 Task: Find a house in Wigston, United Kingdom for 8 guests from 12th to 16th August, with a price range of ₹10,000 to ₹16,000, including WiFi and TV, and self check-in option.
Action: Mouse moved to (473, 197)
Screenshot: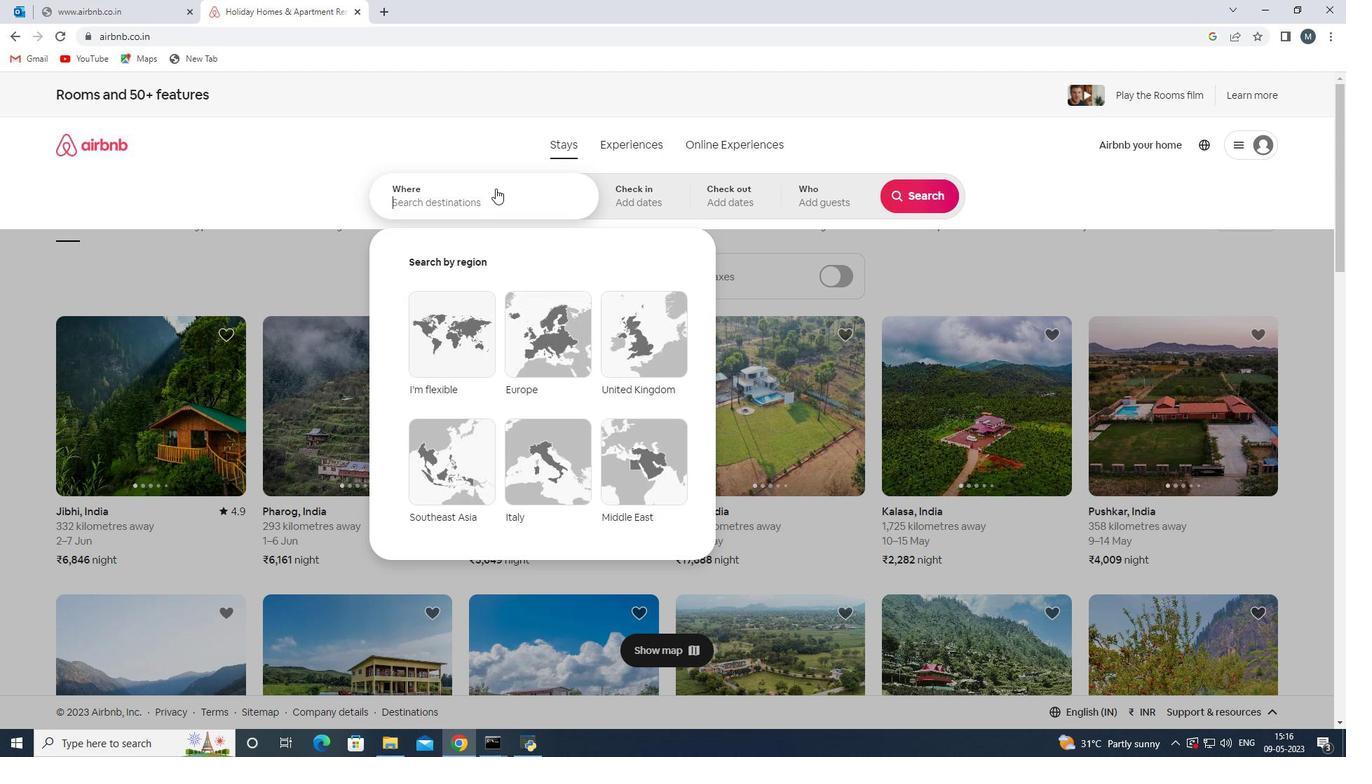 
Action: Mouse pressed left at (473, 197)
Screenshot: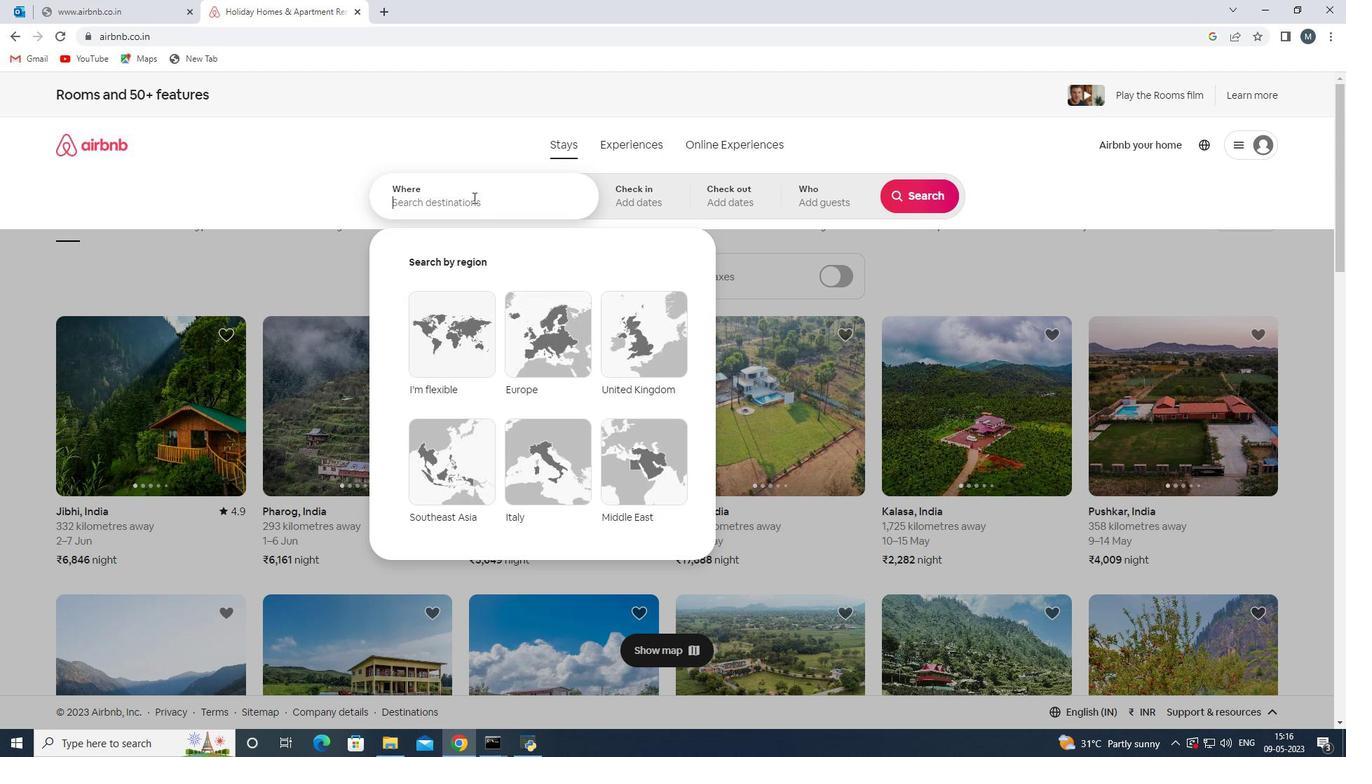 
Action: Mouse moved to (470, 197)
Screenshot: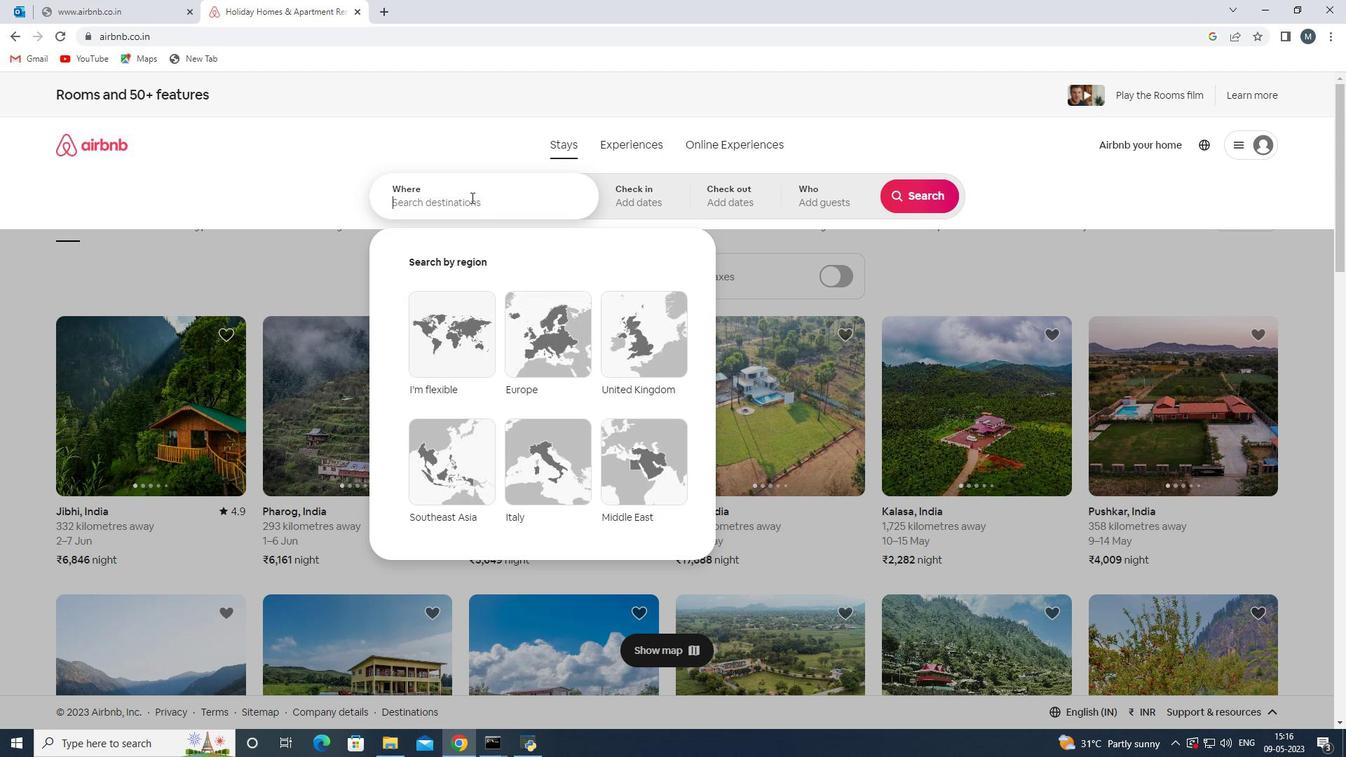 
Action: Key pressed <Key.shift><Key.shift><Key.shift><Key.shift><Key.shift><Key.shift><Key.shift><Key.shift><Key.shift><Key.shift><Key.shift><Key.shift><Key.shift><Key.shift><Key.shift><Key.shift>Wigston<Key.space><Key.shift>Magna,<Key.shift>U
Screenshot: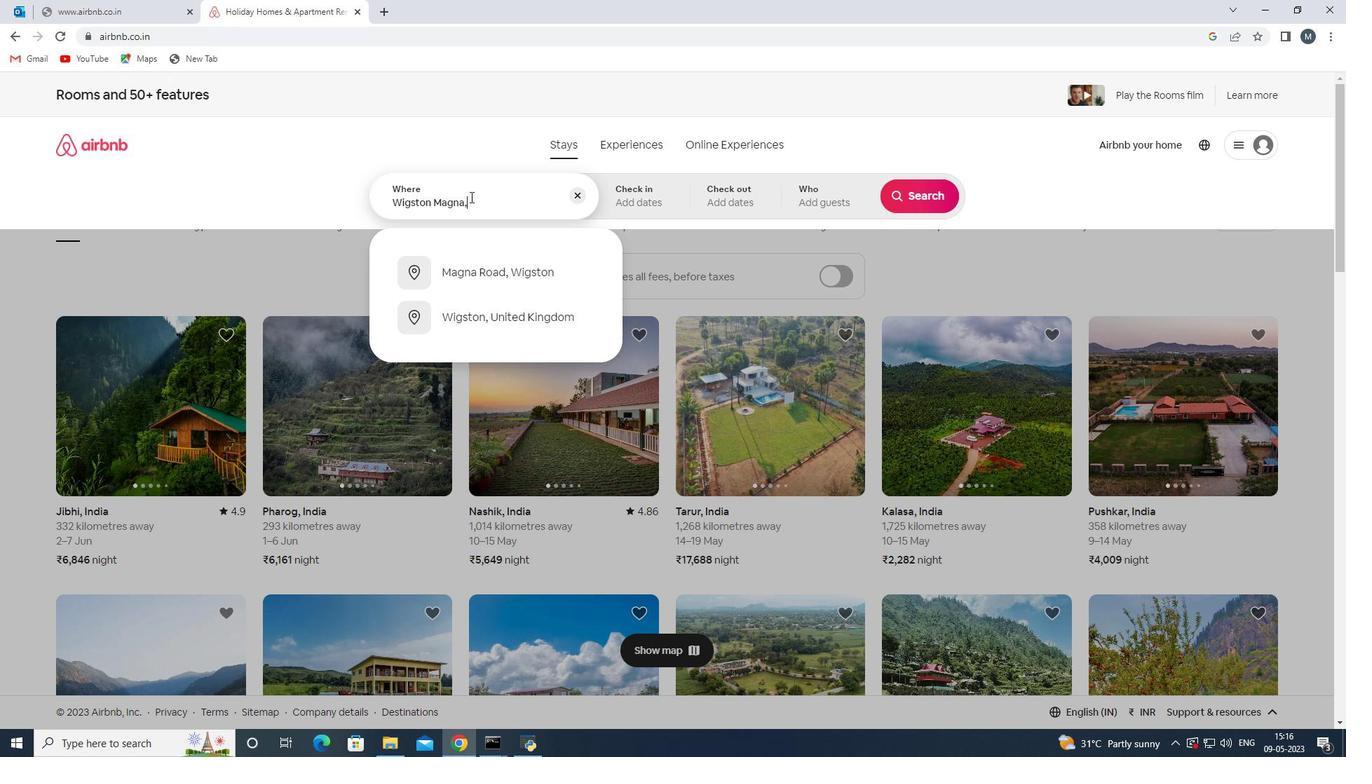 
Action: Mouse moved to (465, 310)
Screenshot: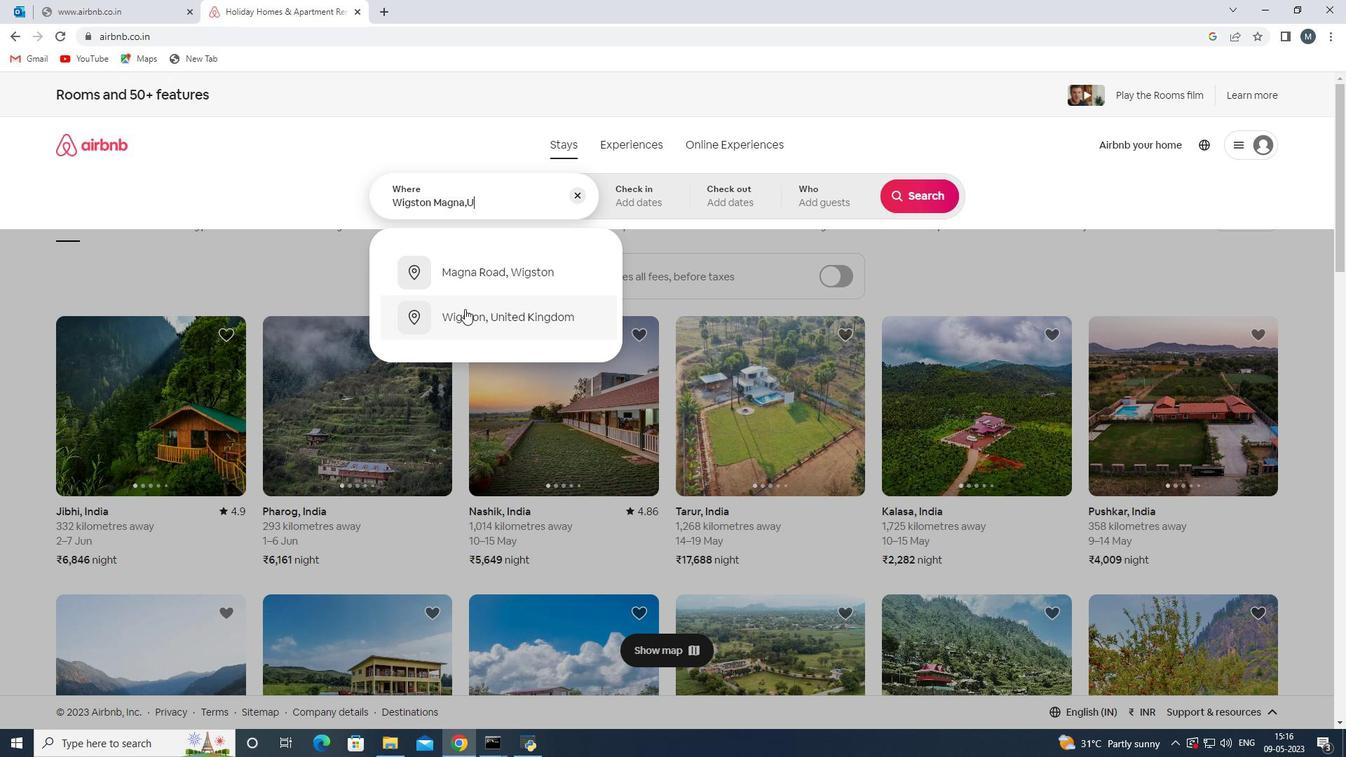
Action: Mouse pressed left at (465, 310)
Screenshot: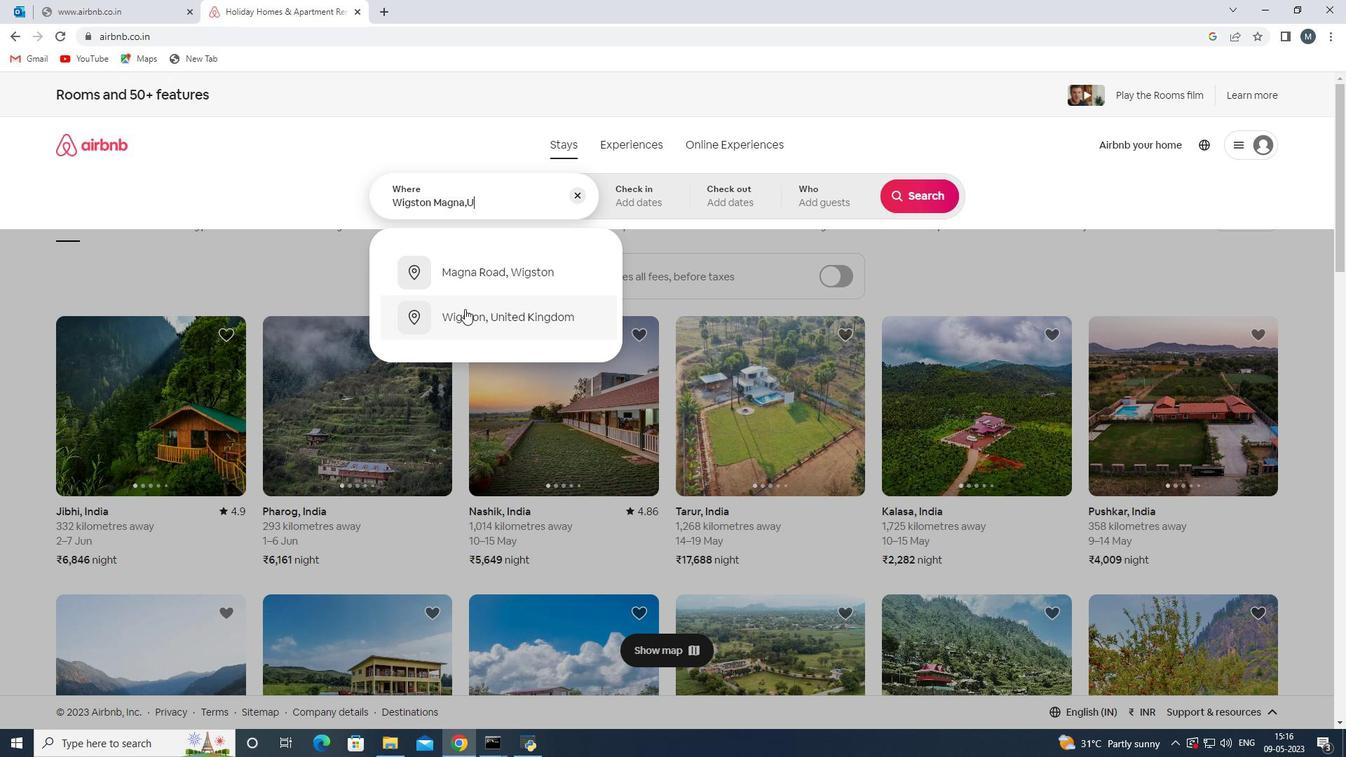 
Action: Mouse moved to (918, 309)
Screenshot: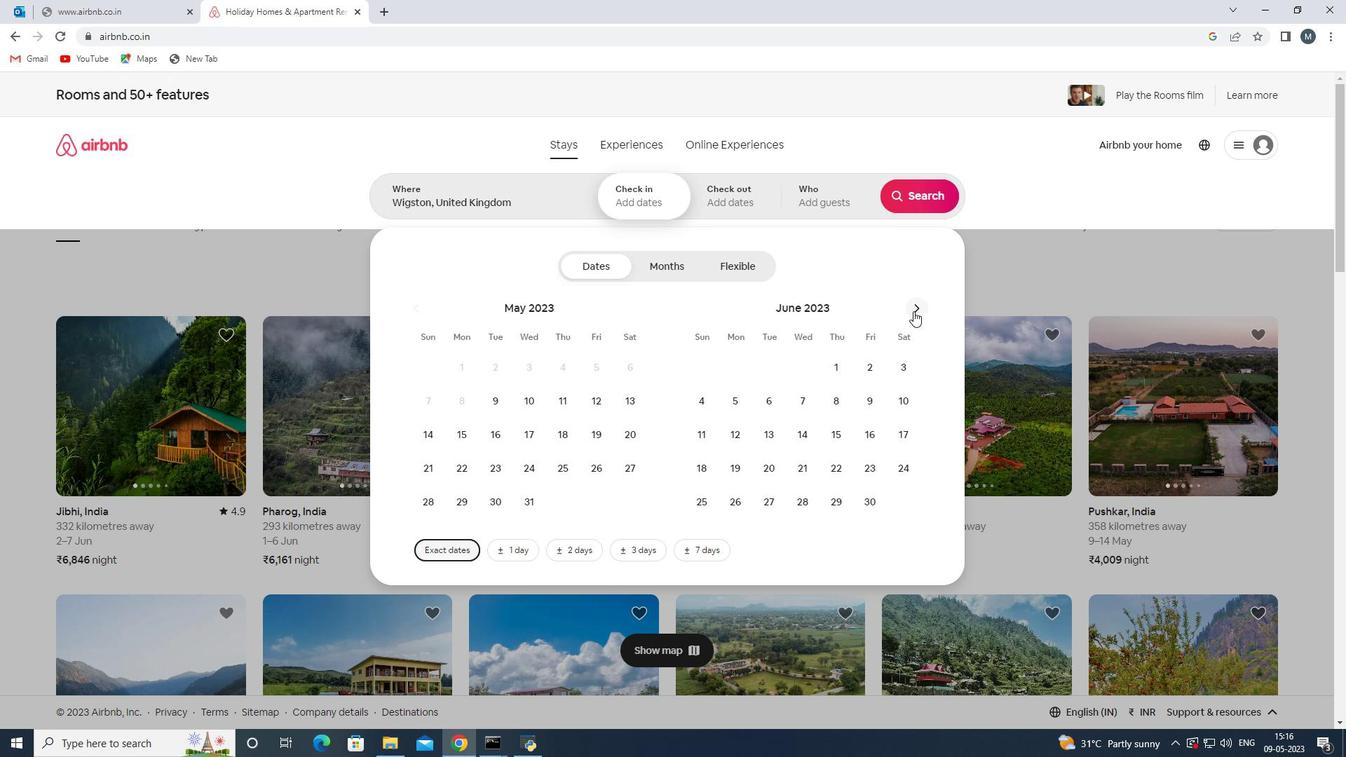 
Action: Mouse pressed left at (918, 309)
Screenshot: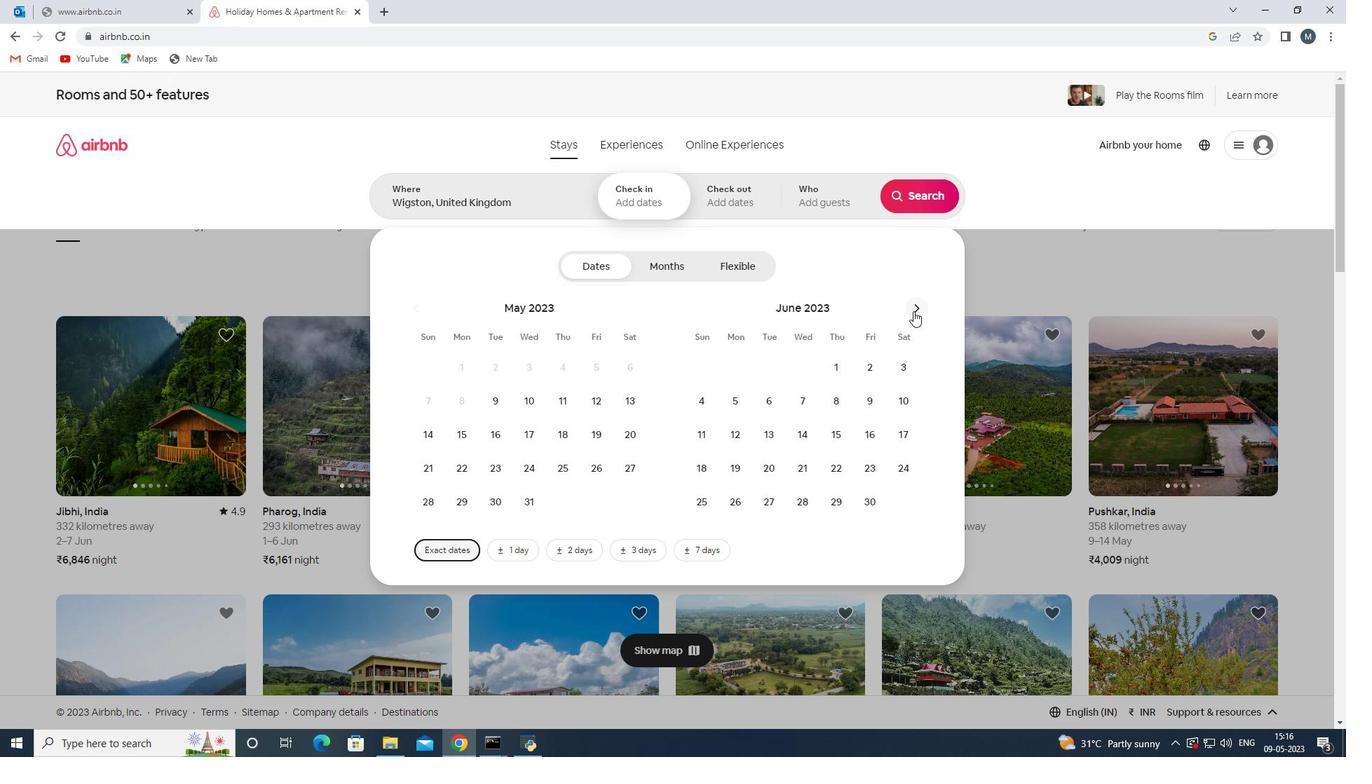 
Action: Mouse moved to (918, 306)
Screenshot: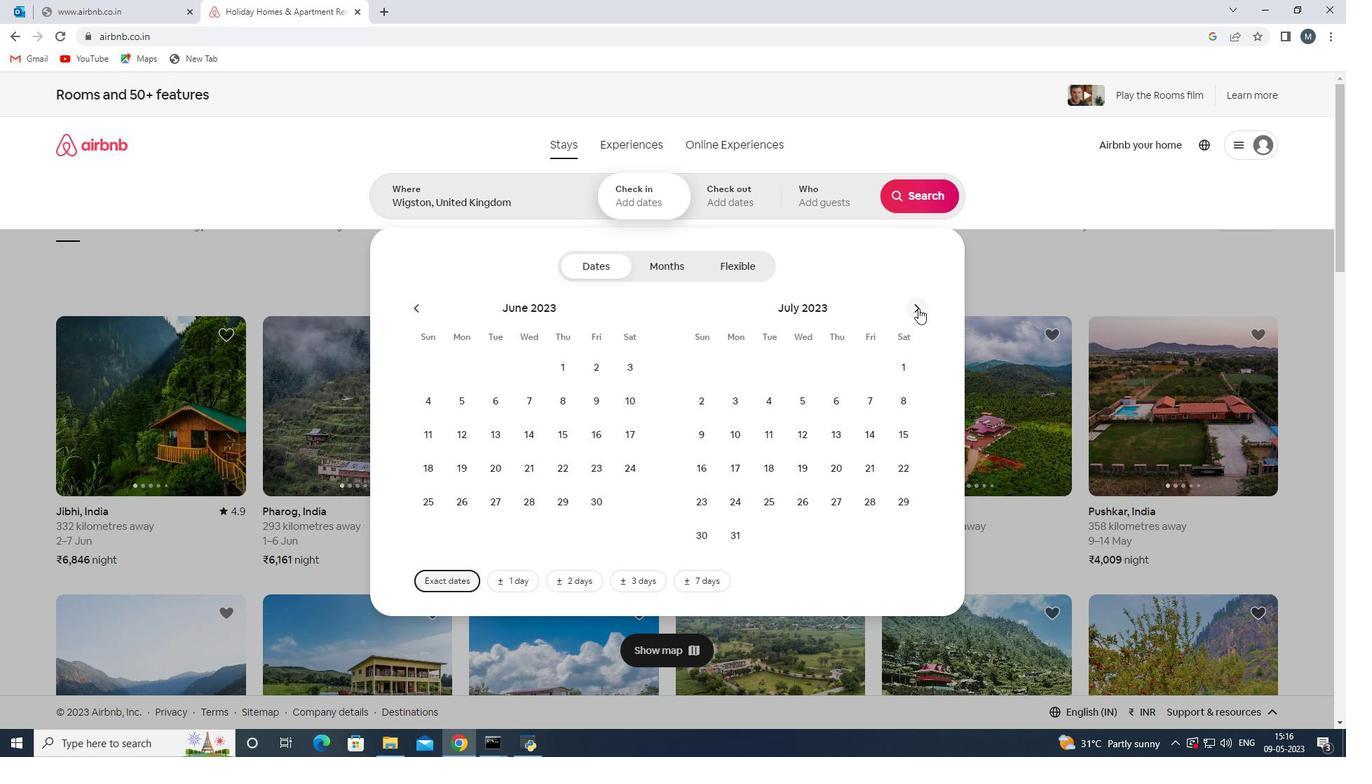
Action: Mouse pressed left at (918, 306)
Screenshot: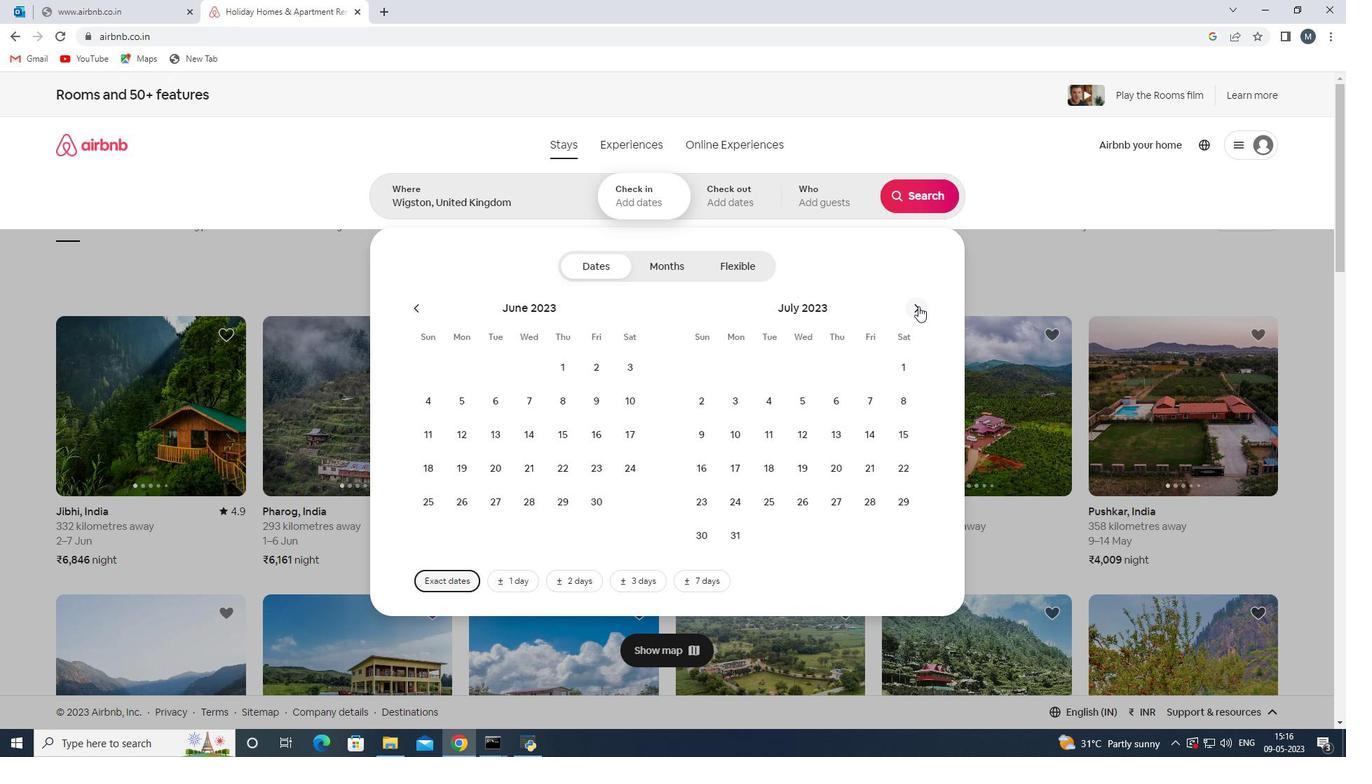 
Action: Mouse moved to (892, 397)
Screenshot: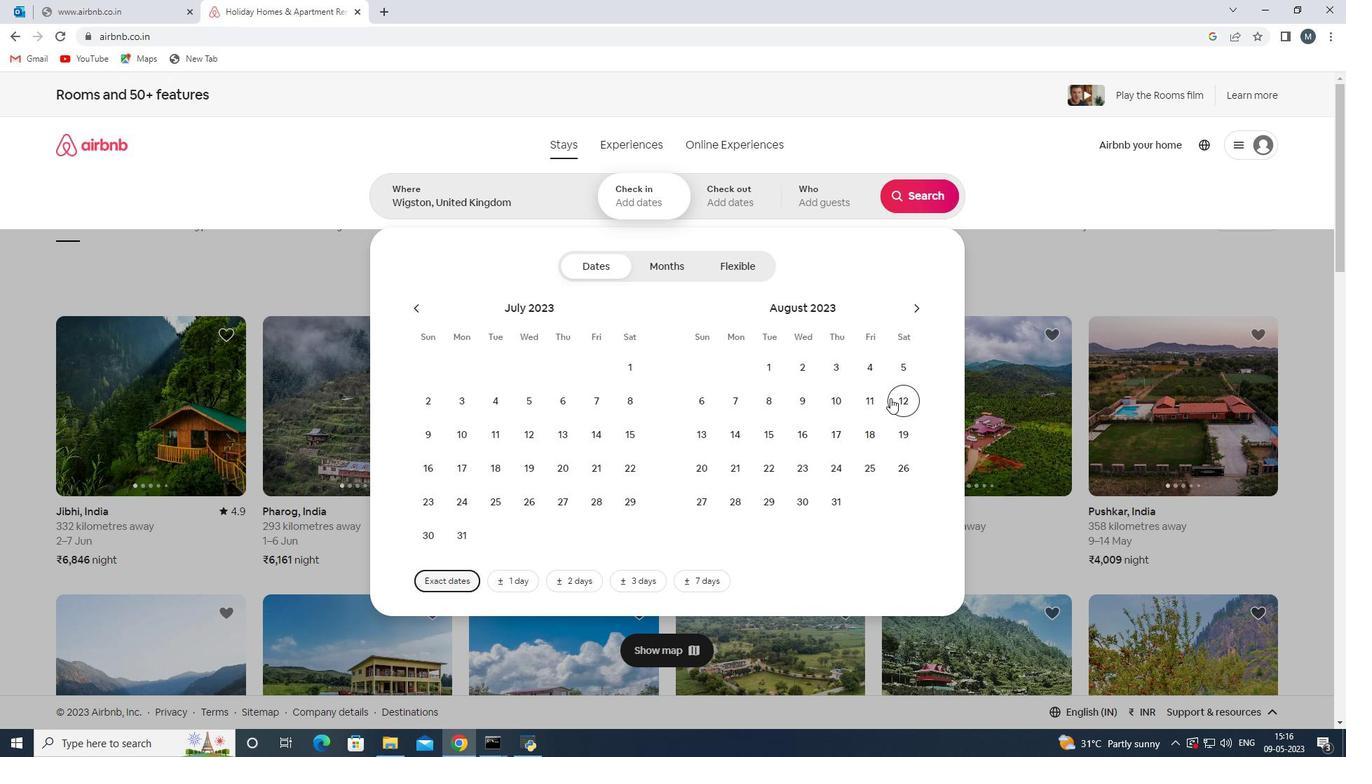
Action: Mouse pressed left at (892, 397)
Screenshot: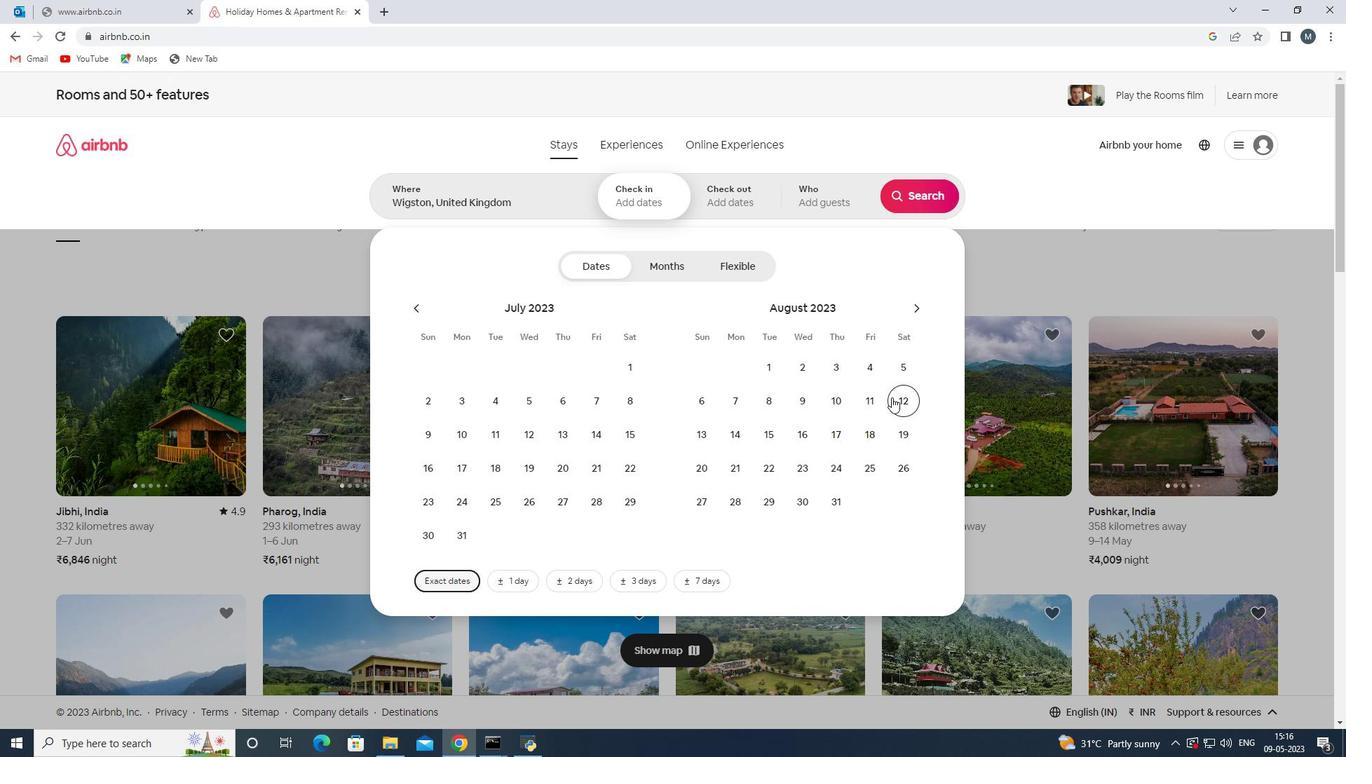 
Action: Mouse moved to (793, 435)
Screenshot: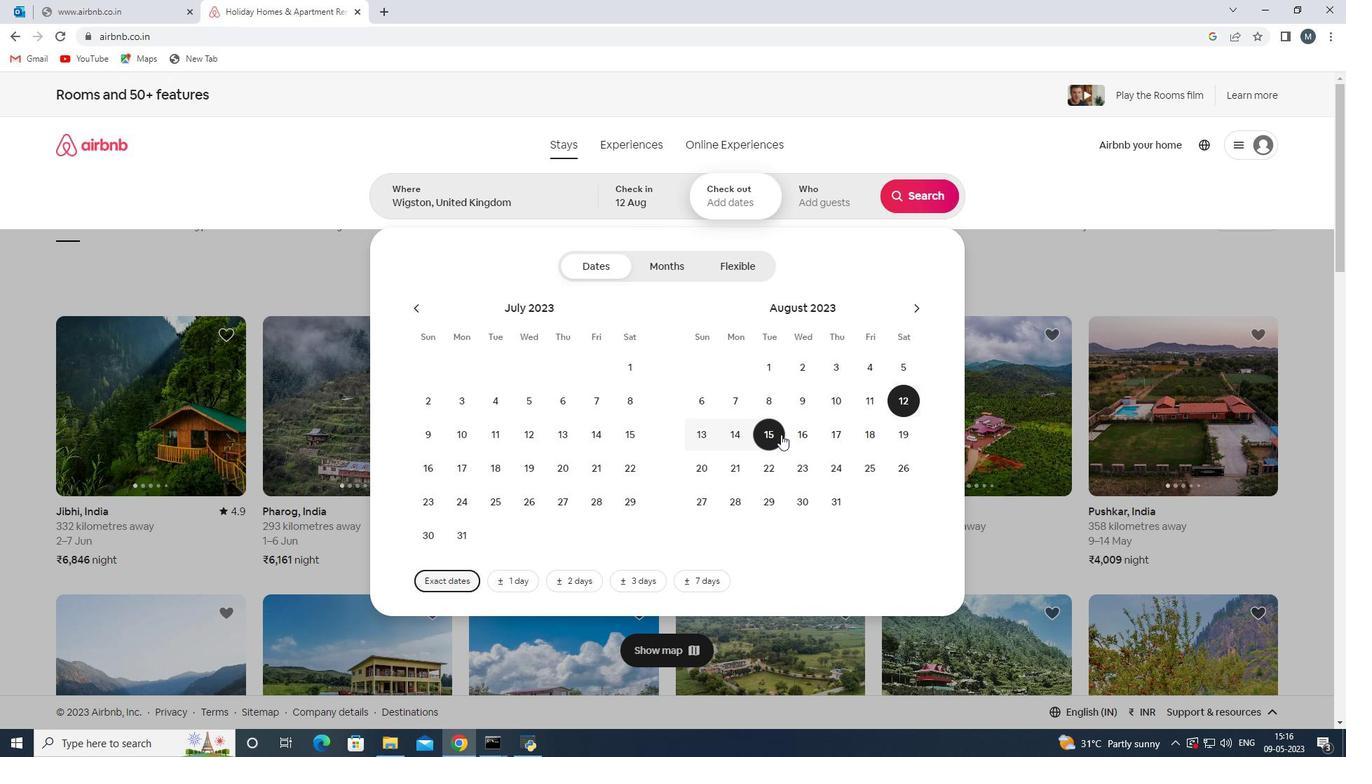 
Action: Mouse pressed left at (793, 435)
Screenshot: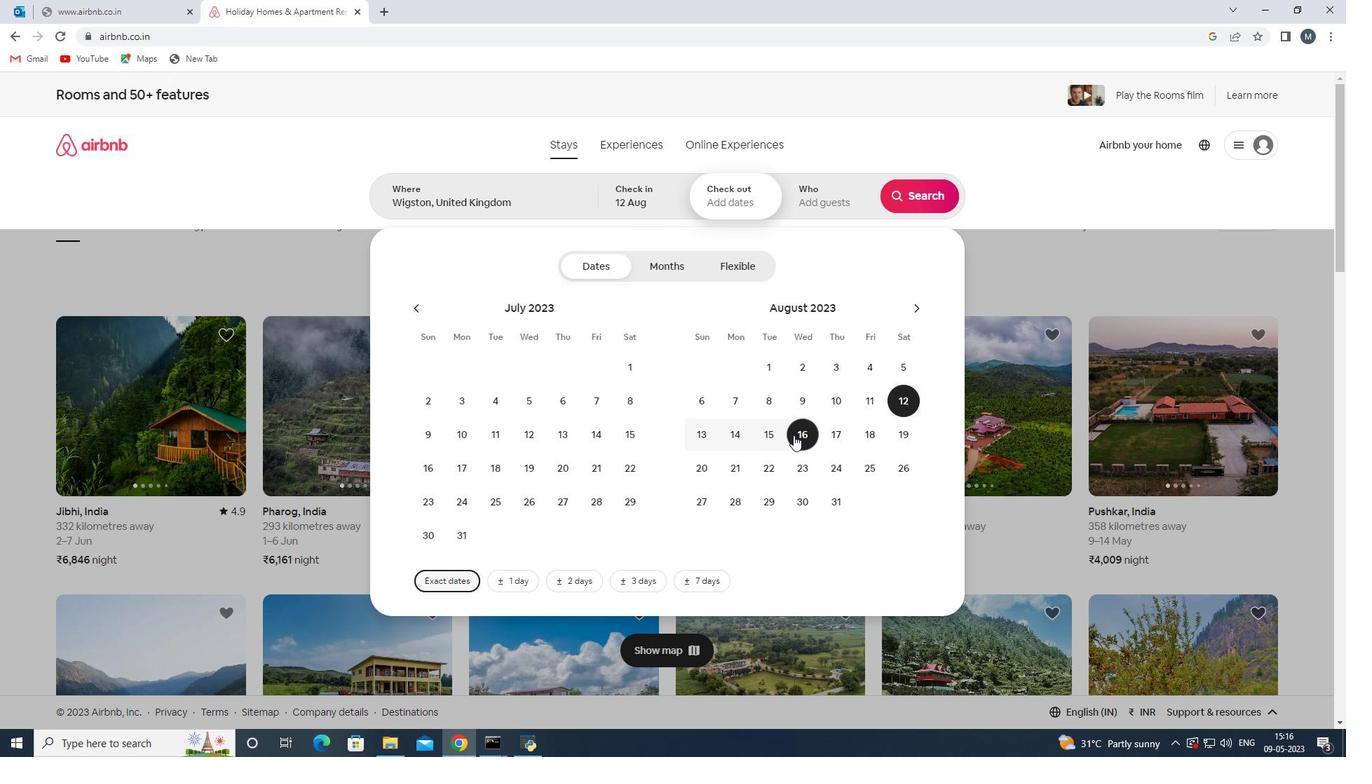 
Action: Mouse moved to (828, 208)
Screenshot: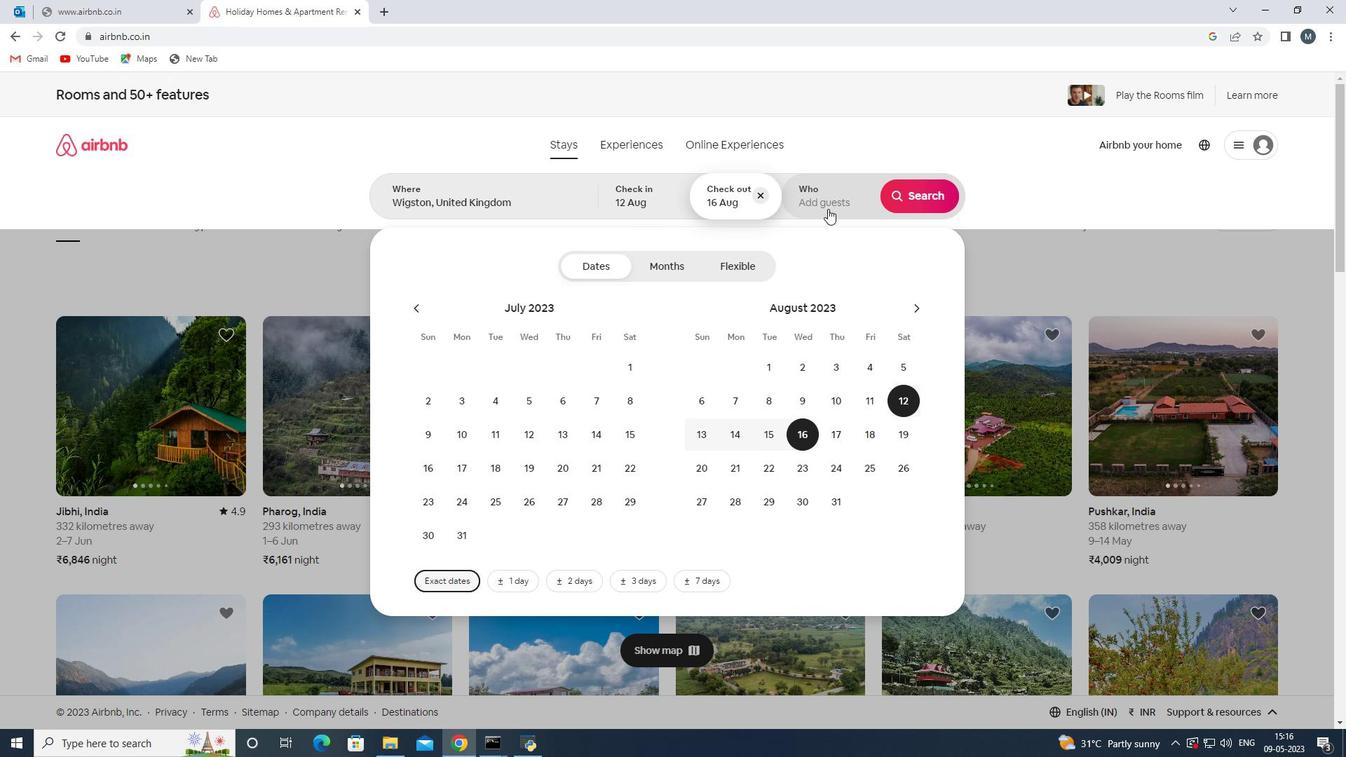 
Action: Mouse pressed left at (828, 208)
Screenshot: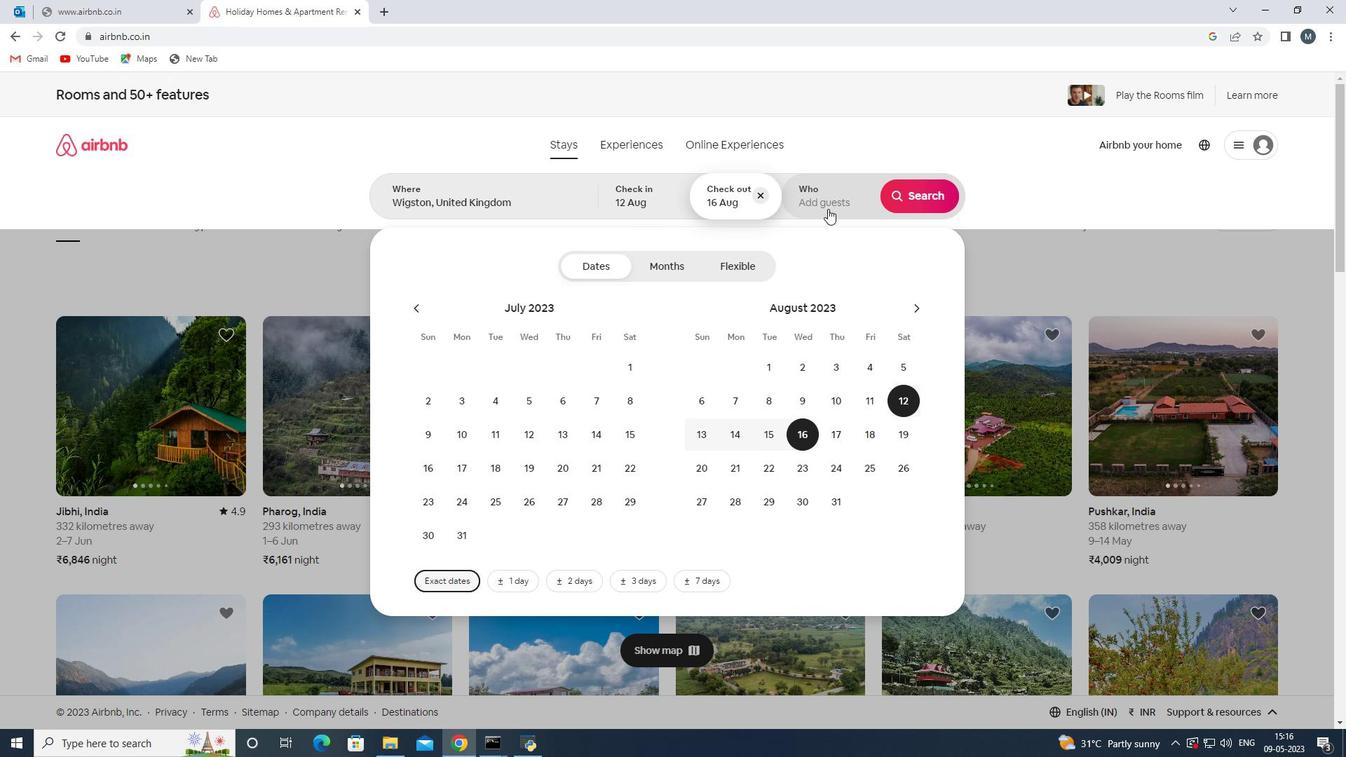 
Action: Mouse moved to (923, 278)
Screenshot: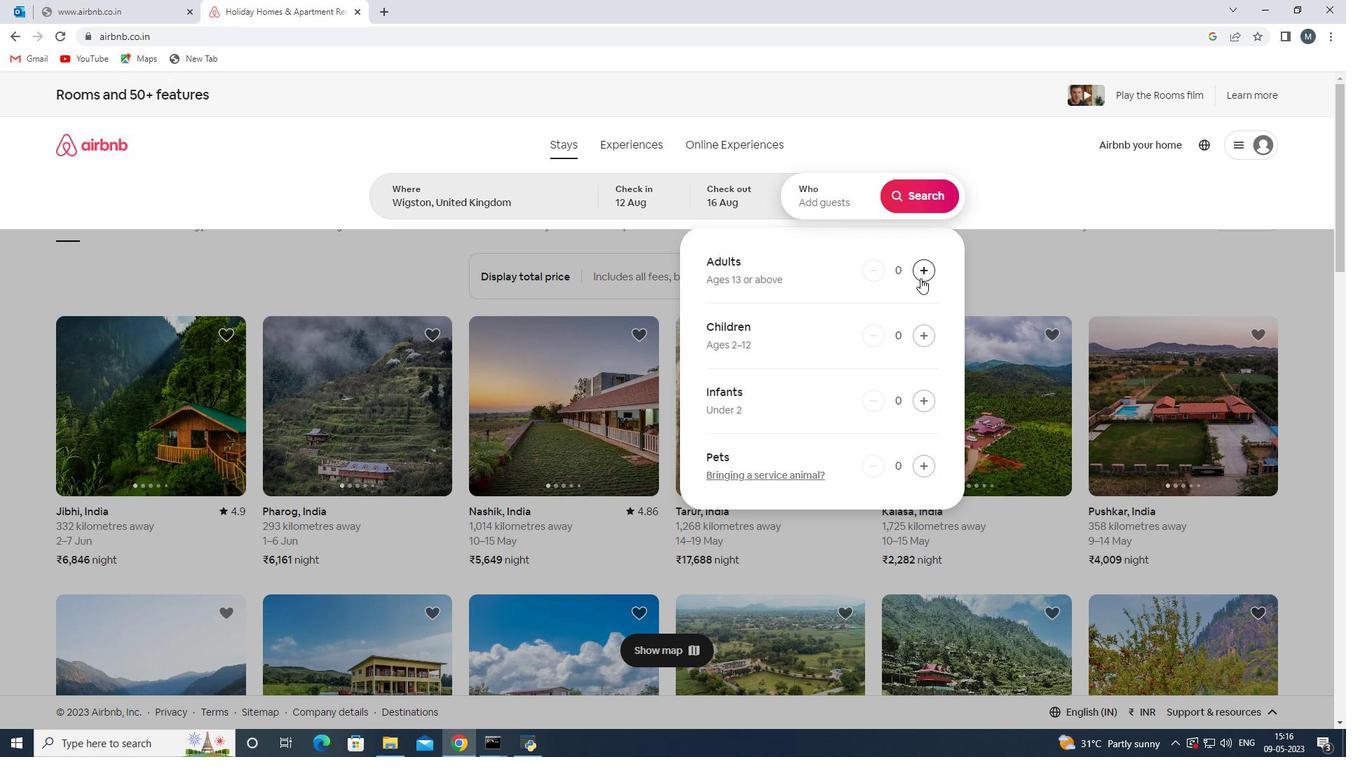 
Action: Mouse pressed left at (923, 278)
Screenshot: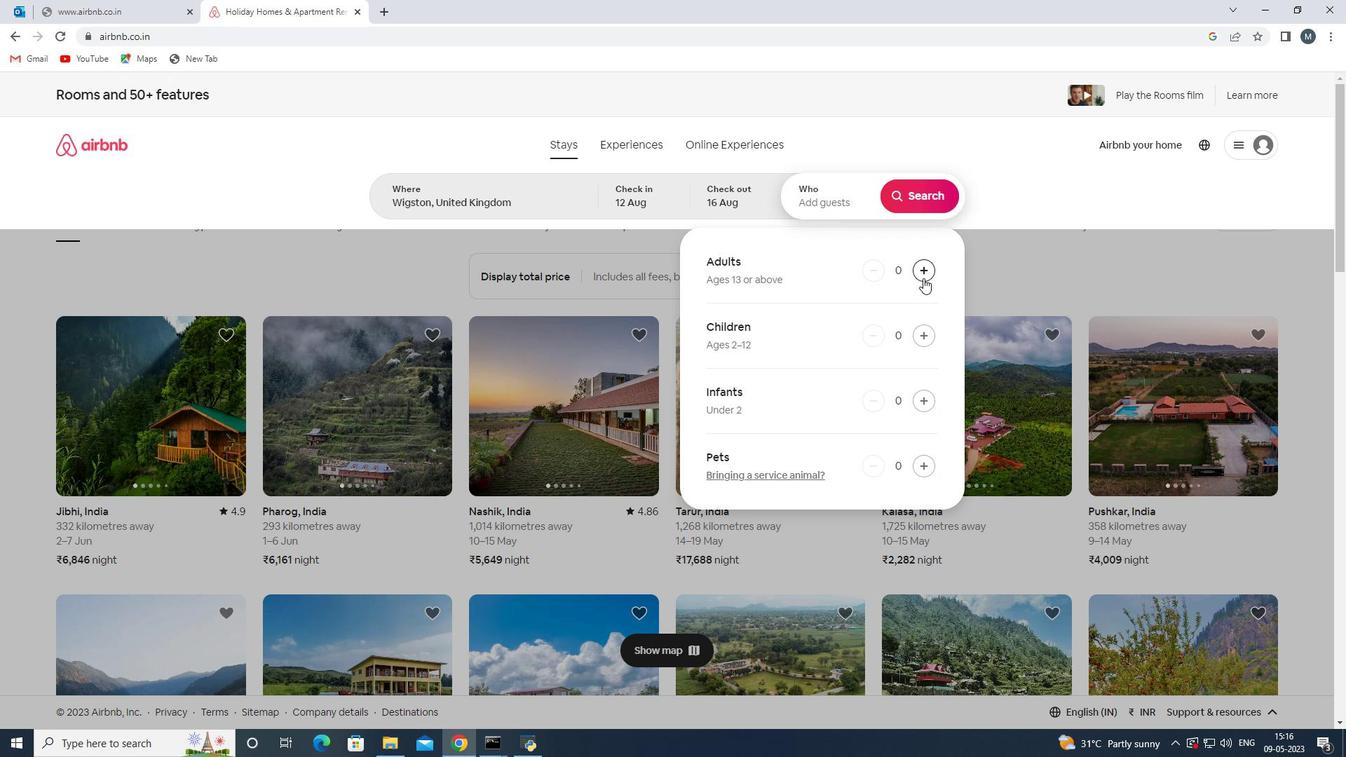
Action: Mouse pressed left at (923, 278)
Screenshot: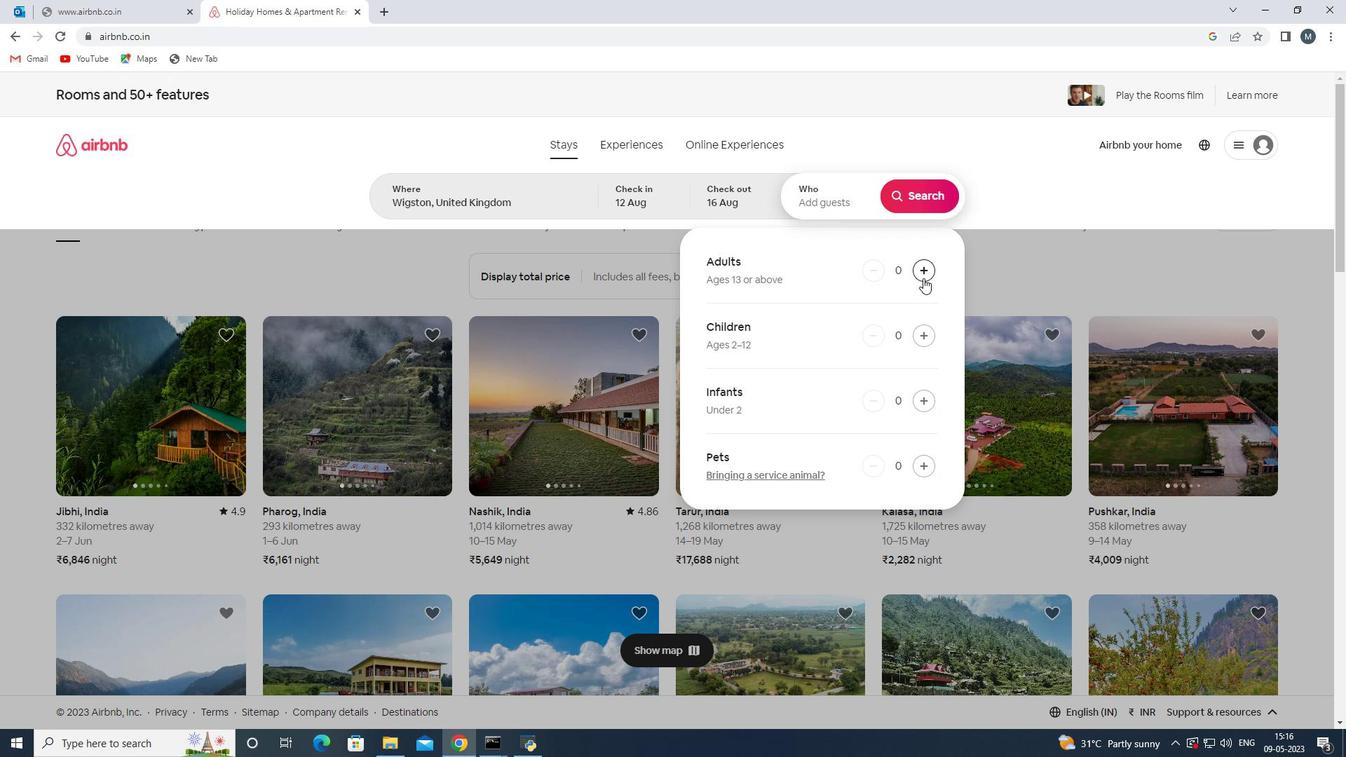 
Action: Mouse pressed left at (923, 278)
Screenshot: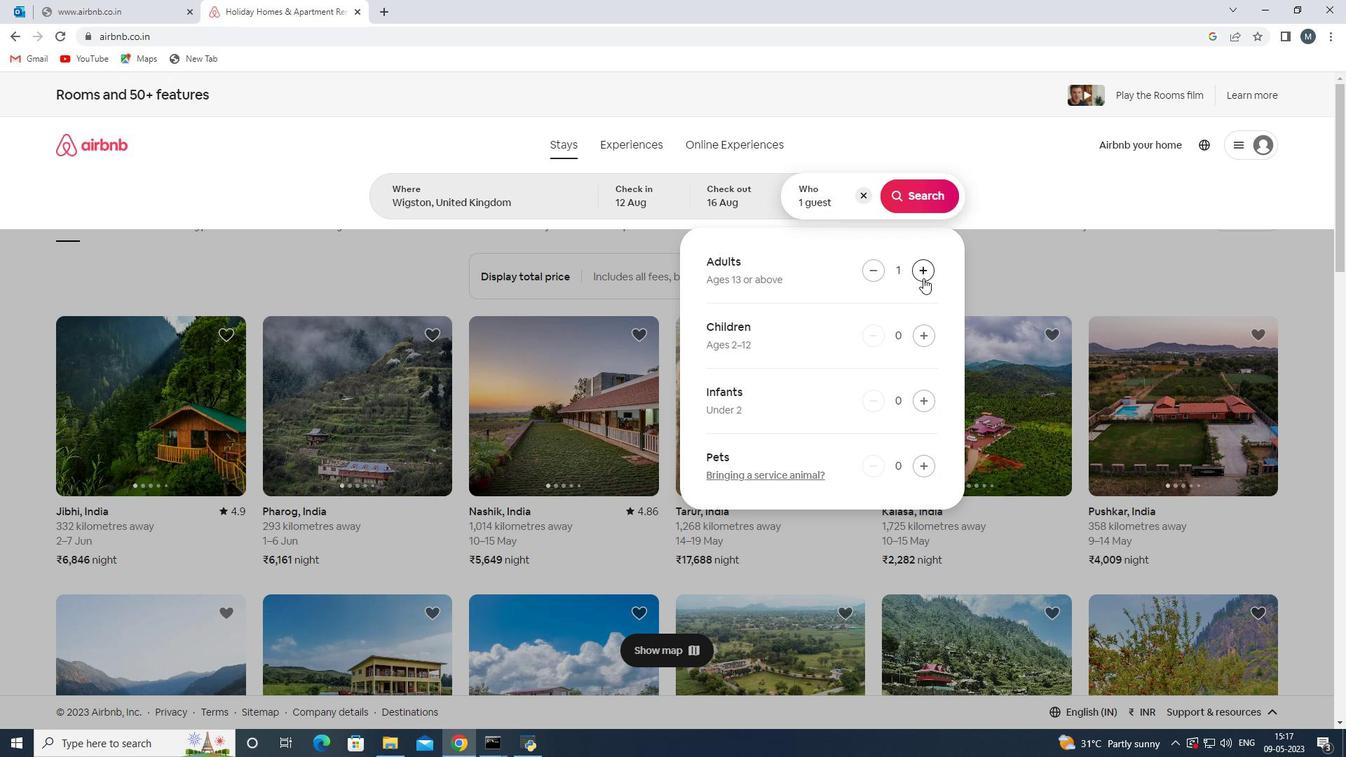 
Action: Mouse pressed left at (923, 278)
Screenshot: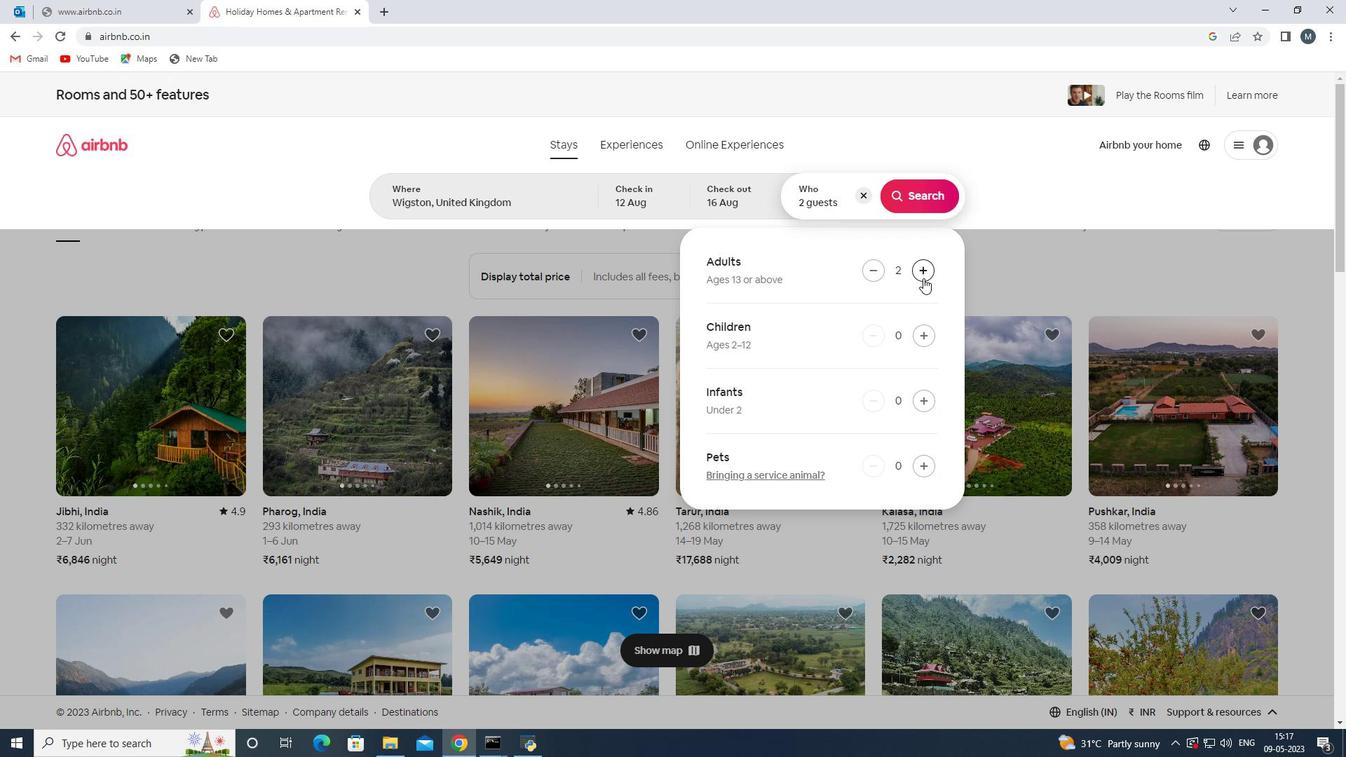 
Action: Mouse pressed left at (923, 278)
Screenshot: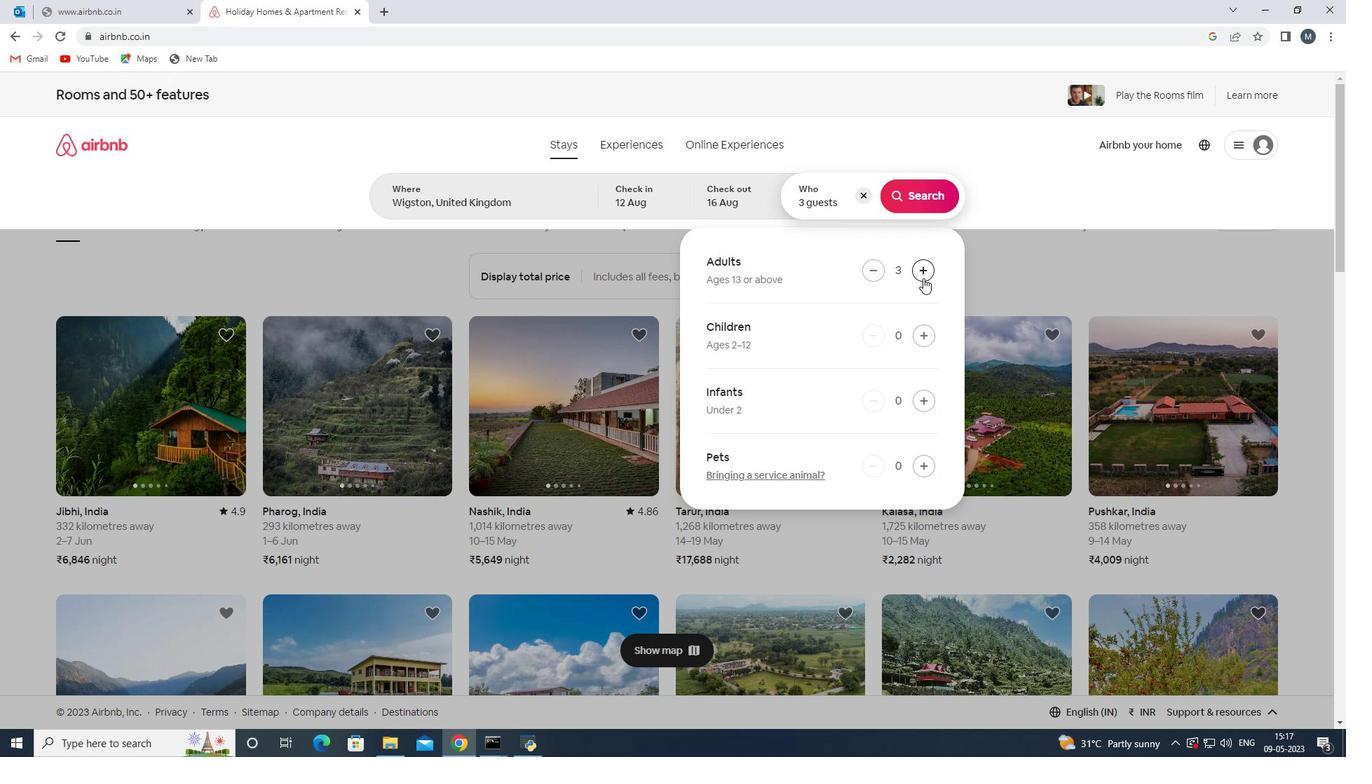 
Action: Mouse pressed left at (923, 278)
Screenshot: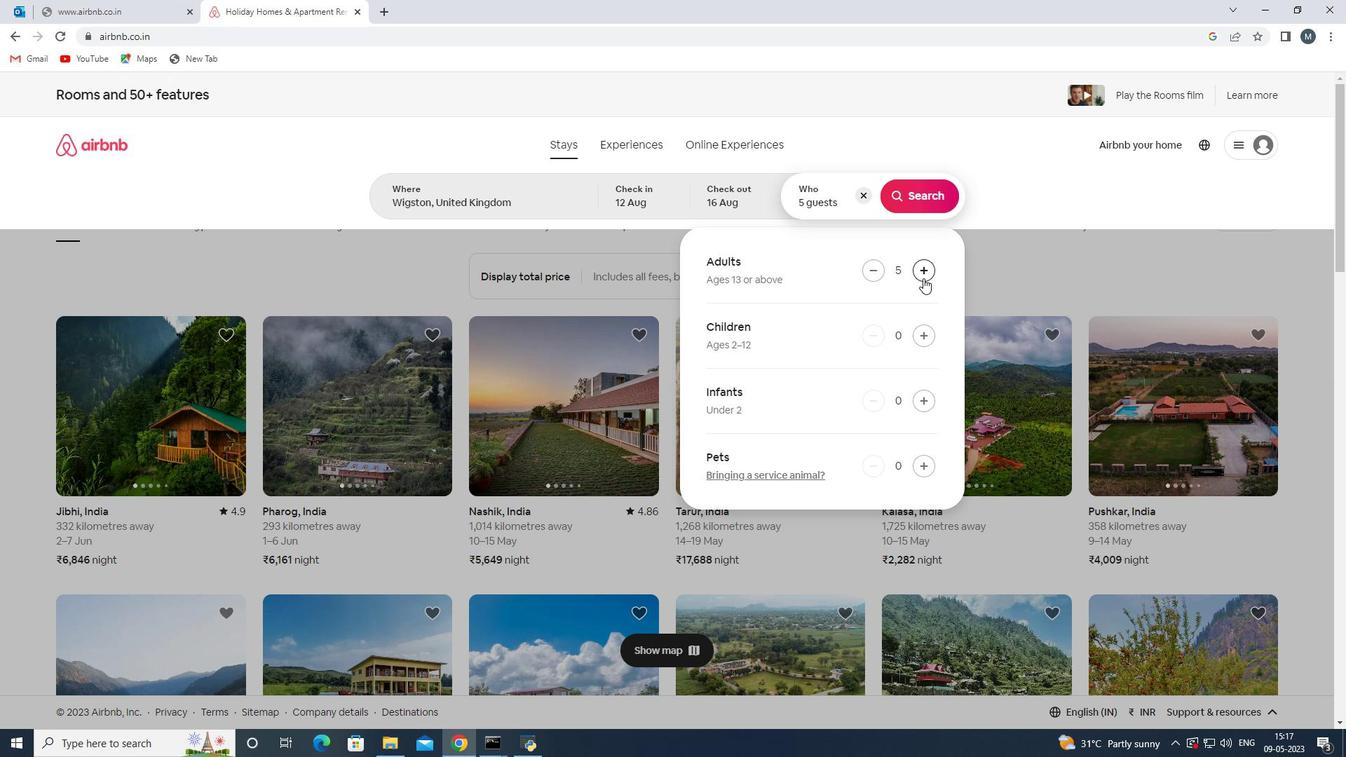 
Action: Mouse pressed left at (923, 278)
Screenshot: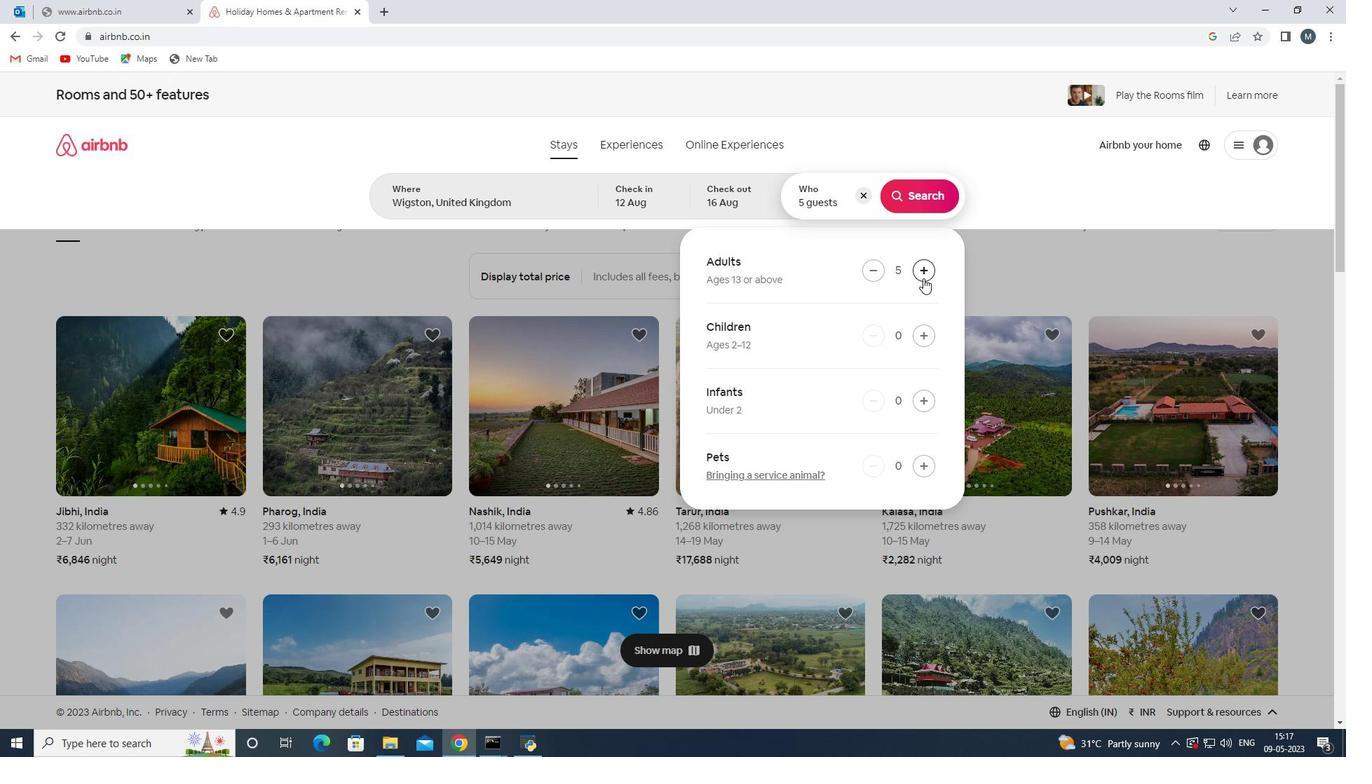 
Action: Mouse moved to (924, 277)
Screenshot: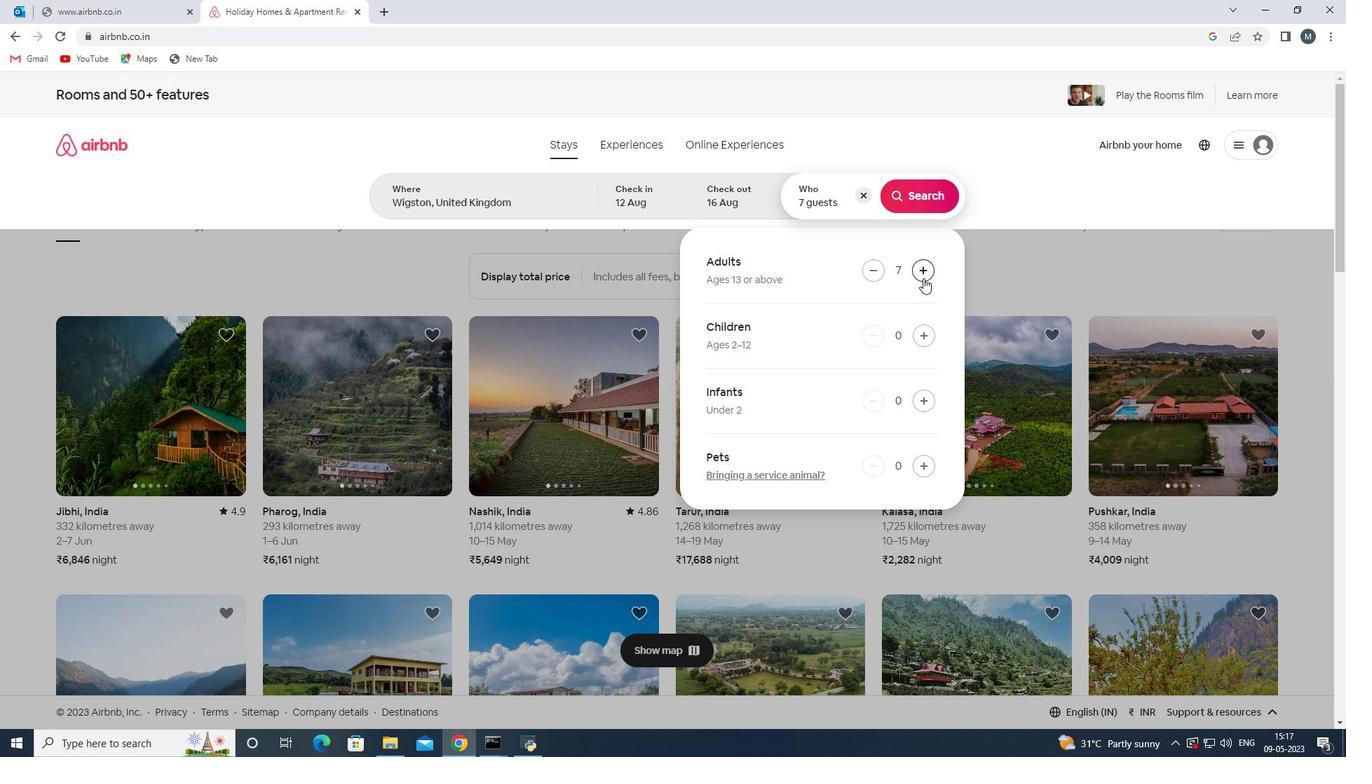 
Action: Mouse pressed left at (924, 277)
Screenshot: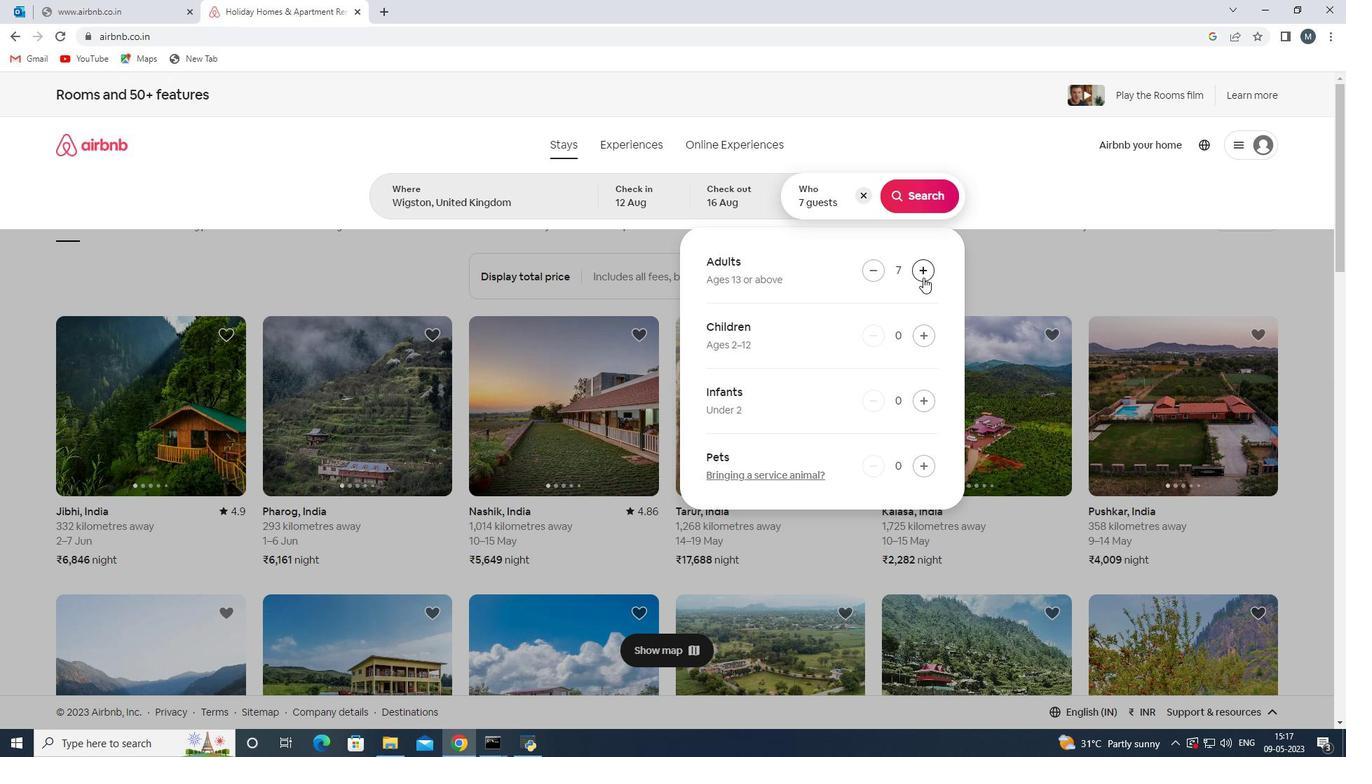 
Action: Mouse moved to (932, 200)
Screenshot: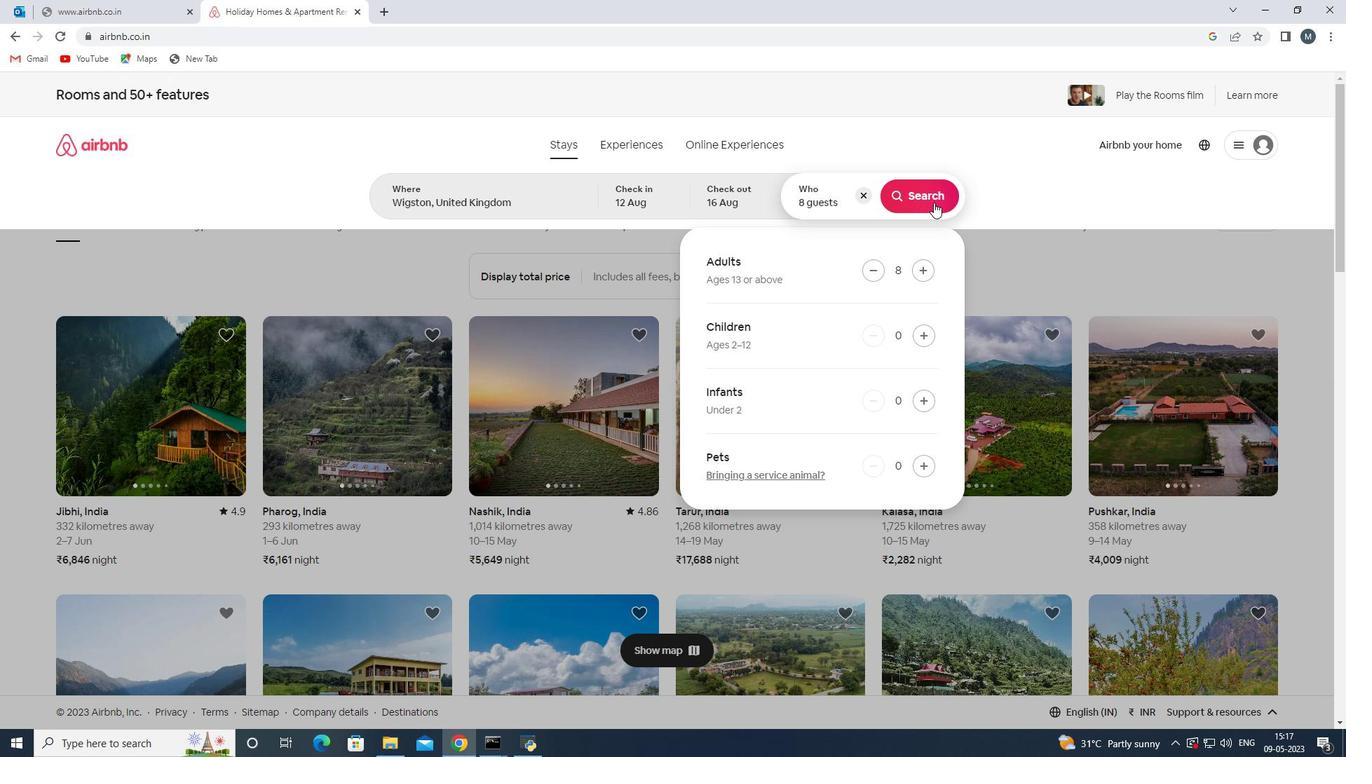 
Action: Mouse pressed left at (932, 200)
Screenshot: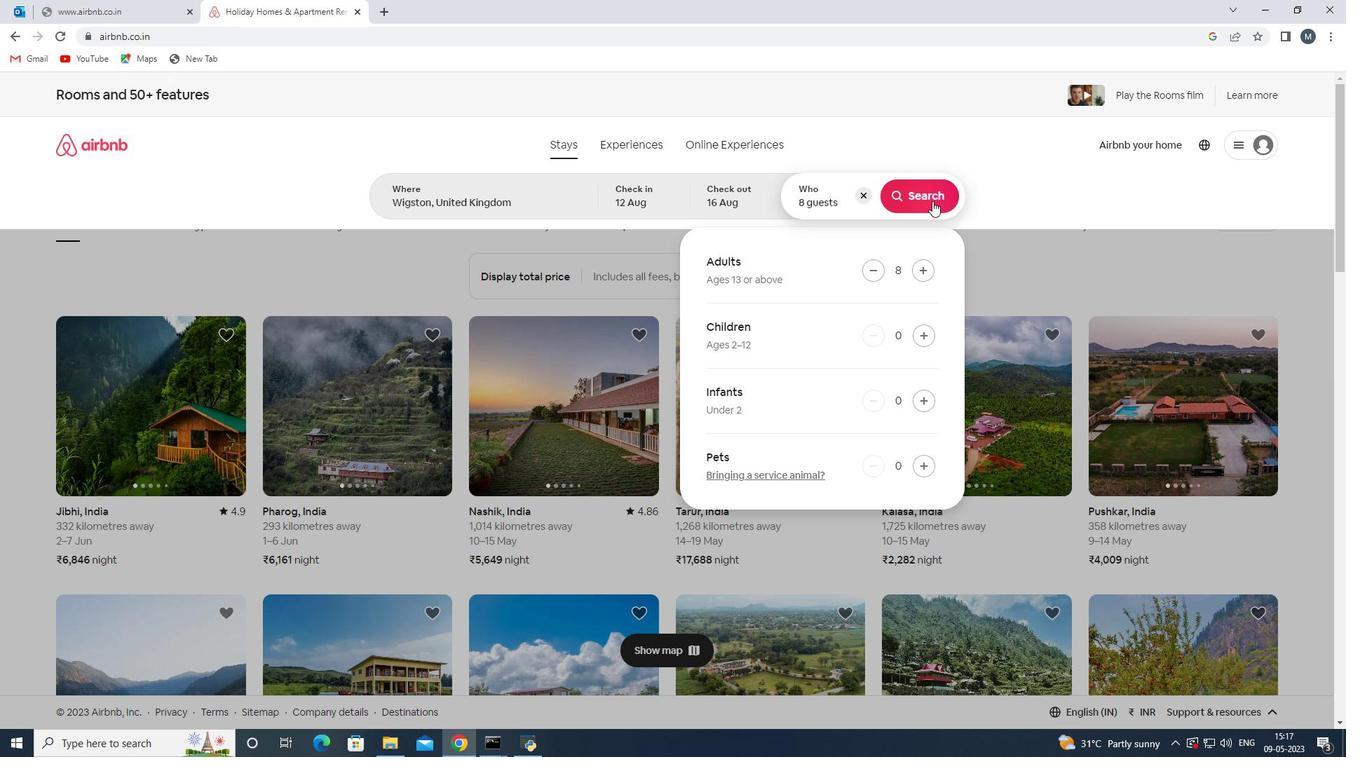 
Action: Mouse moved to (1282, 159)
Screenshot: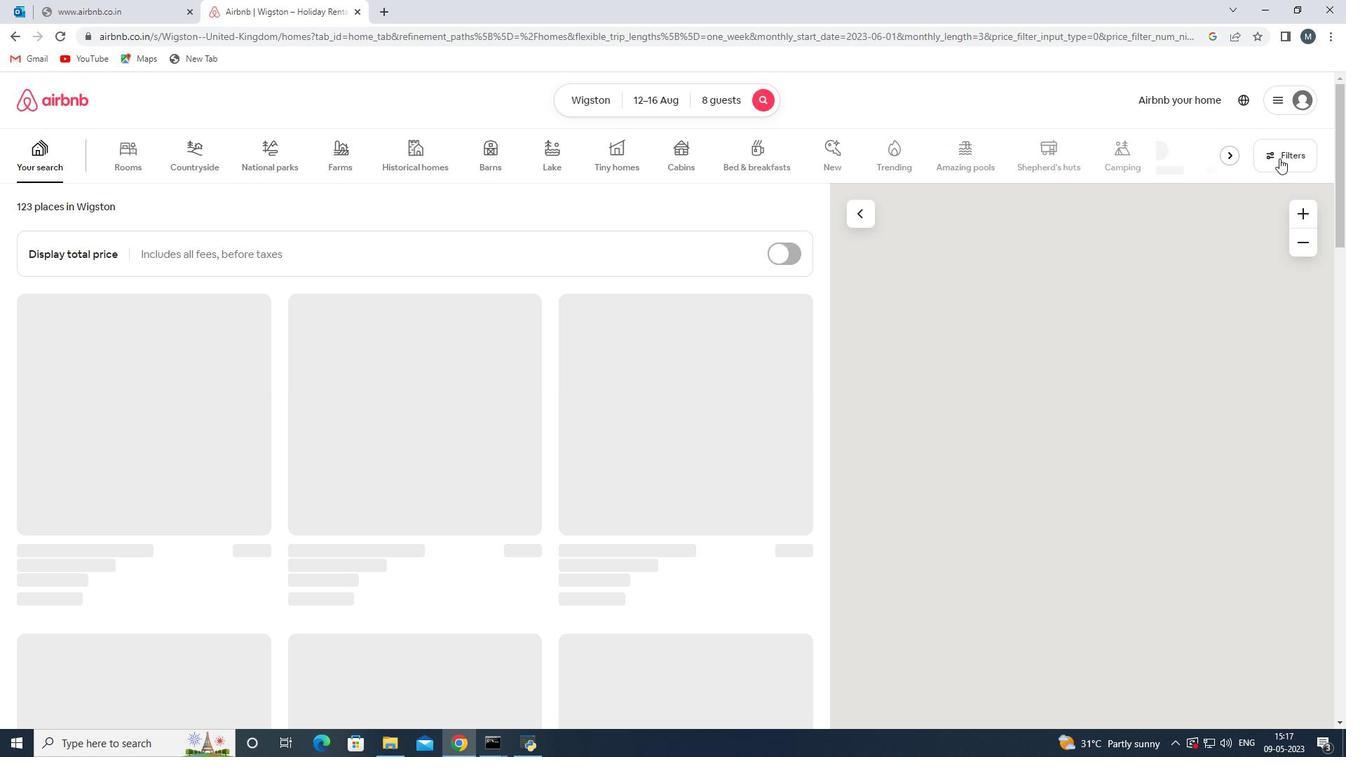 
Action: Mouse pressed left at (1282, 159)
Screenshot: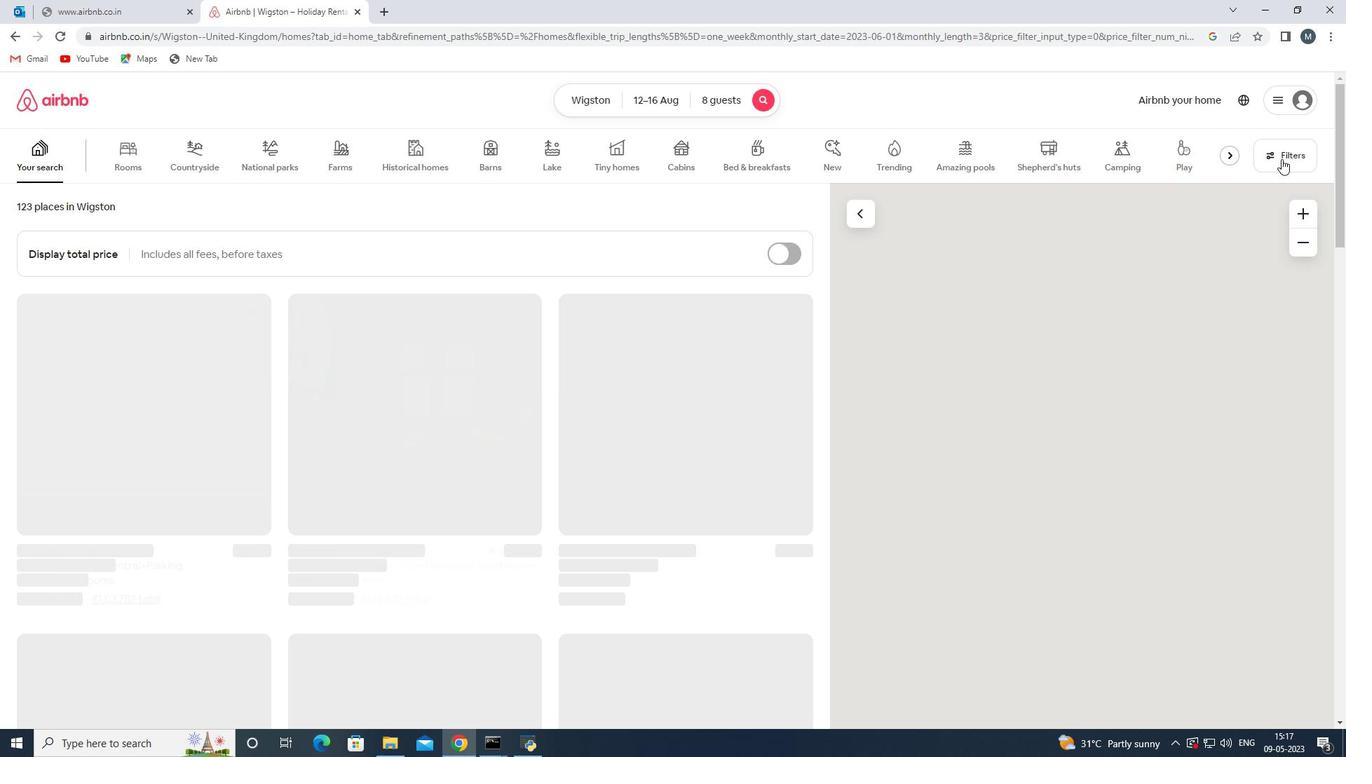 
Action: Mouse moved to (532, 454)
Screenshot: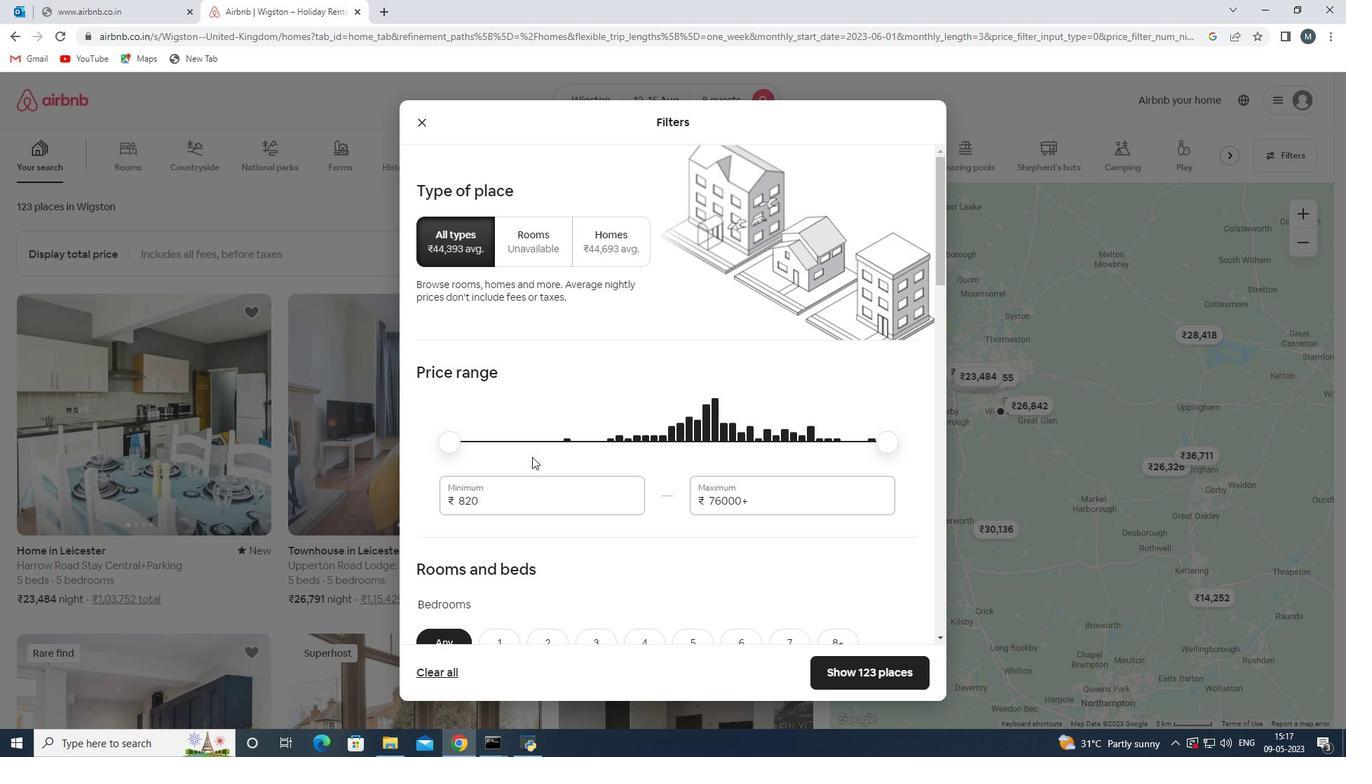 
Action: Mouse scrolled (532, 453) with delta (0, 0)
Screenshot: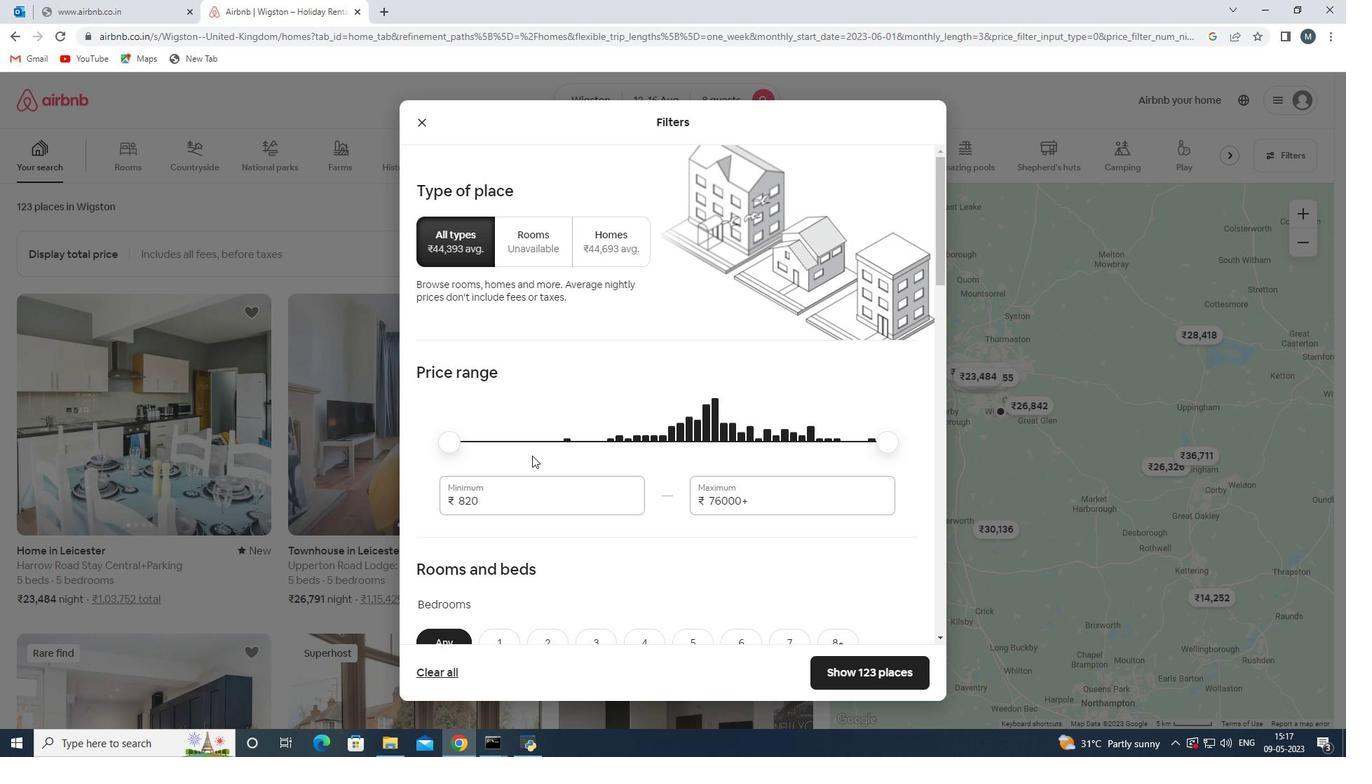 
Action: Mouse moved to (516, 430)
Screenshot: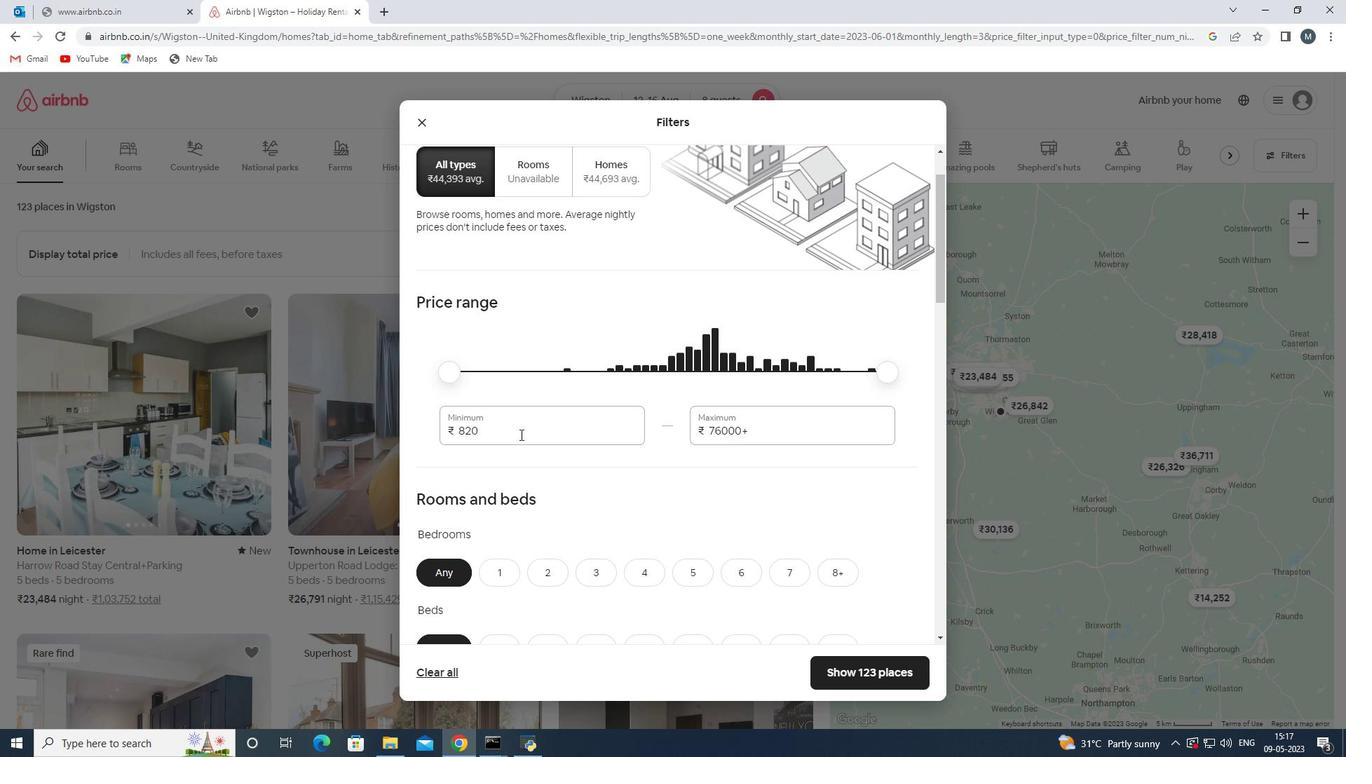 
Action: Mouse pressed left at (516, 430)
Screenshot: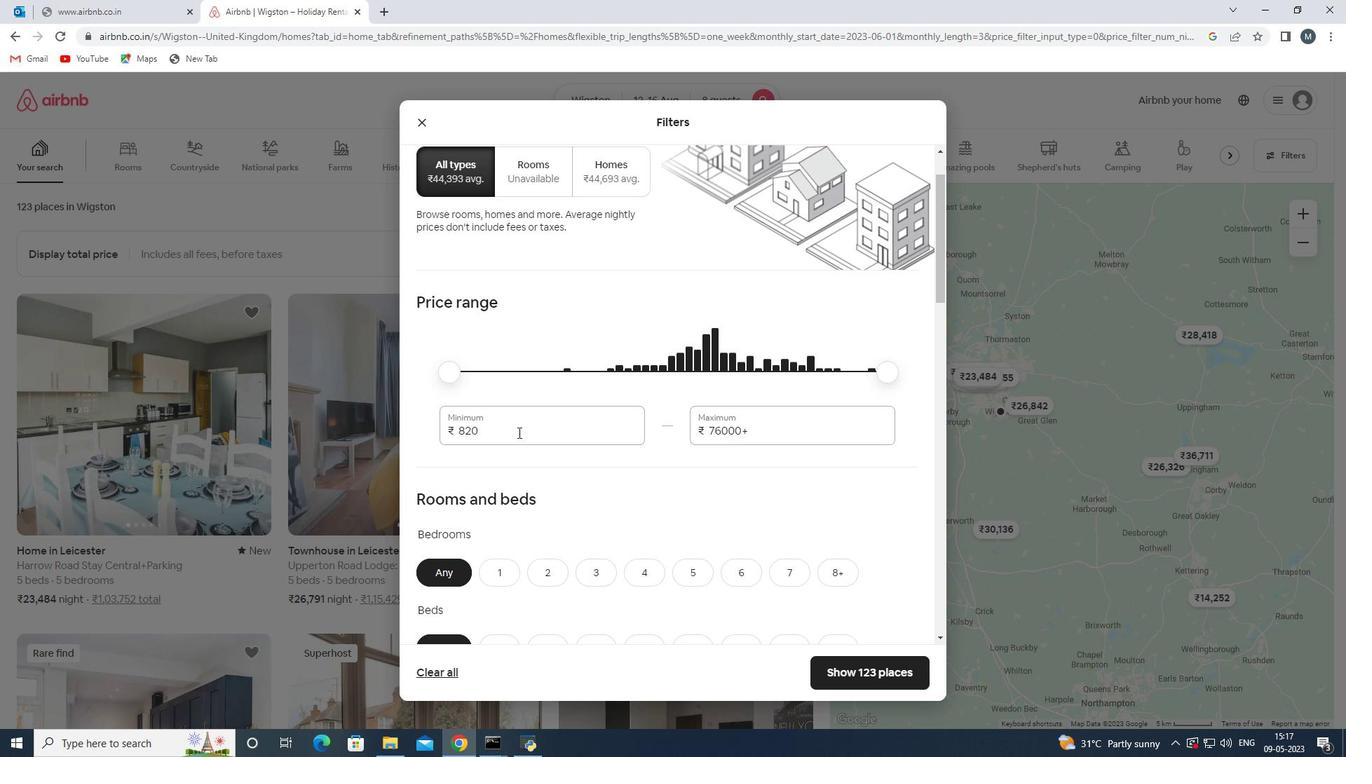 
Action: Mouse moved to (433, 430)
Screenshot: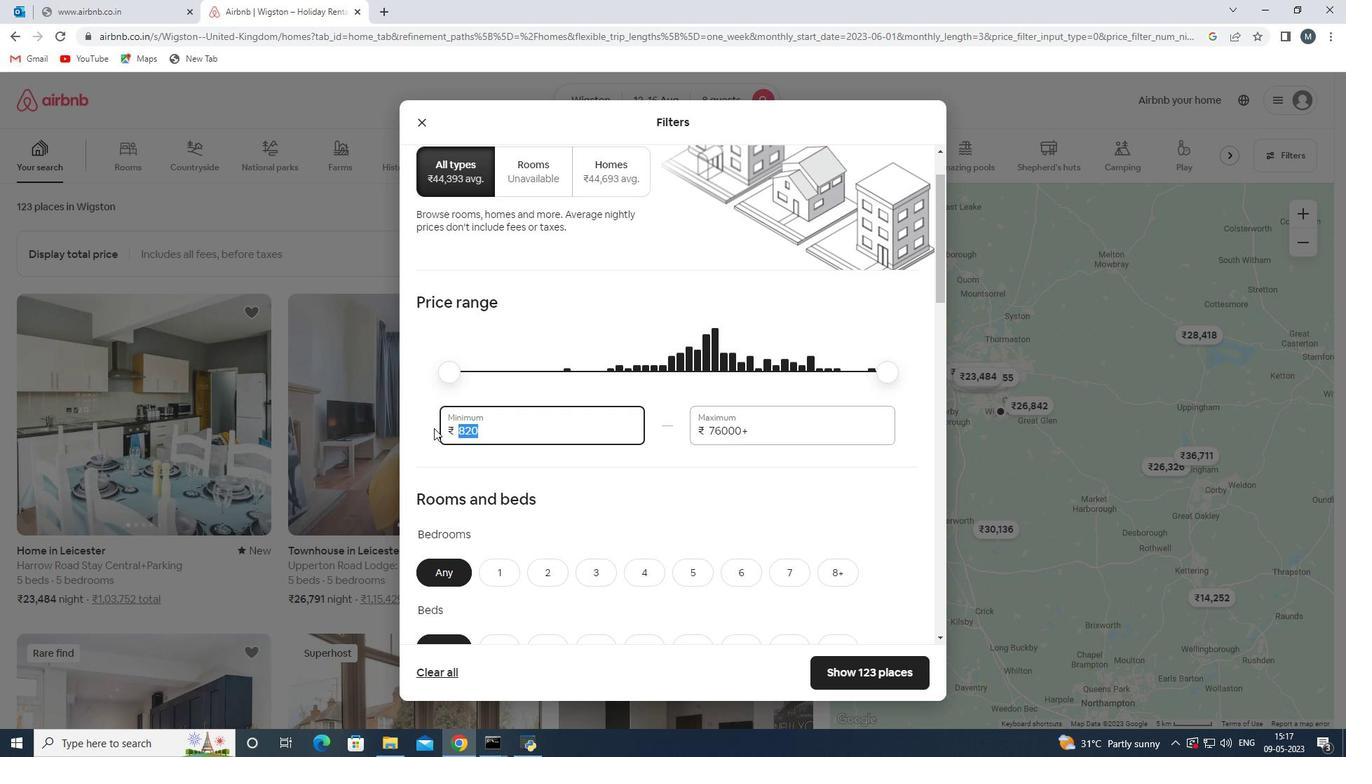 
Action: Key pressed 10000
Screenshot: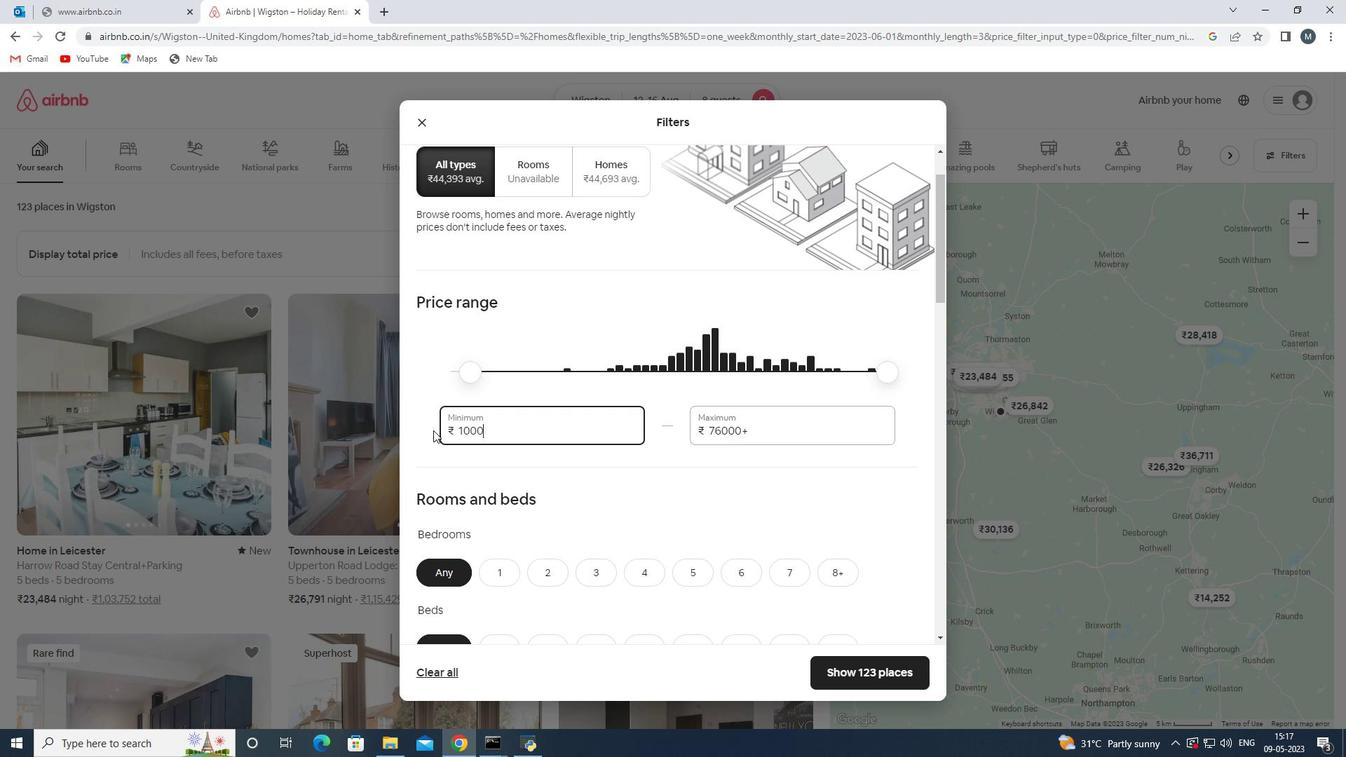 
Action: Mouse moved to (756, 429)
Screenshot: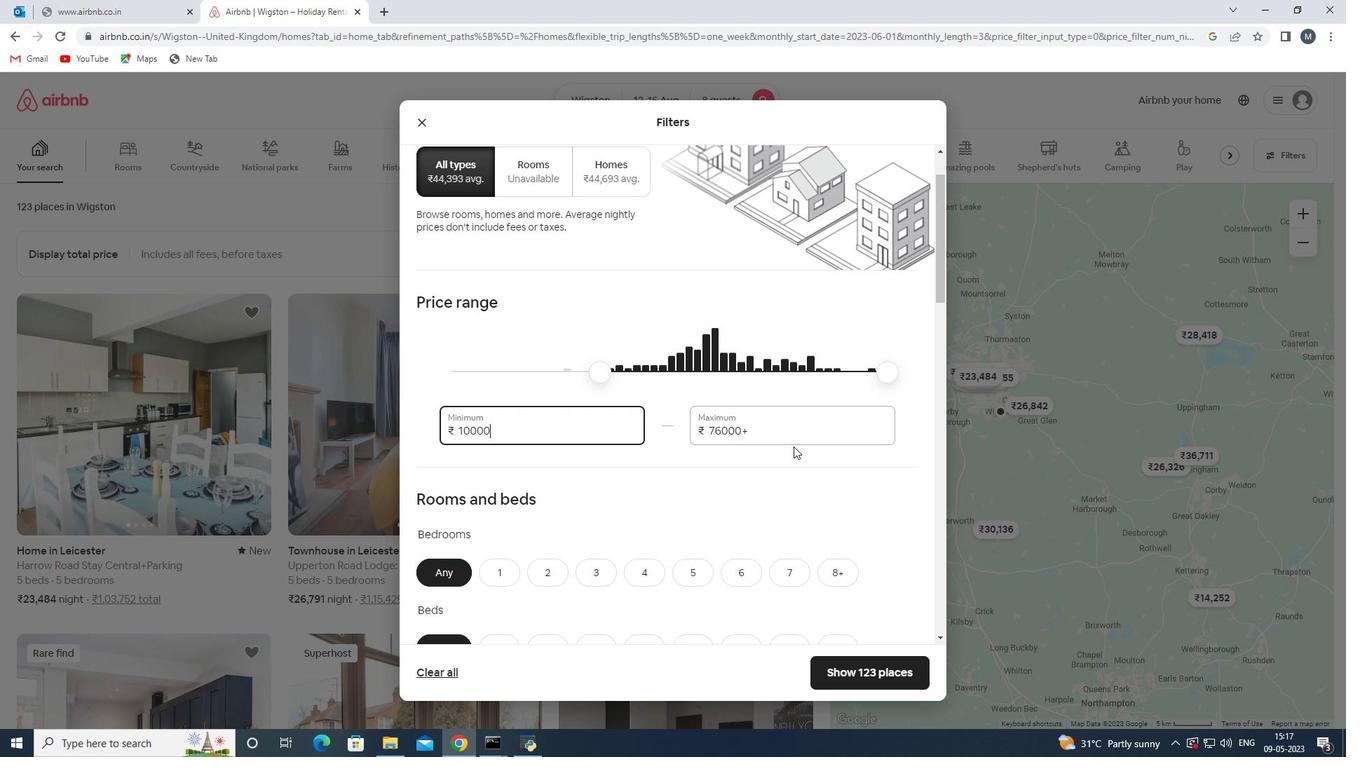 
Action: Mouse pressed left at (756, 429)
Screenshot: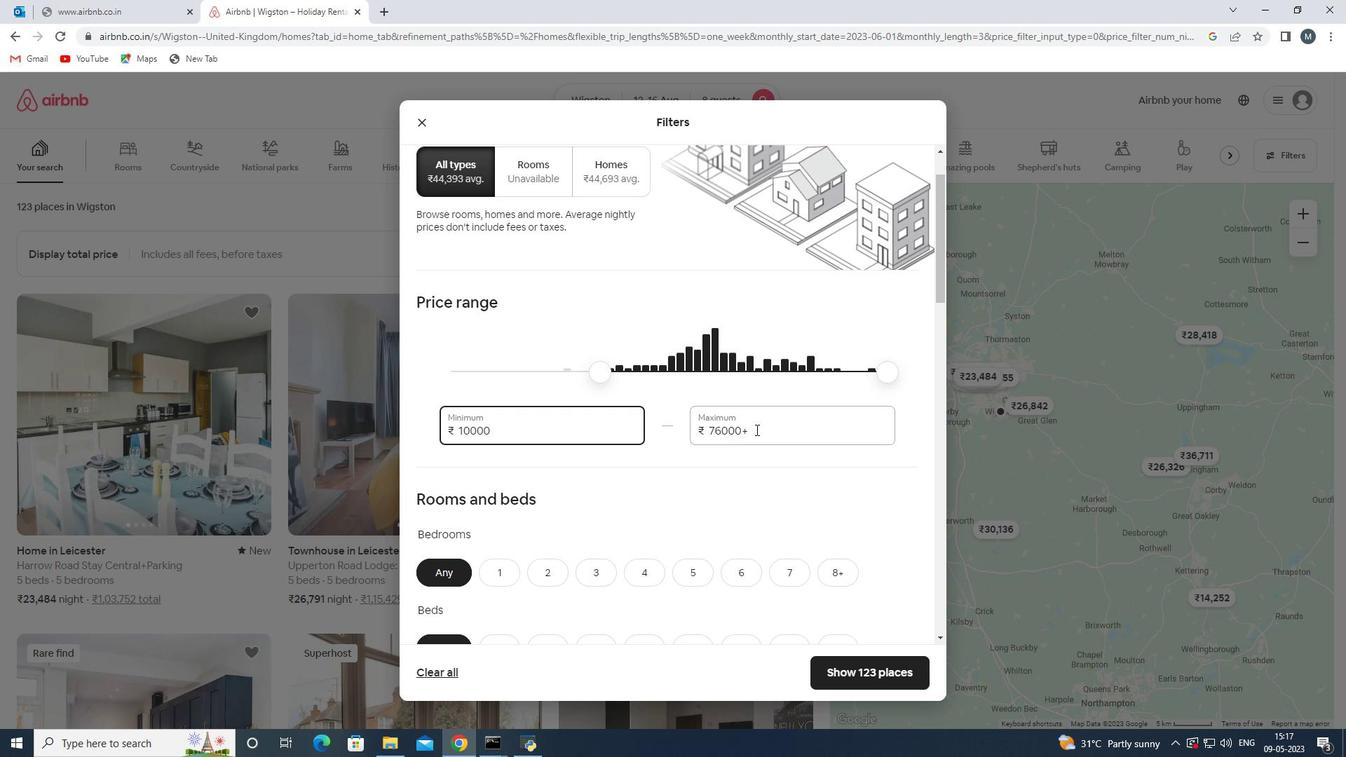 
Action: Mouse moved to (665, 427)
Screenshot: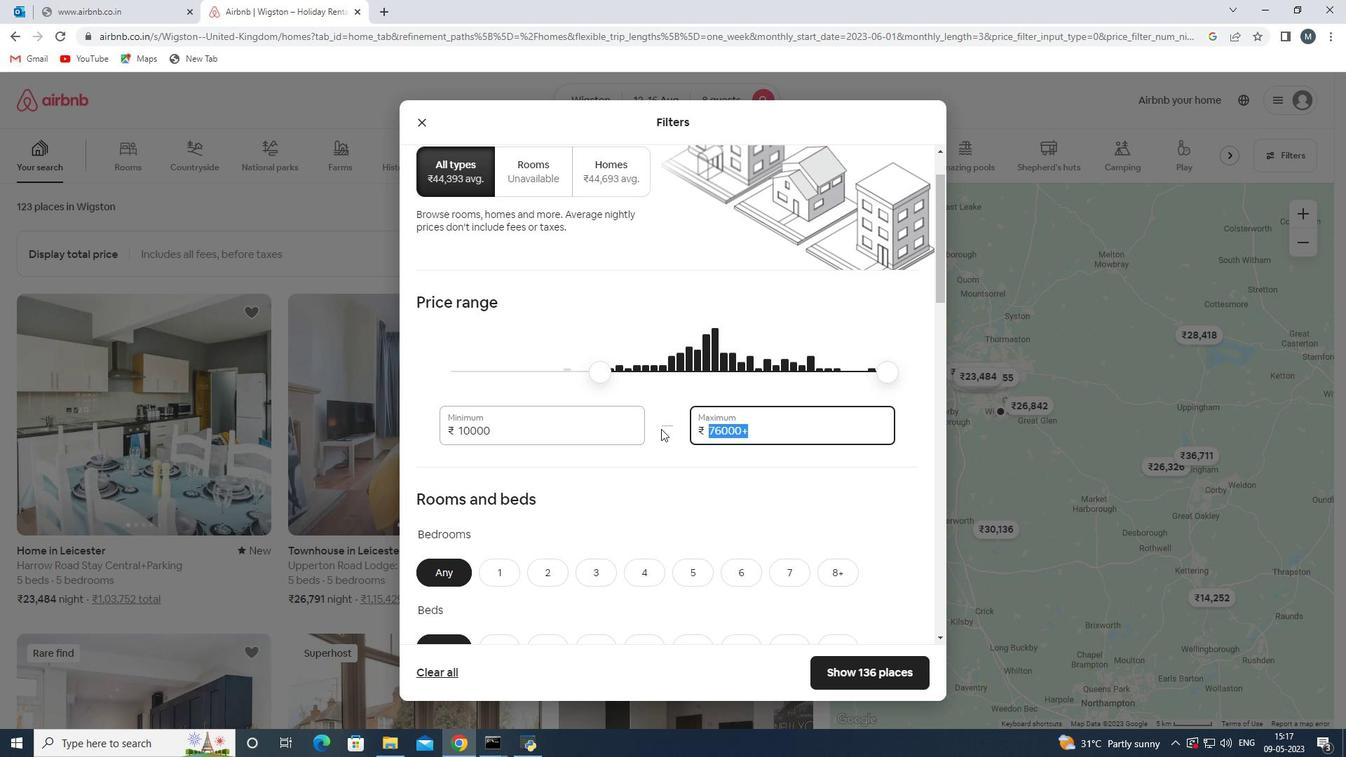 
Action: Key pressed 160
Screenshot: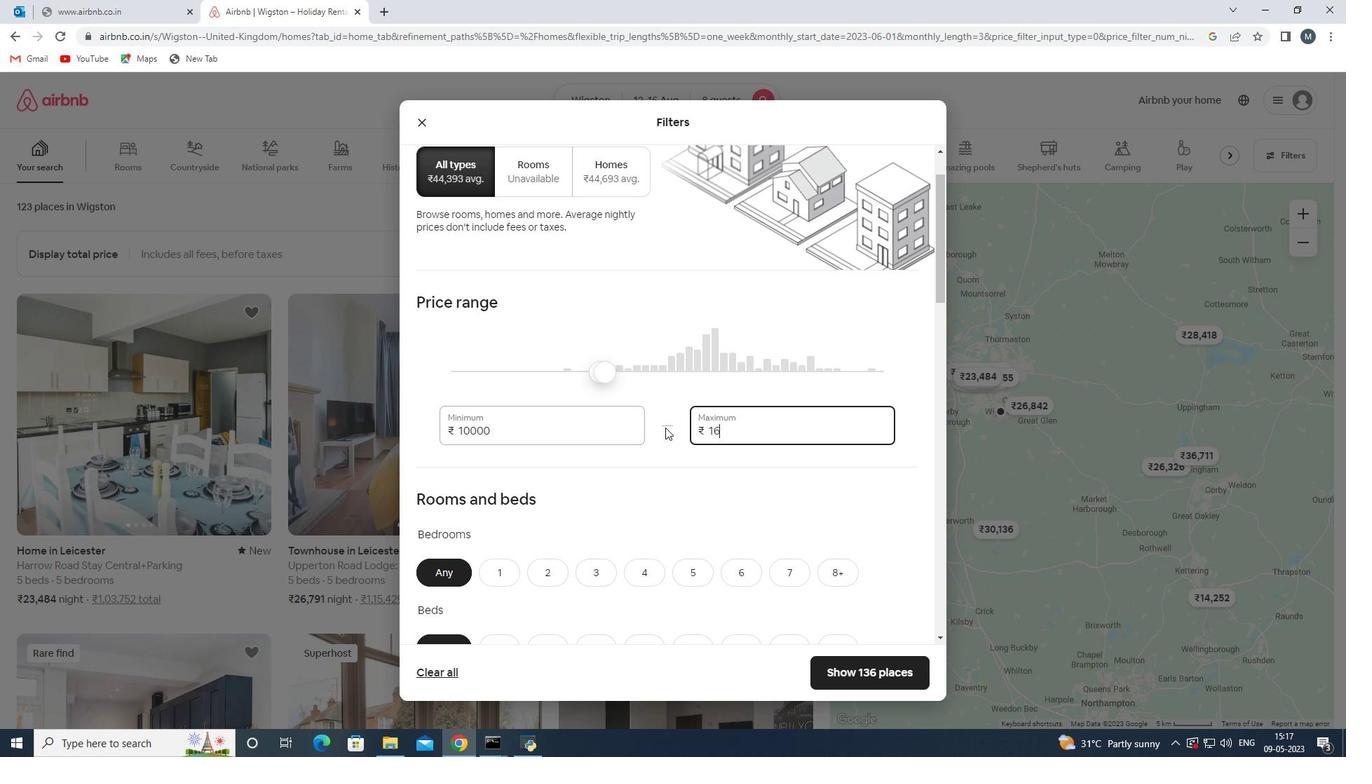 
Action: Mouse moved to (665, 427)
Screenshot: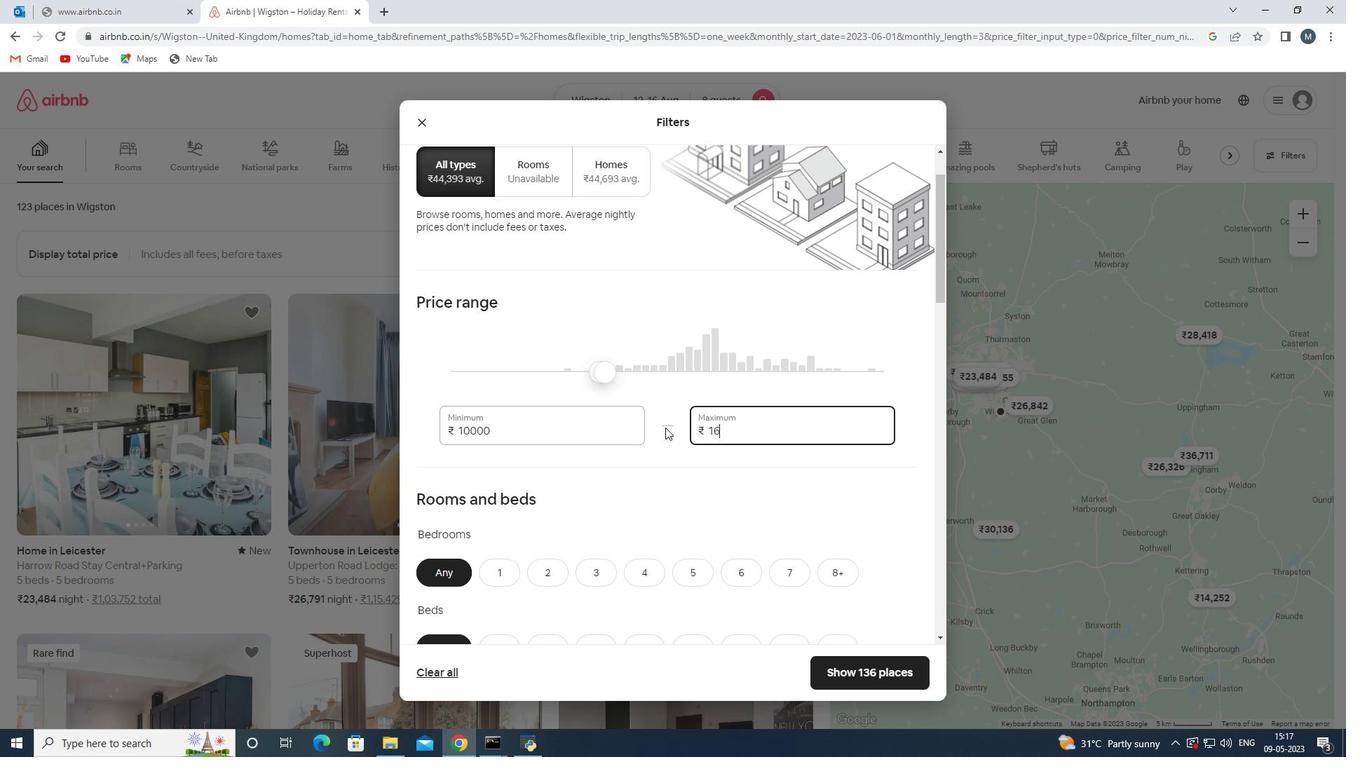 
Action: Key pressed 0
Screenshot: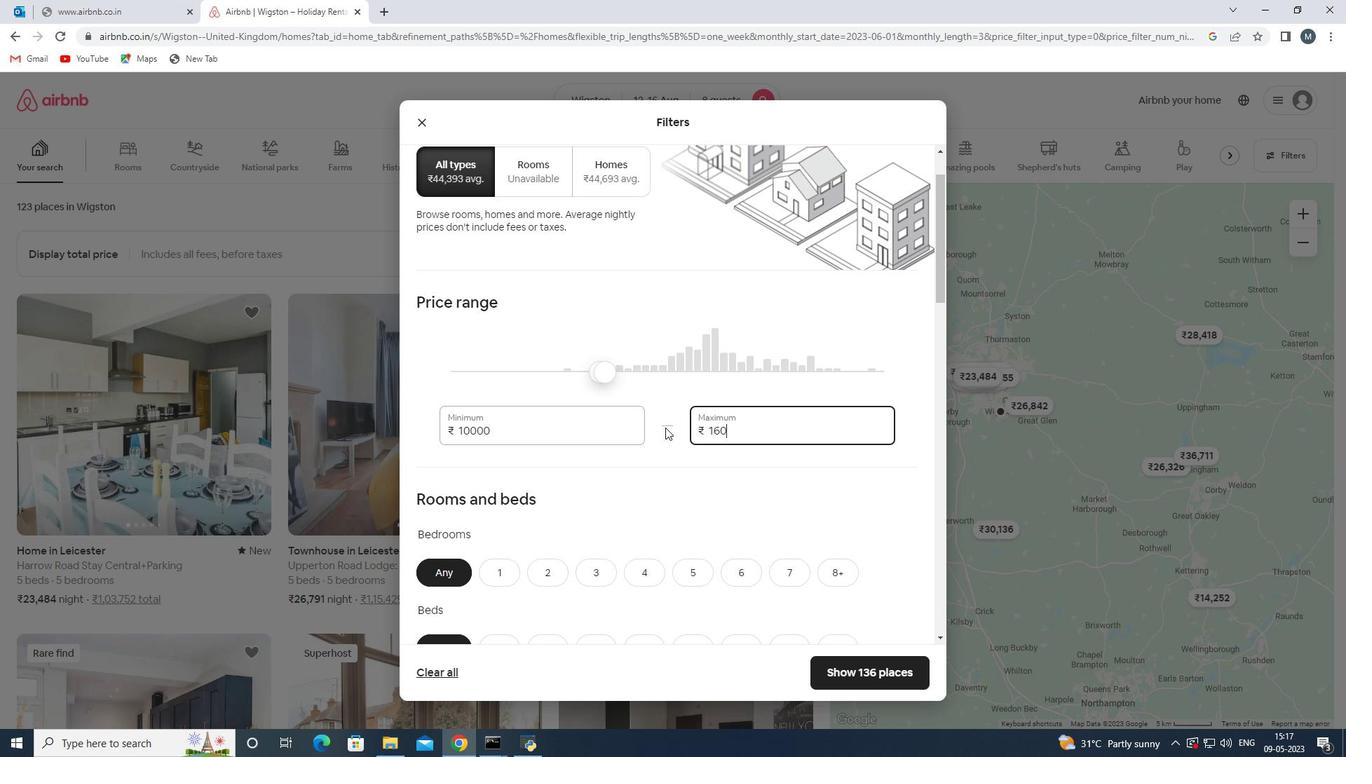 
Action: Mouse moved to (665, 427)
Screenshot: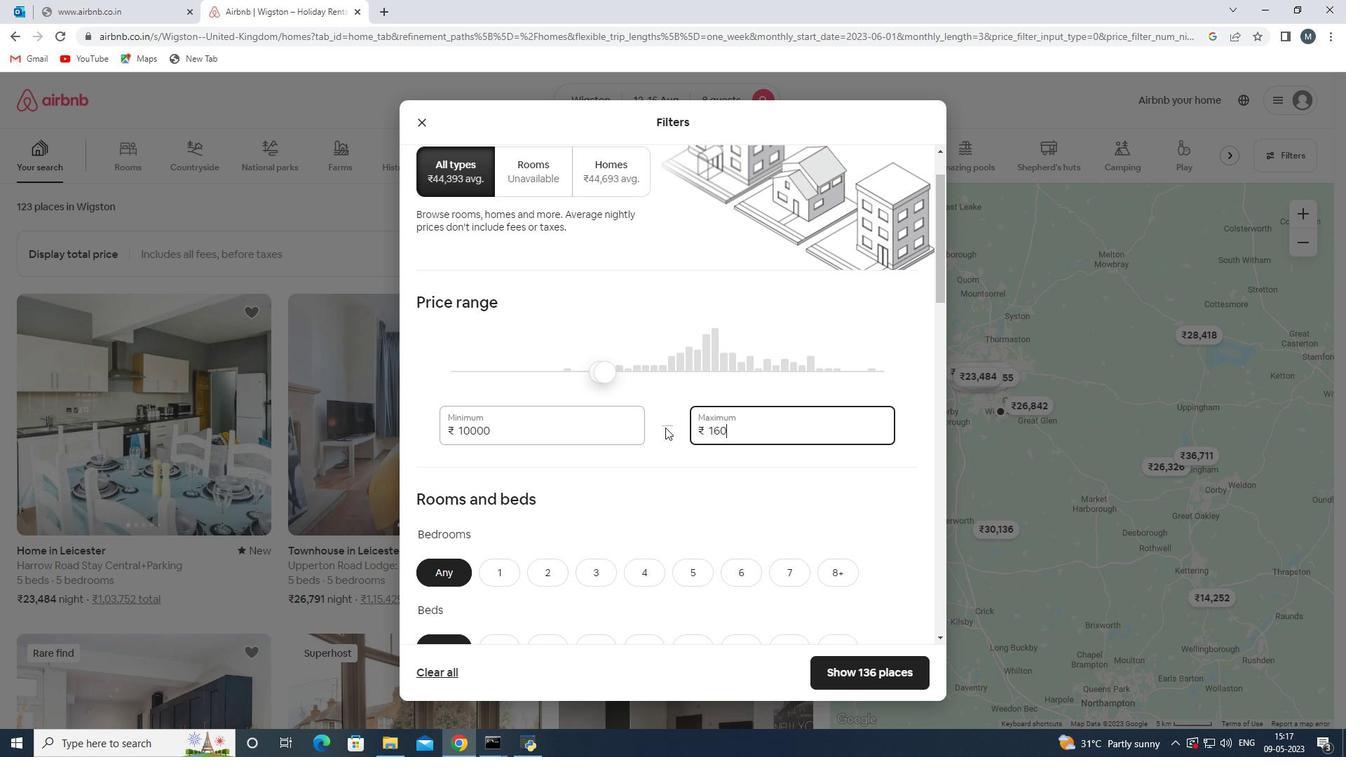 
Action: Key pressed 0
Screenshot: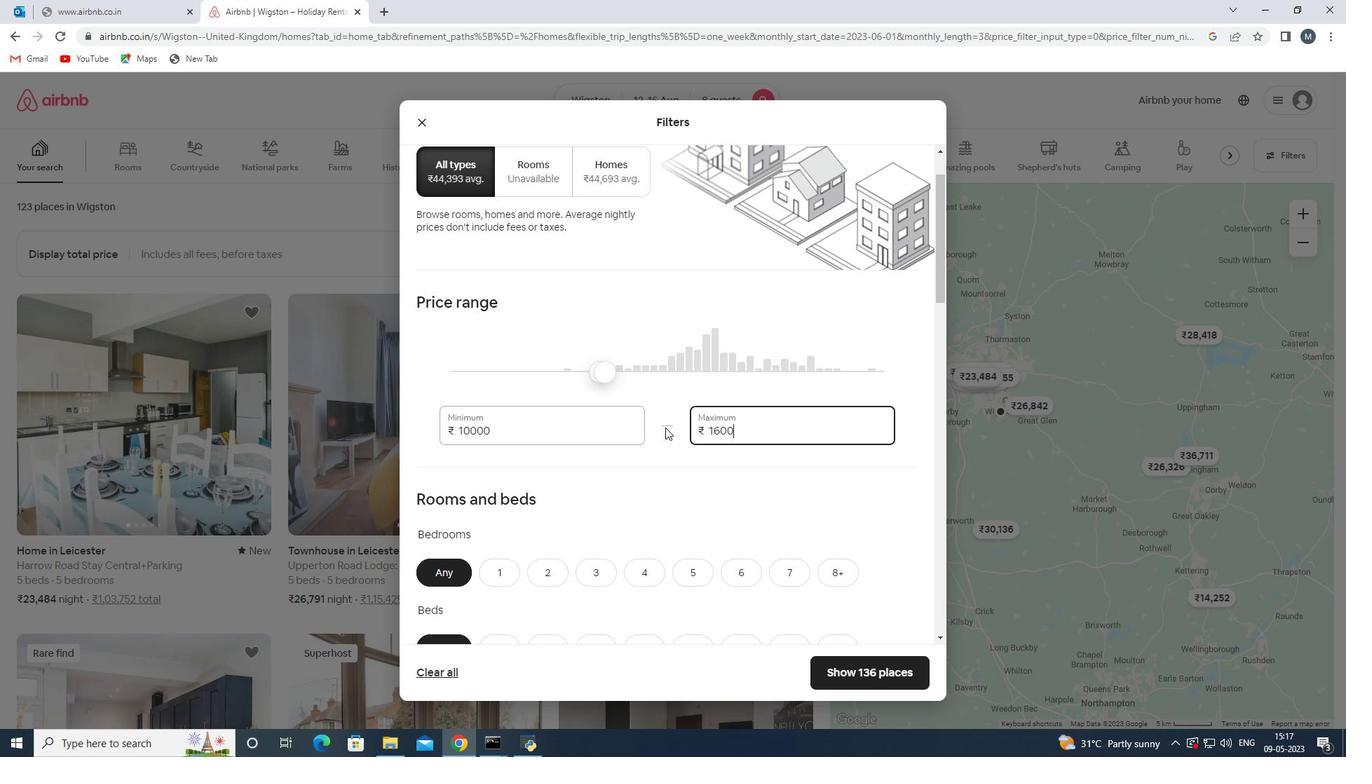 
Action: Mouse moved to (725, 386)
Screenshot: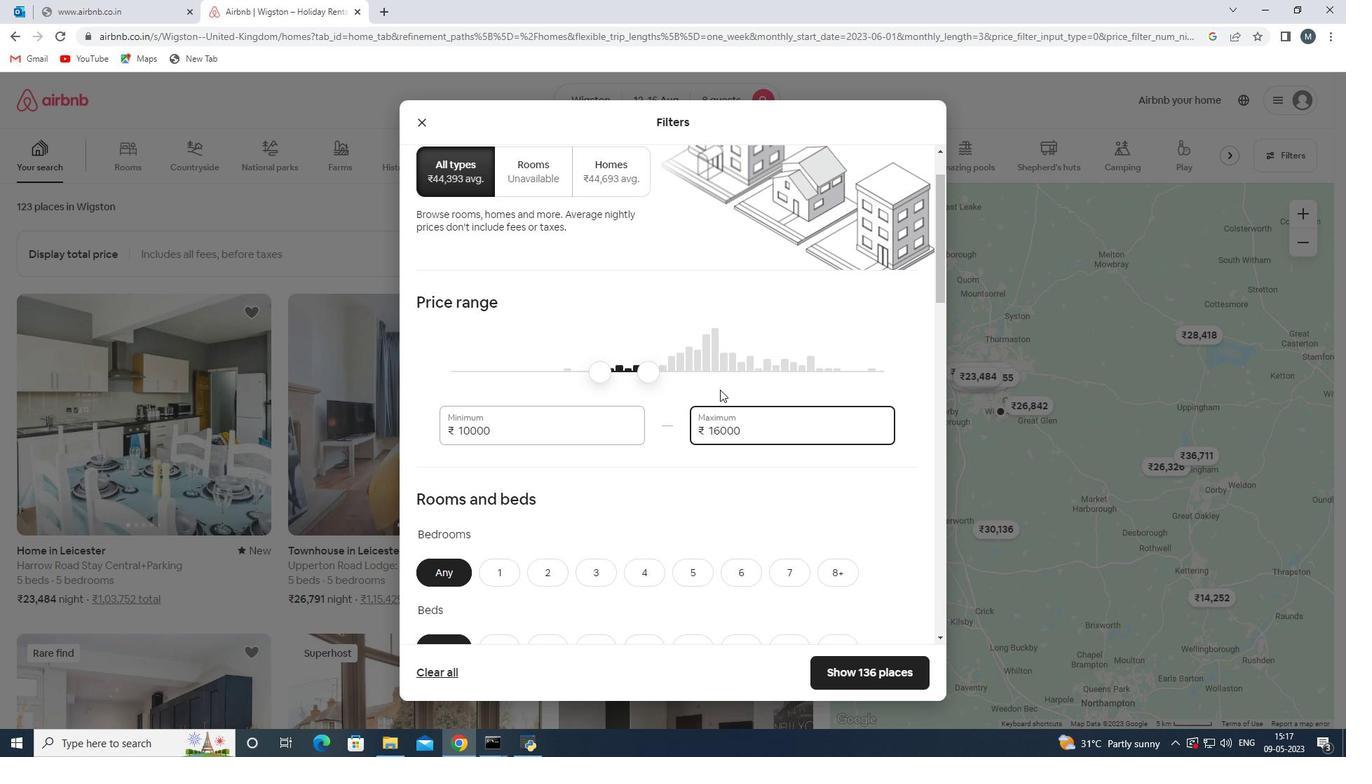 
Action: Mouse scrolled (725, 385) with delta (0, 0)
Screenshot: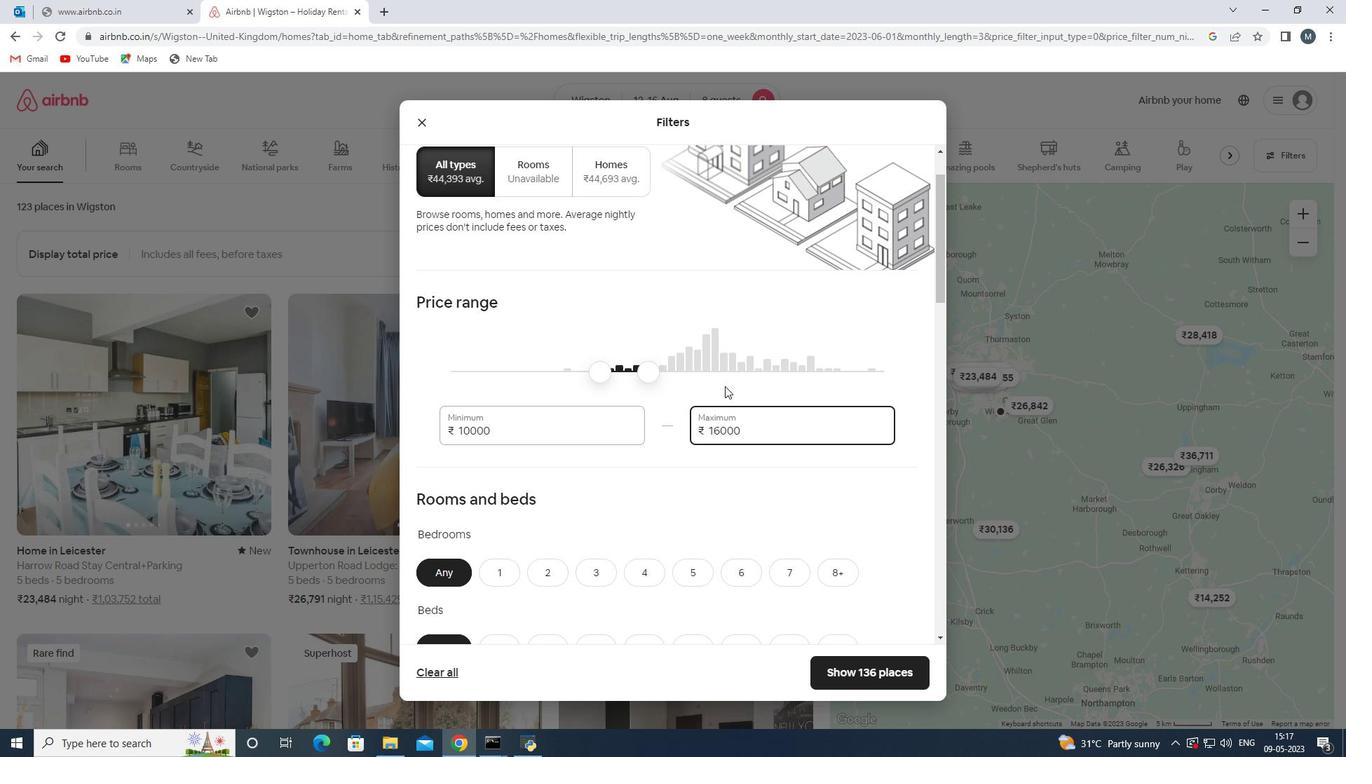 
Action: Mouse moved to (725, 382)
Screenshot: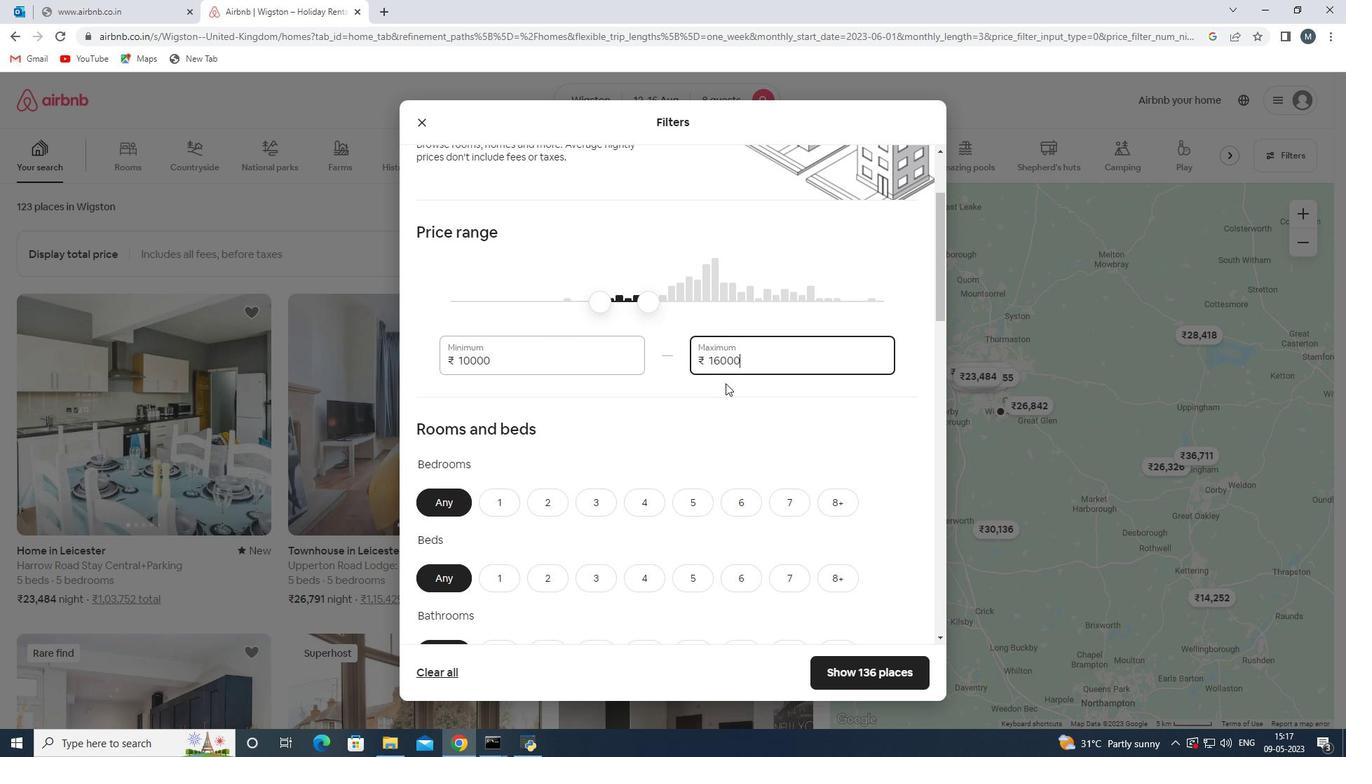 
Action: Mouse scrolled (725, 381) with delta (0, 0)
Screenshot: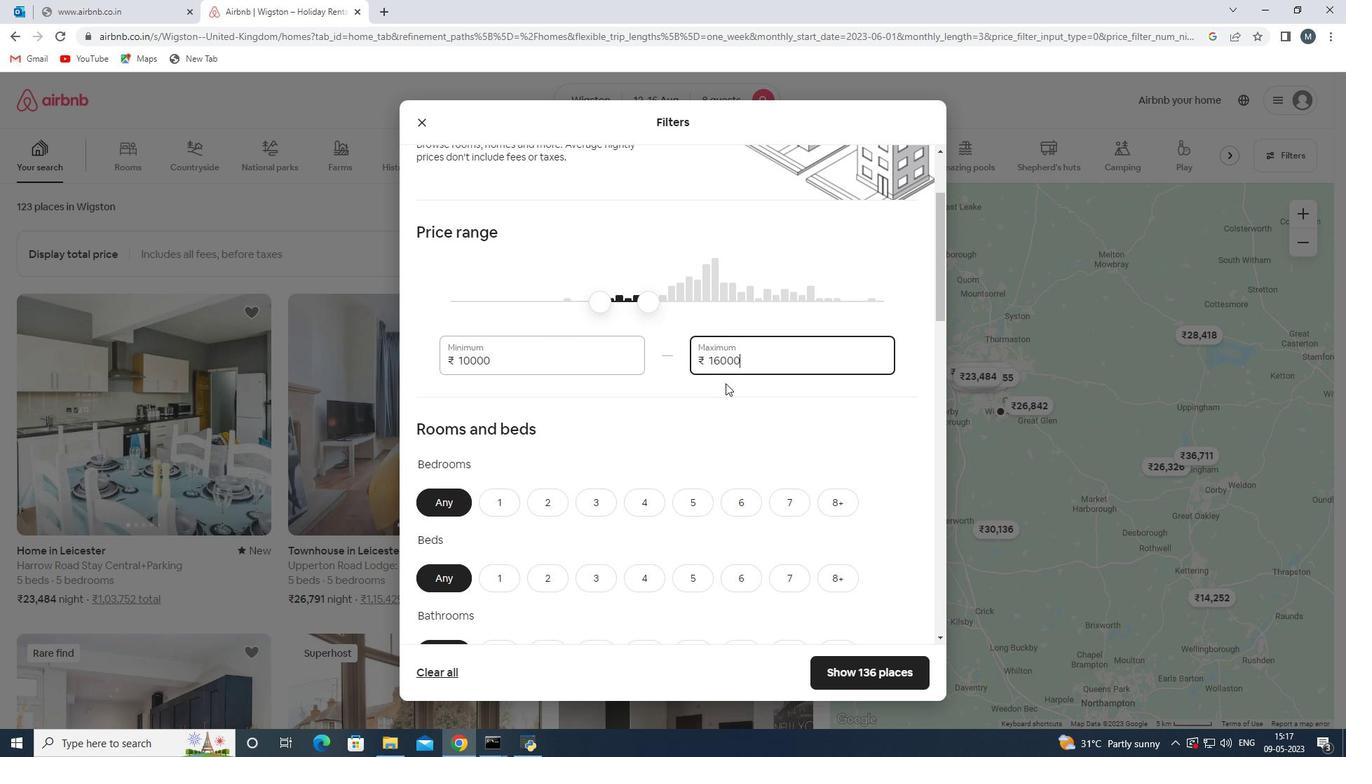 
Action: Mouse moved to (718, 387)
Screenshot: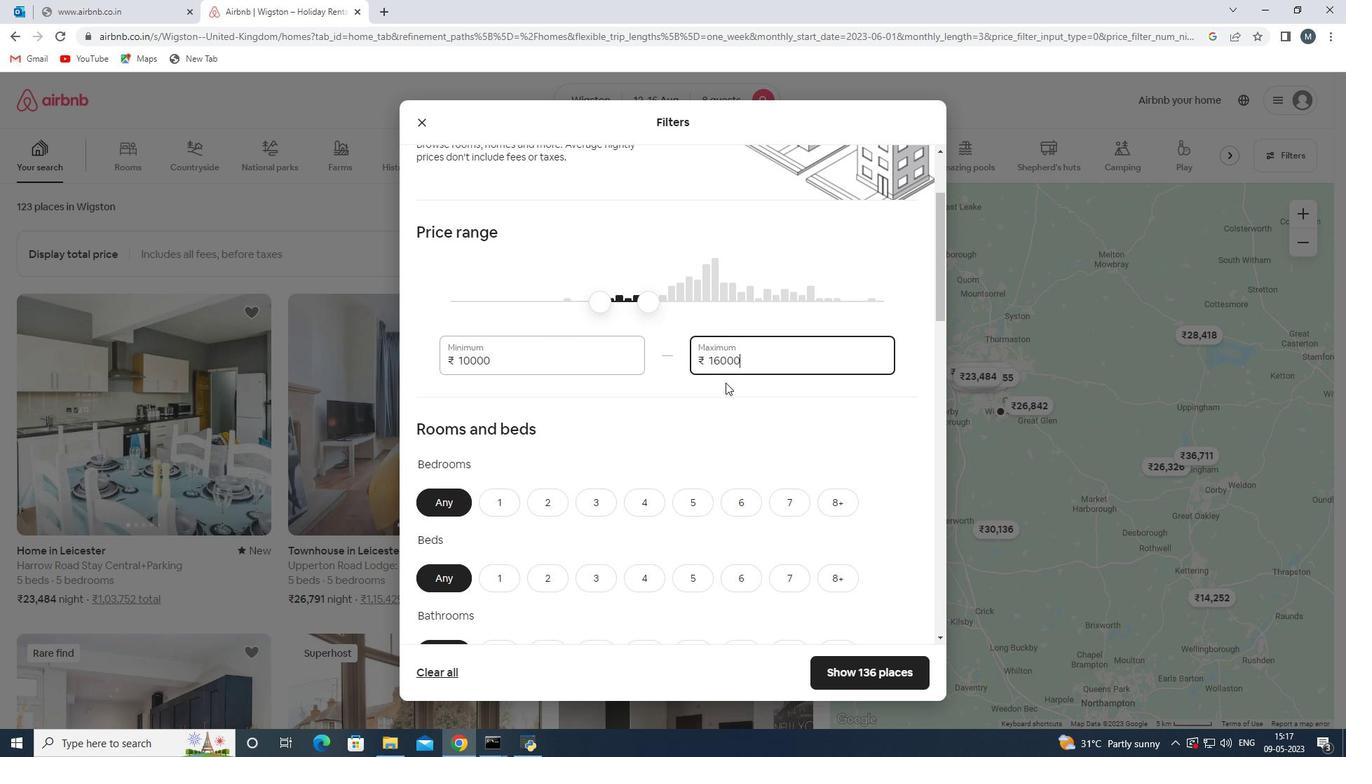 
Action: Mouse scrolled (718, 386) with delta (0, 0)
Screenshot: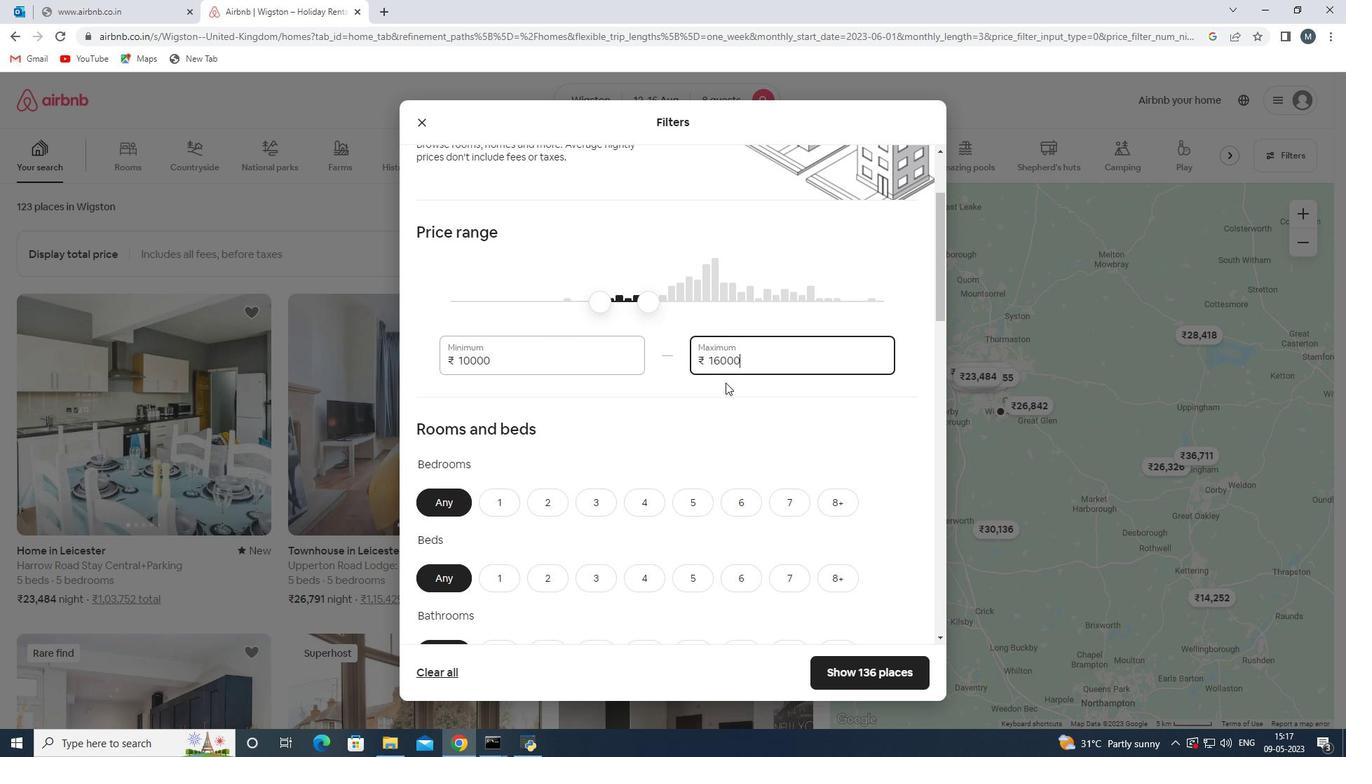 
Action: Mouse moved to (838, 369)
Screenshot: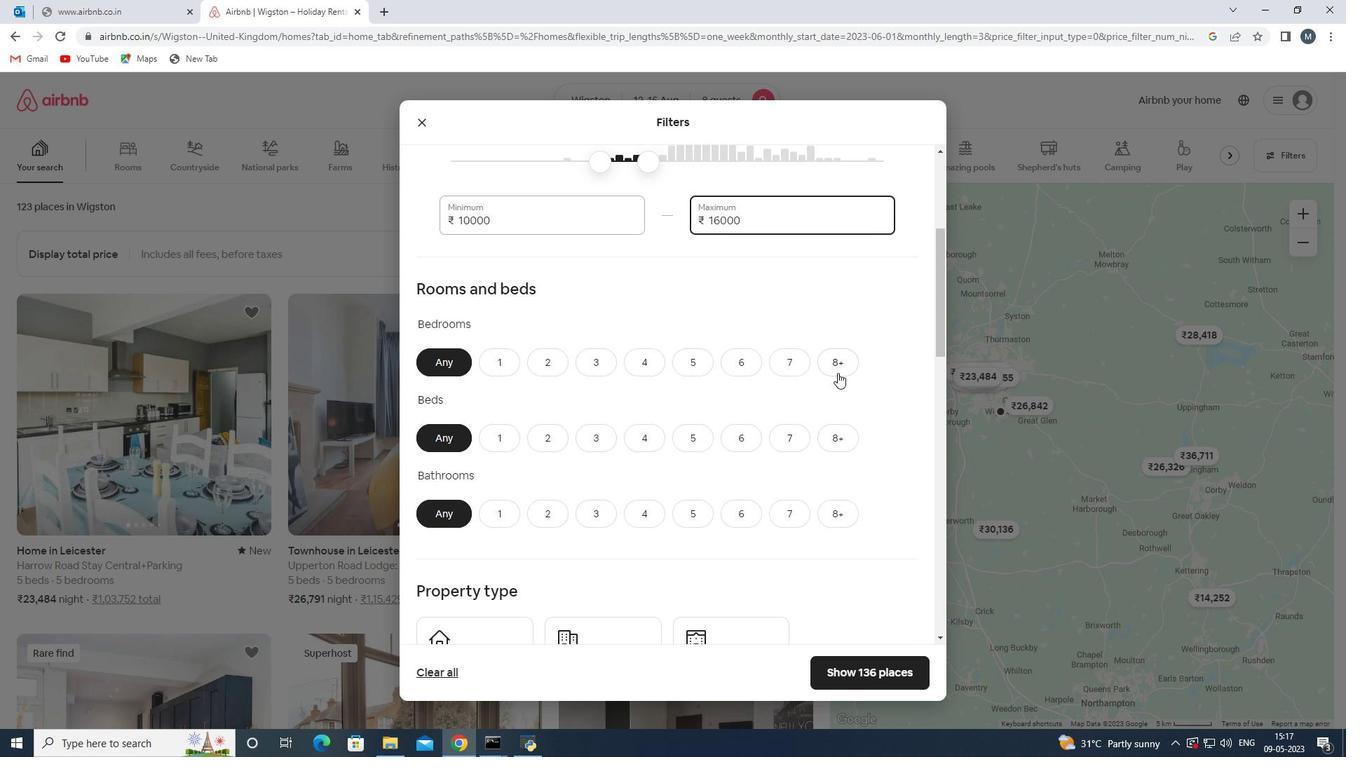 
Action: Mouse pressed left at (838, 369)
Screenshot: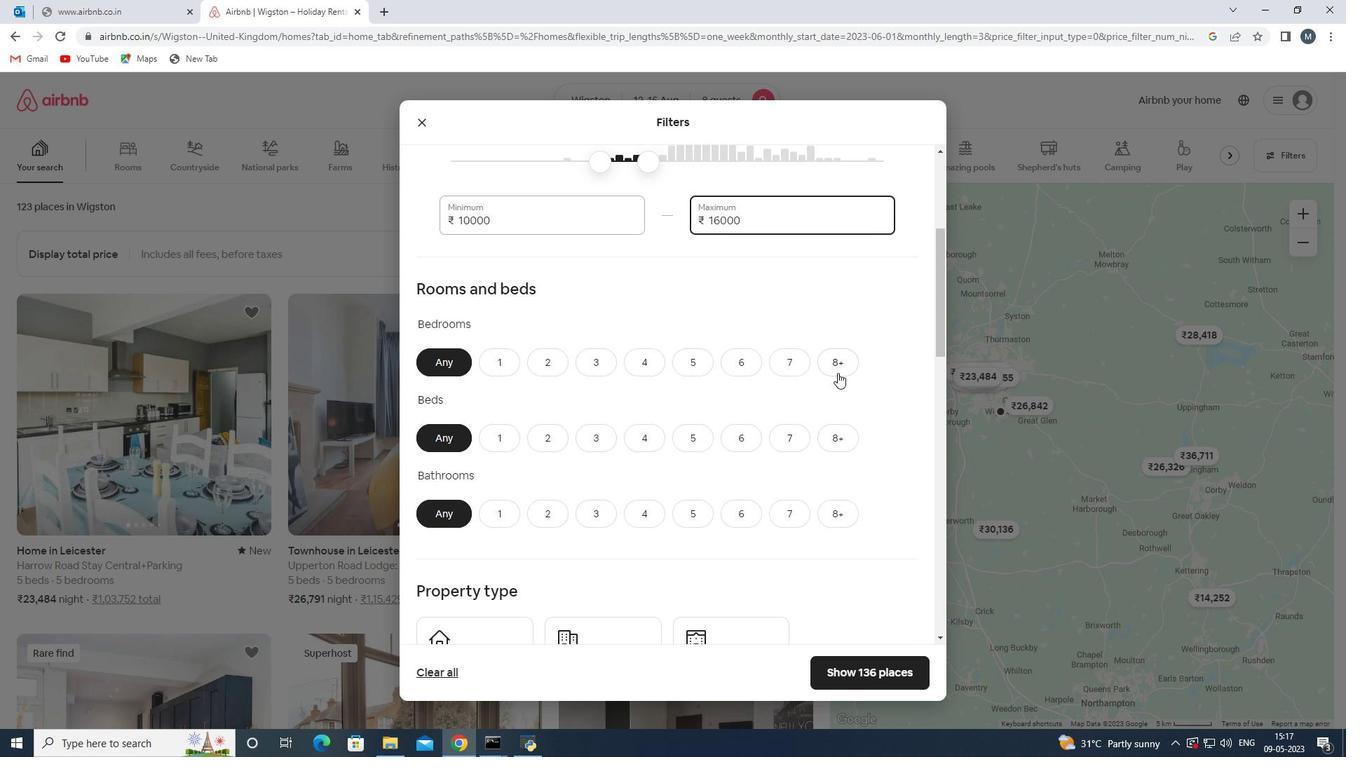 
Action: Mouse moved to (845, 429)
Screenshot: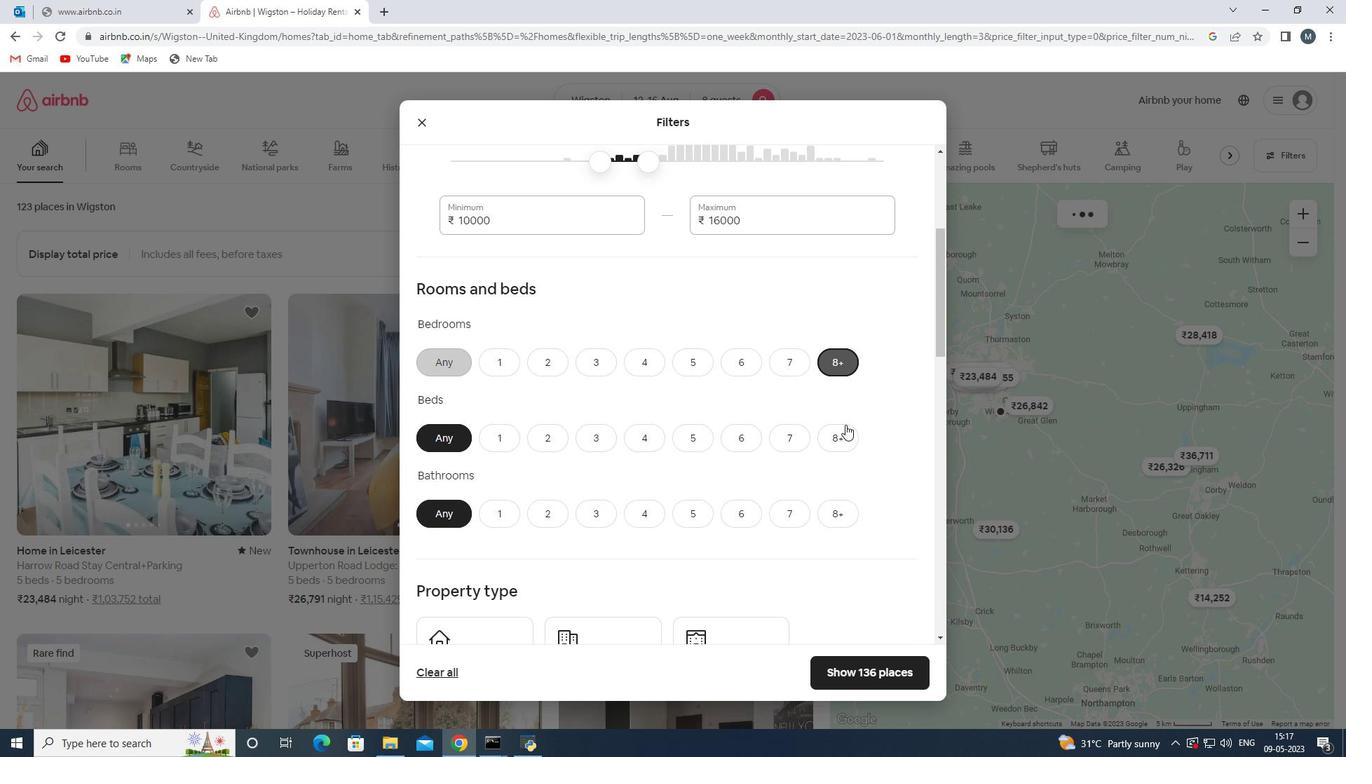
Action: Mouse pressed left at (845, 429)
Screenshot: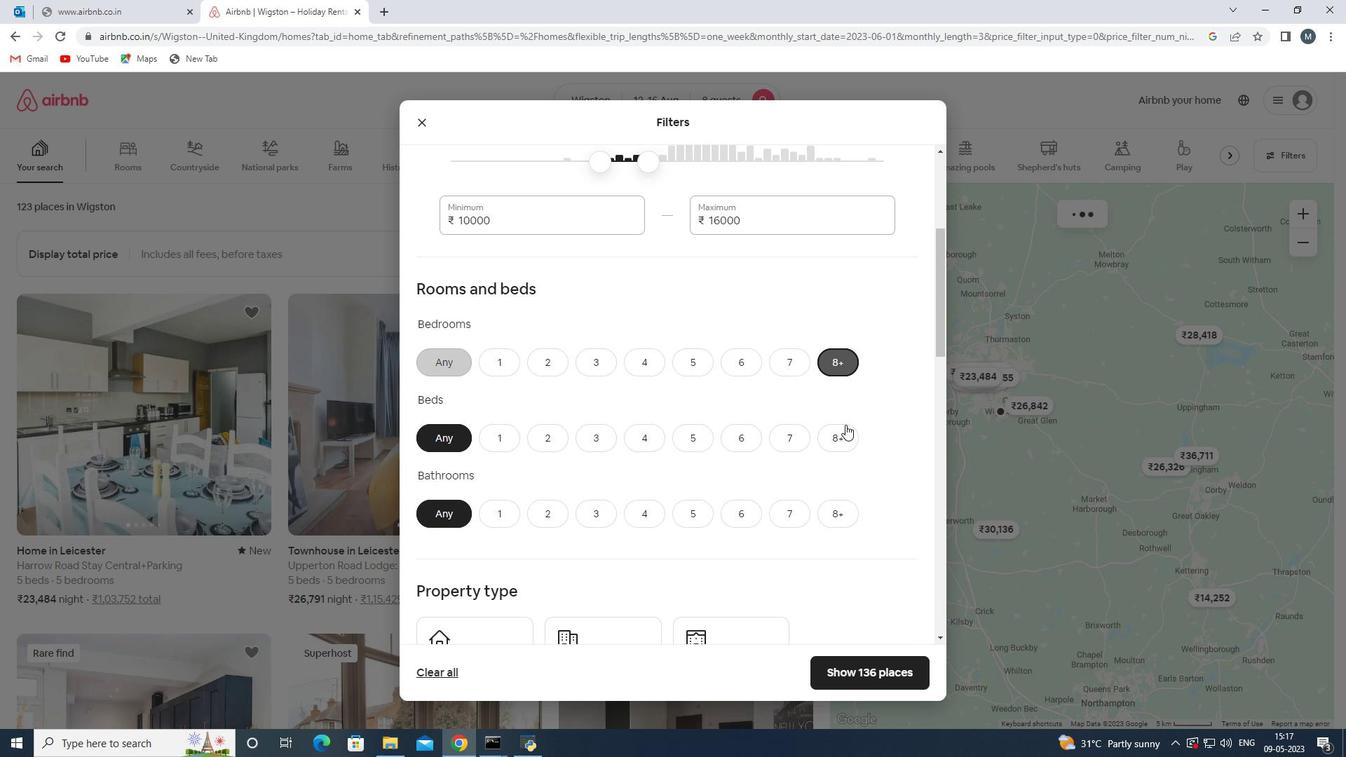 
Action: Mouse moved to (843, 509)
Screenshot: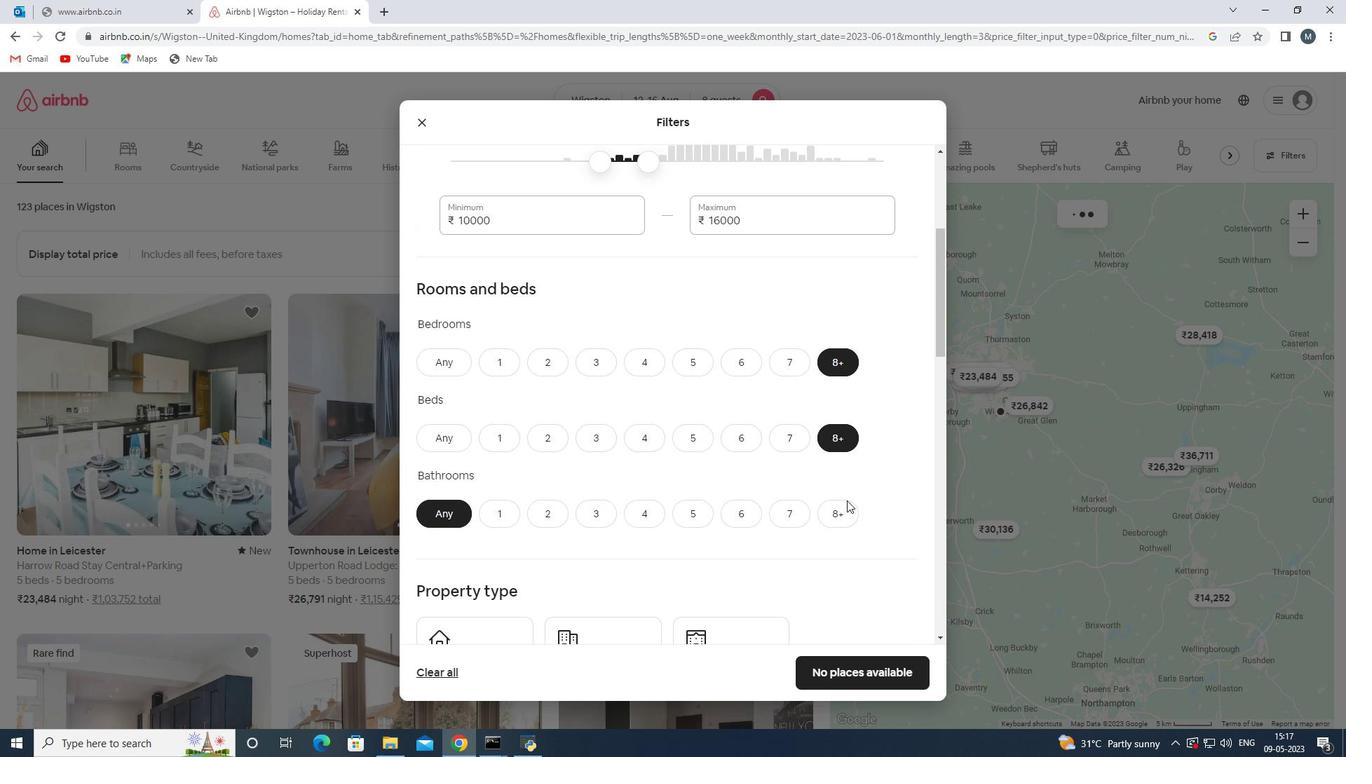 
Action: Mouse pressed left at (843, 509)
Screenshot: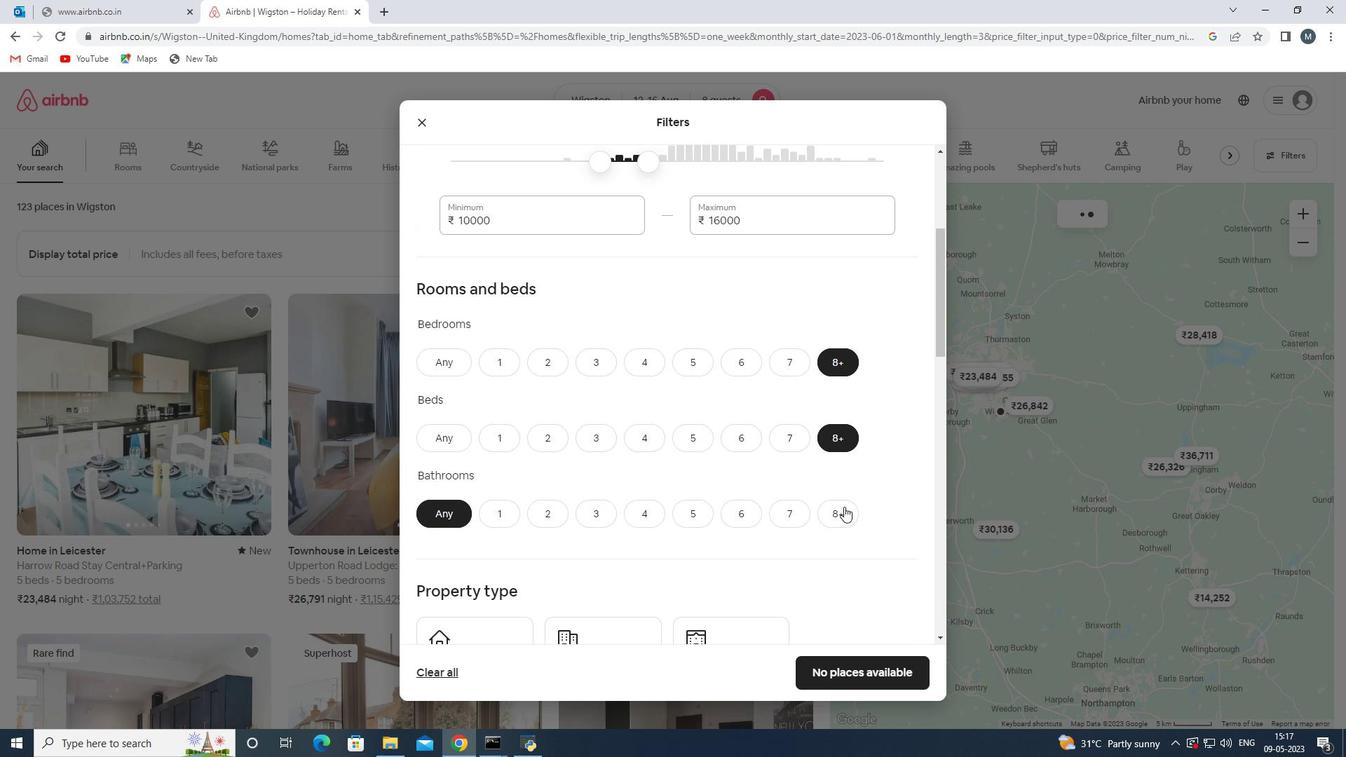 
Action: Mouse moved to (716, 432)
Screenshot: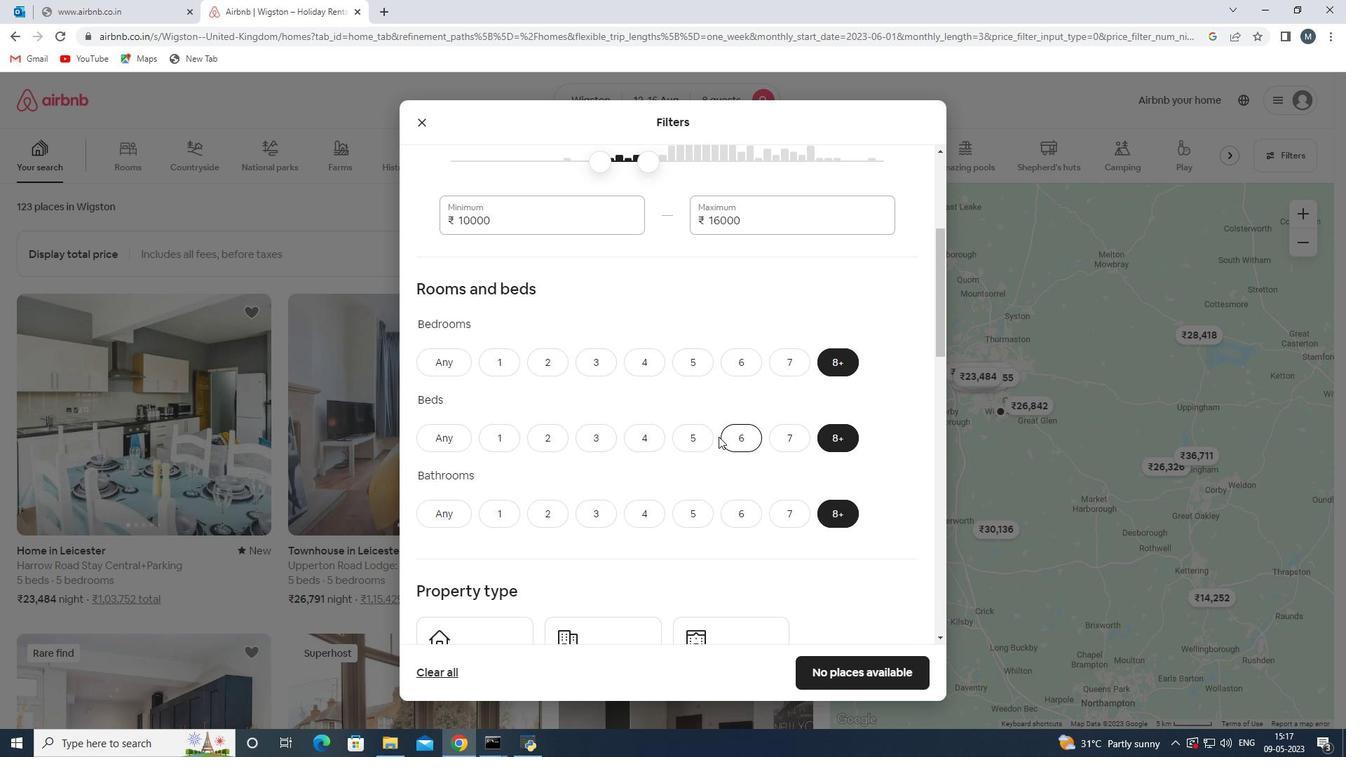 
Action: Mouse scrolled (716, 432) with delta (0, 0)
Screenshot: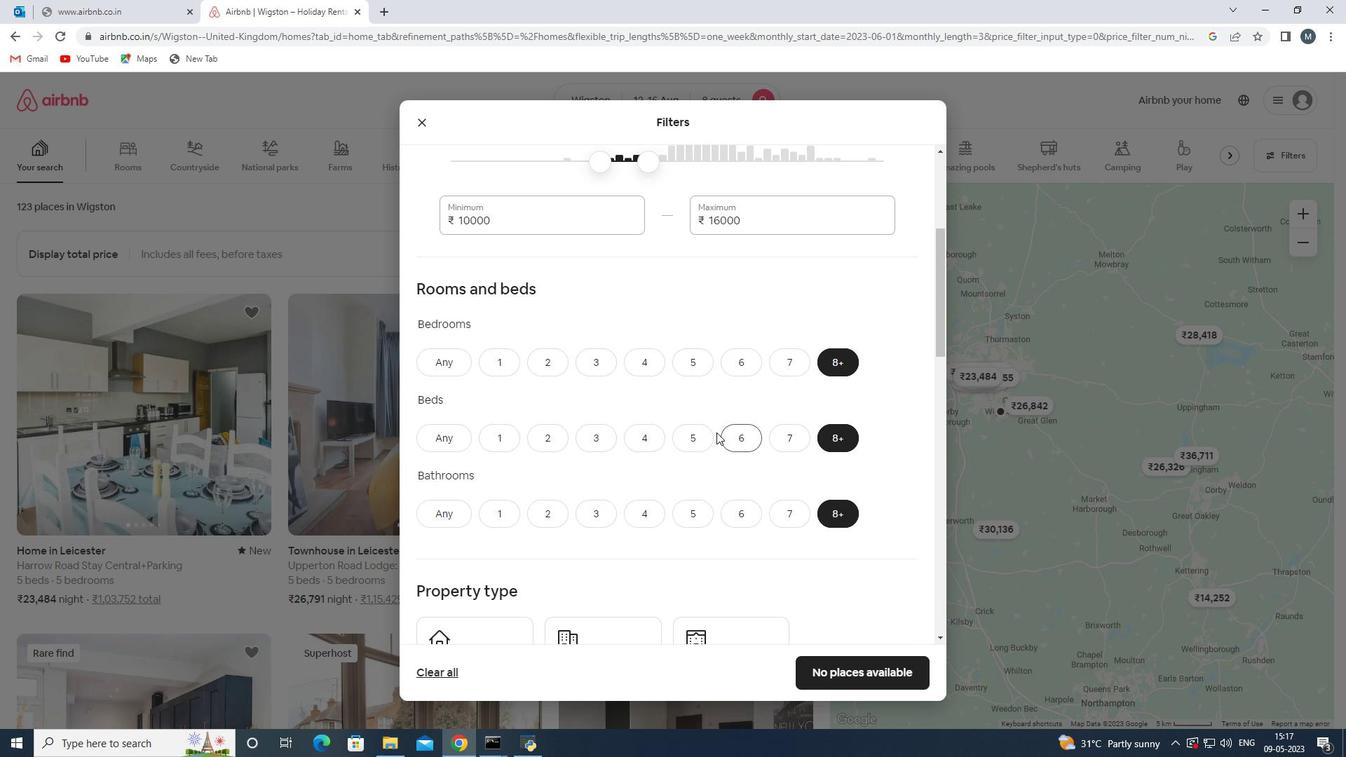 
Action: Mouse moved to (683, 423)
Screenshot: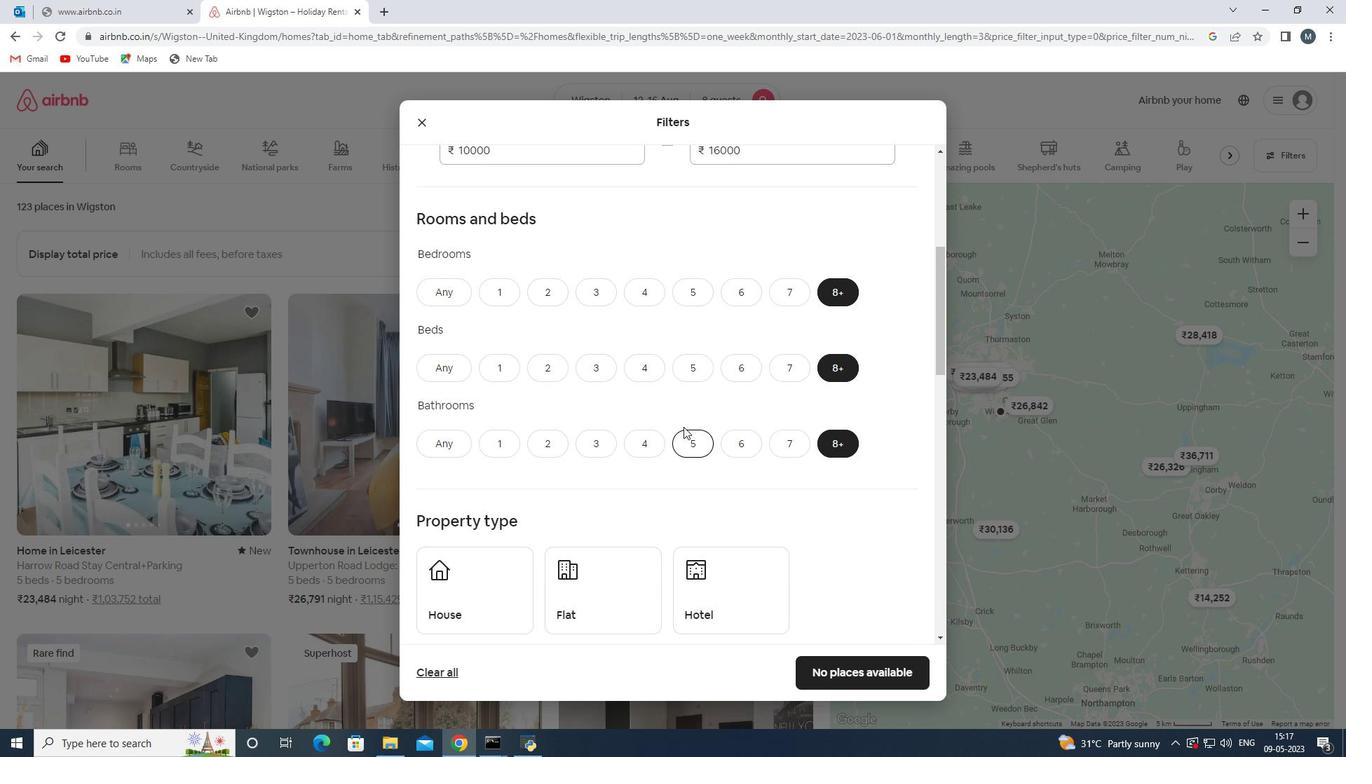 
Action: Mouse scrolled (683, 422) with delta (0, 0)
Screenshot: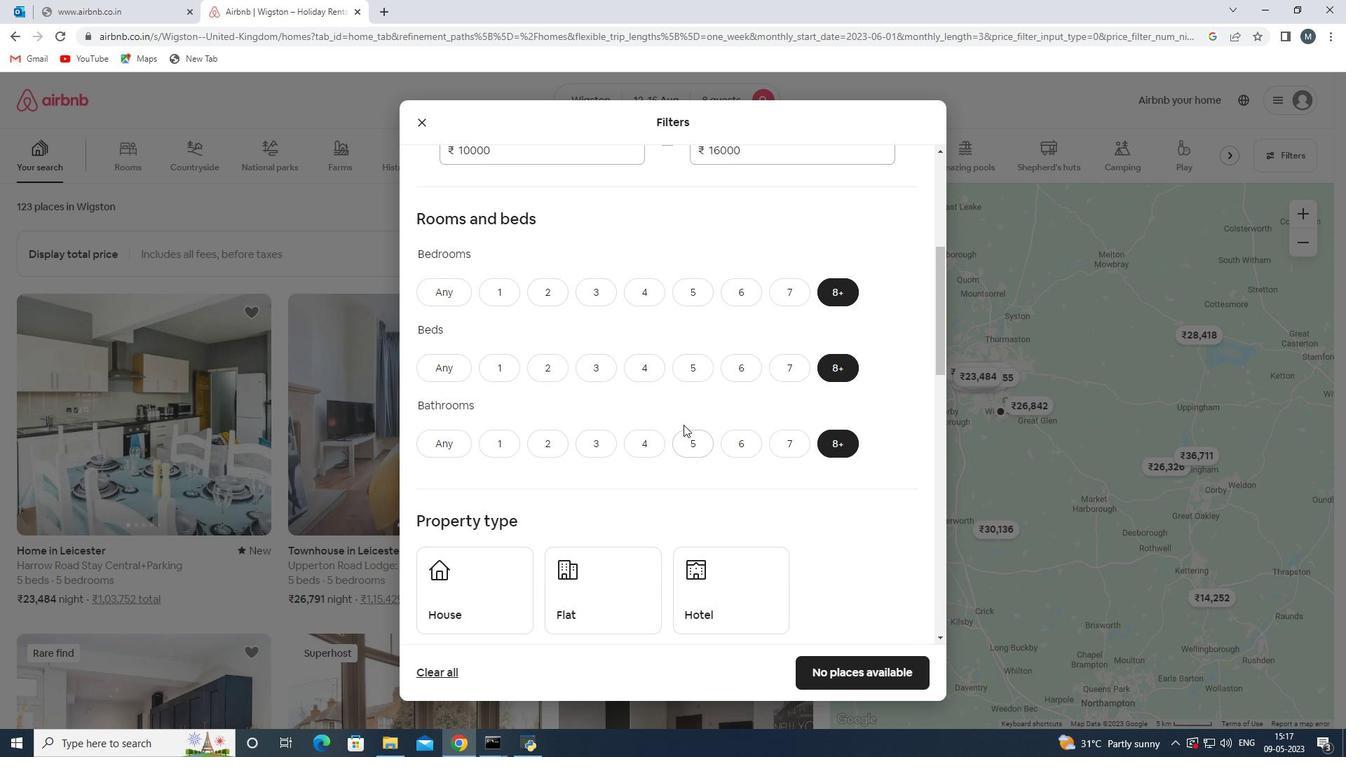 
Action: Mouse moved to (514, 515)
Screenshot: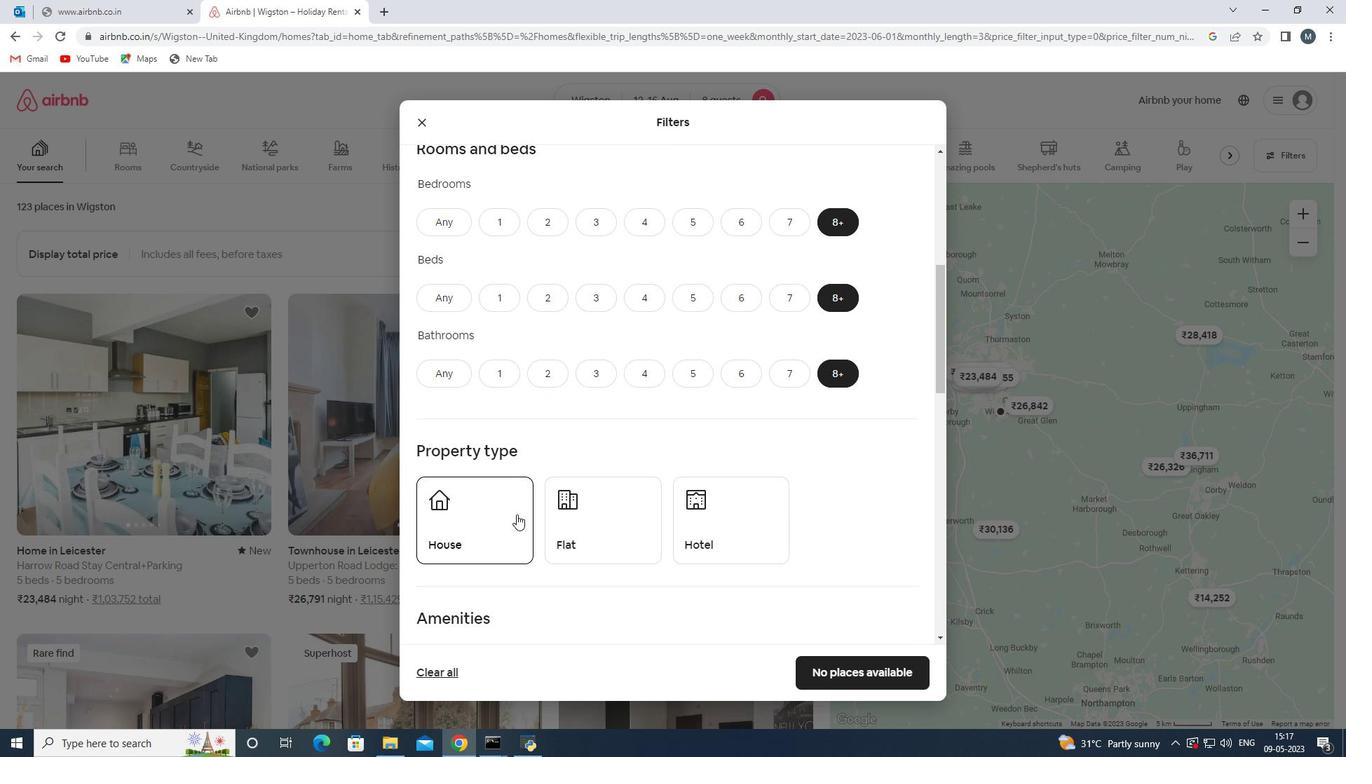 
Action: Mouse pressed left at (514, 515)
Screenshot: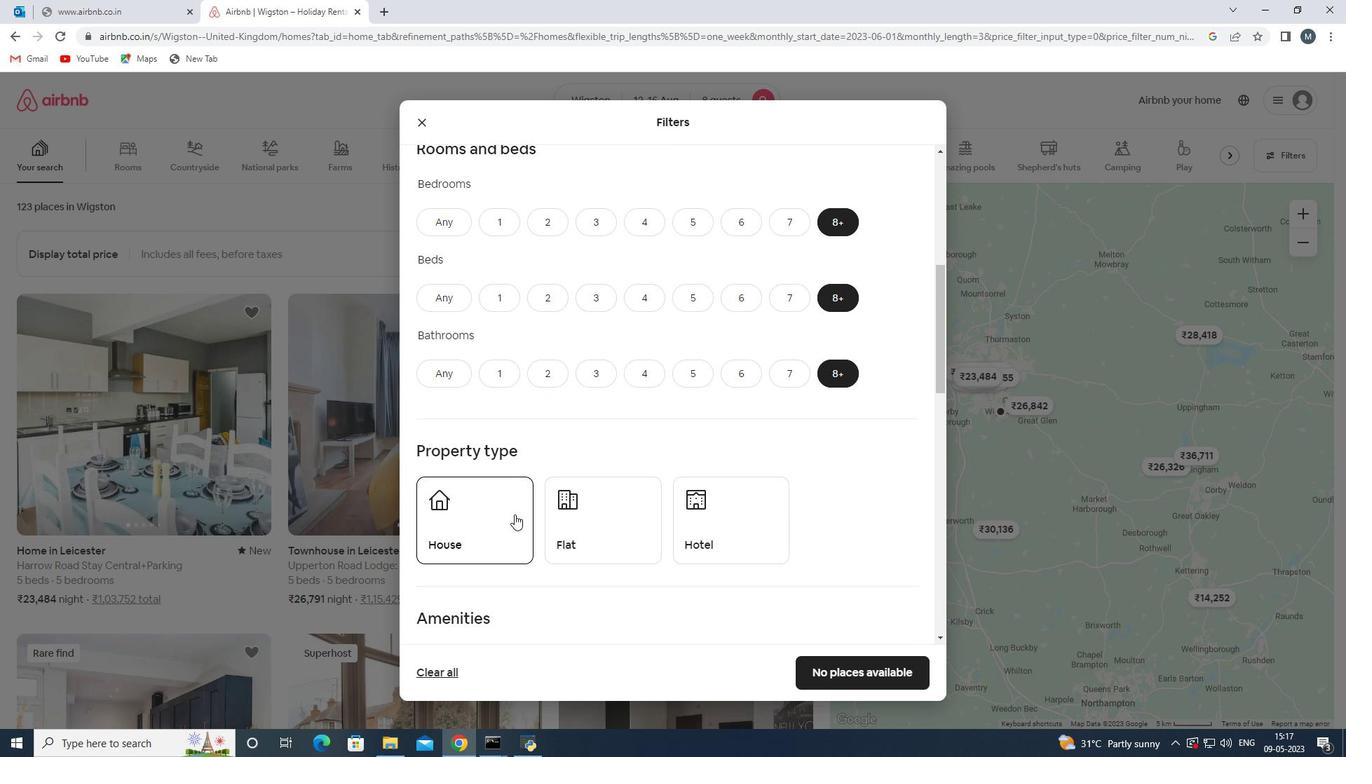 
Action: Mouse moved to (594, 537)
Screenshot: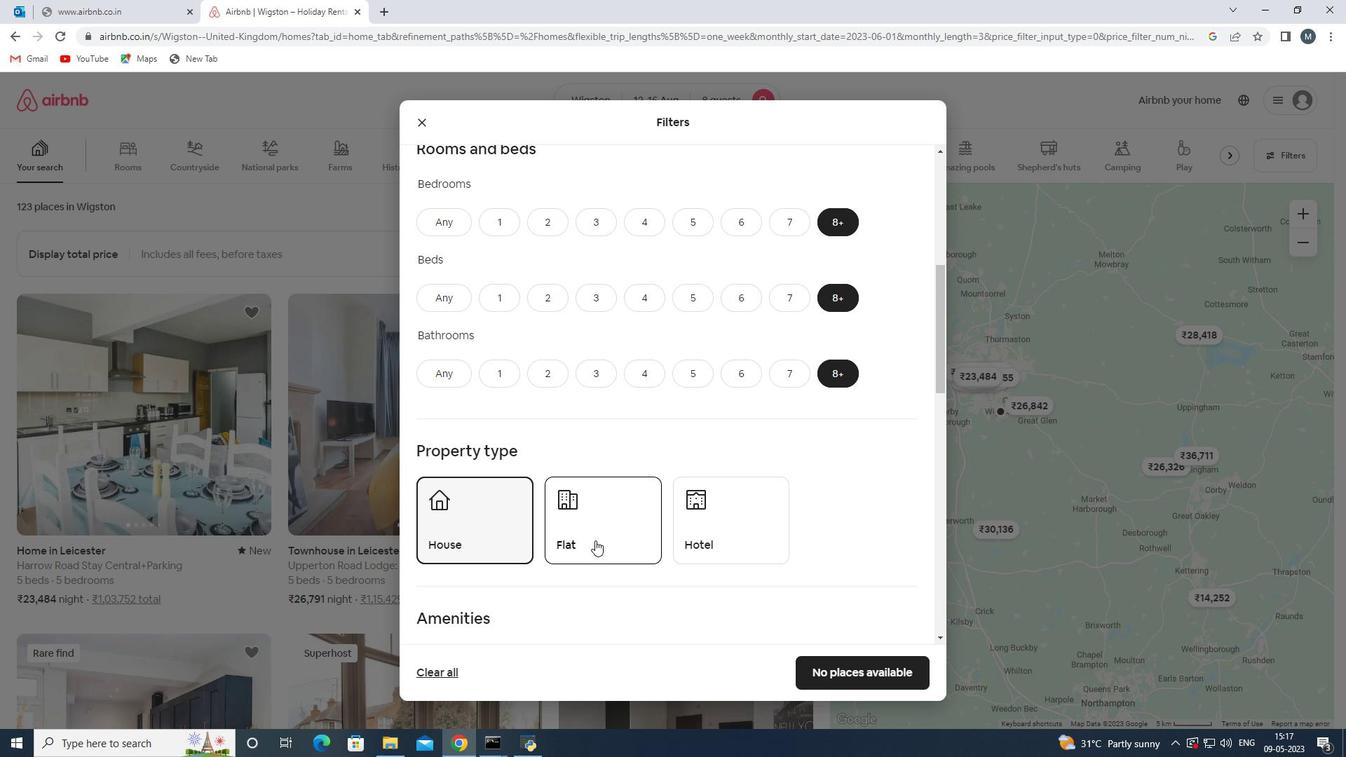 
Action: Mouse pressed left at (594, 537)
Screenshot: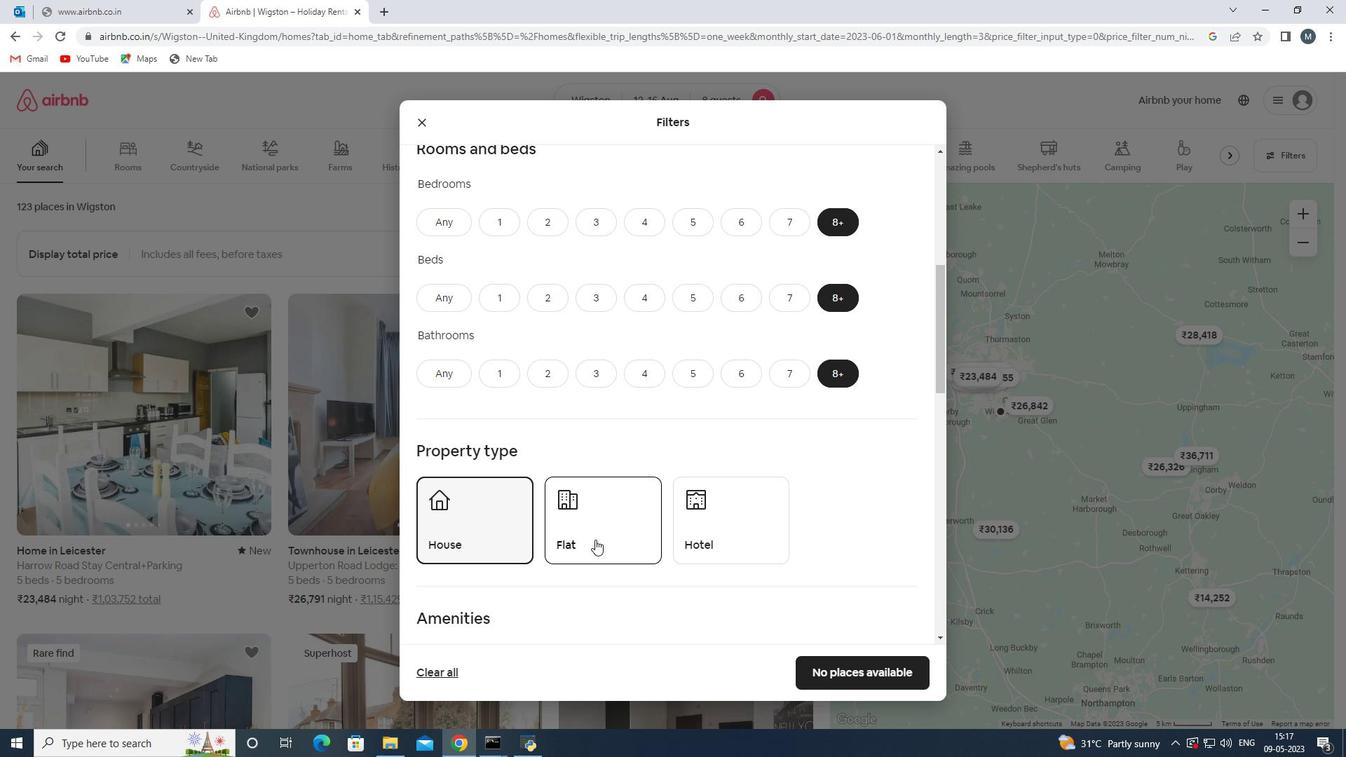 
Action: Mouse moved to (617, 489)
Screenshot: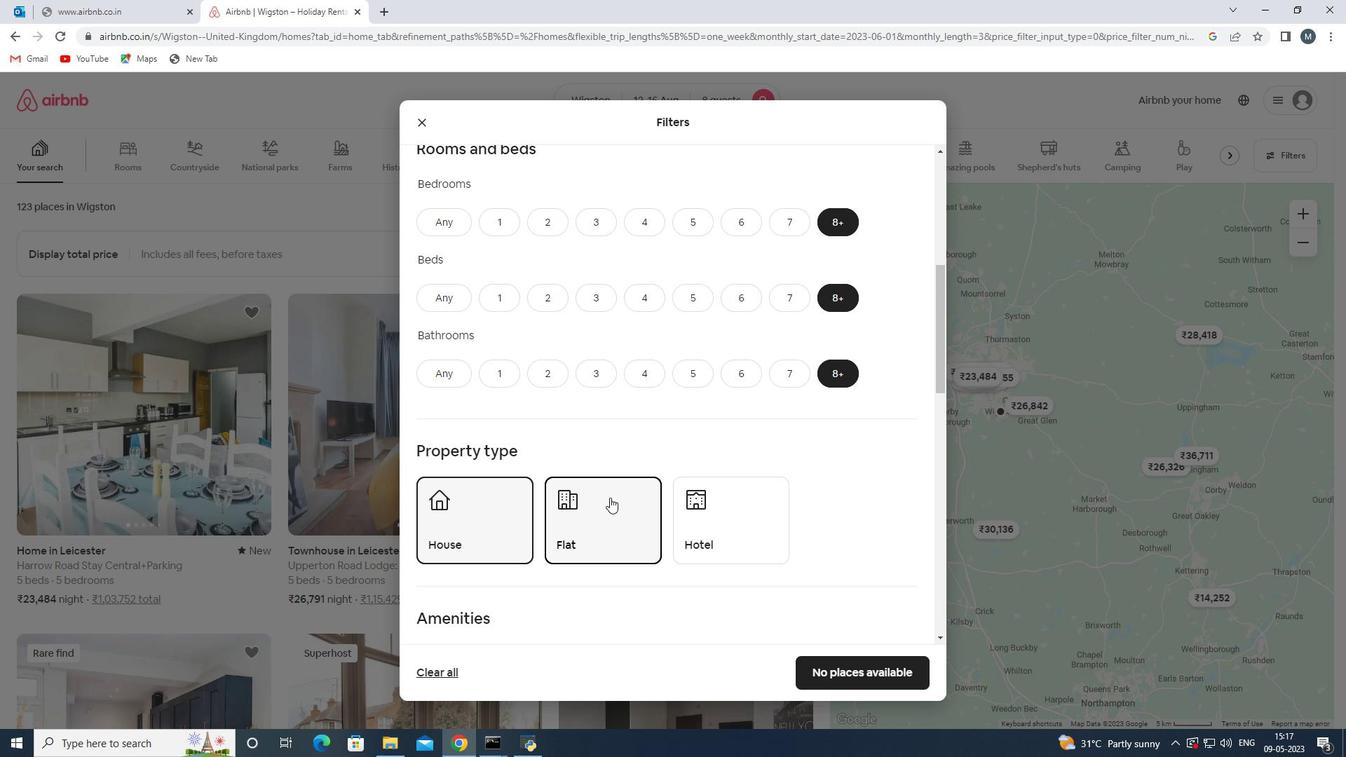 
Action: Mouse scrolled (617, 488) with delta (0, 0)
Screenshot: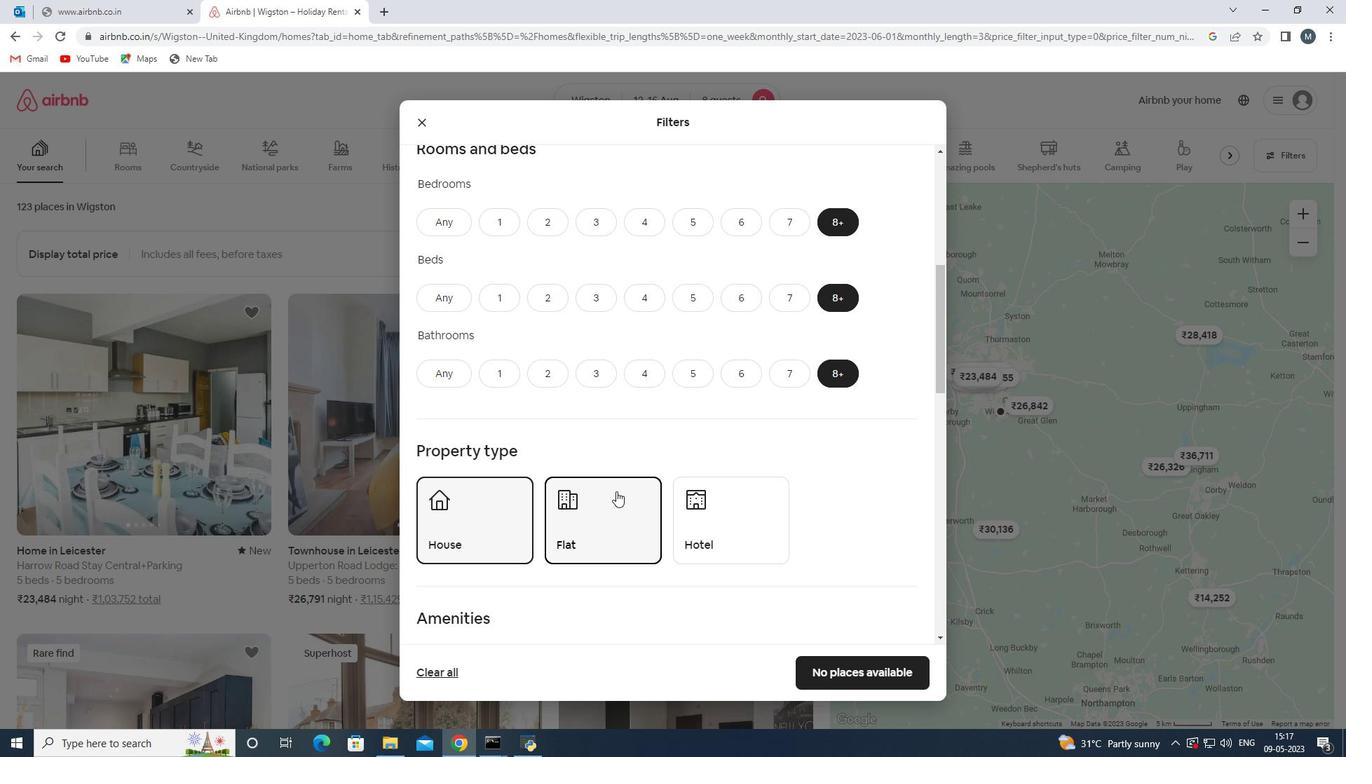 
Action: Mouse moved to (615, 488)
Screenshot: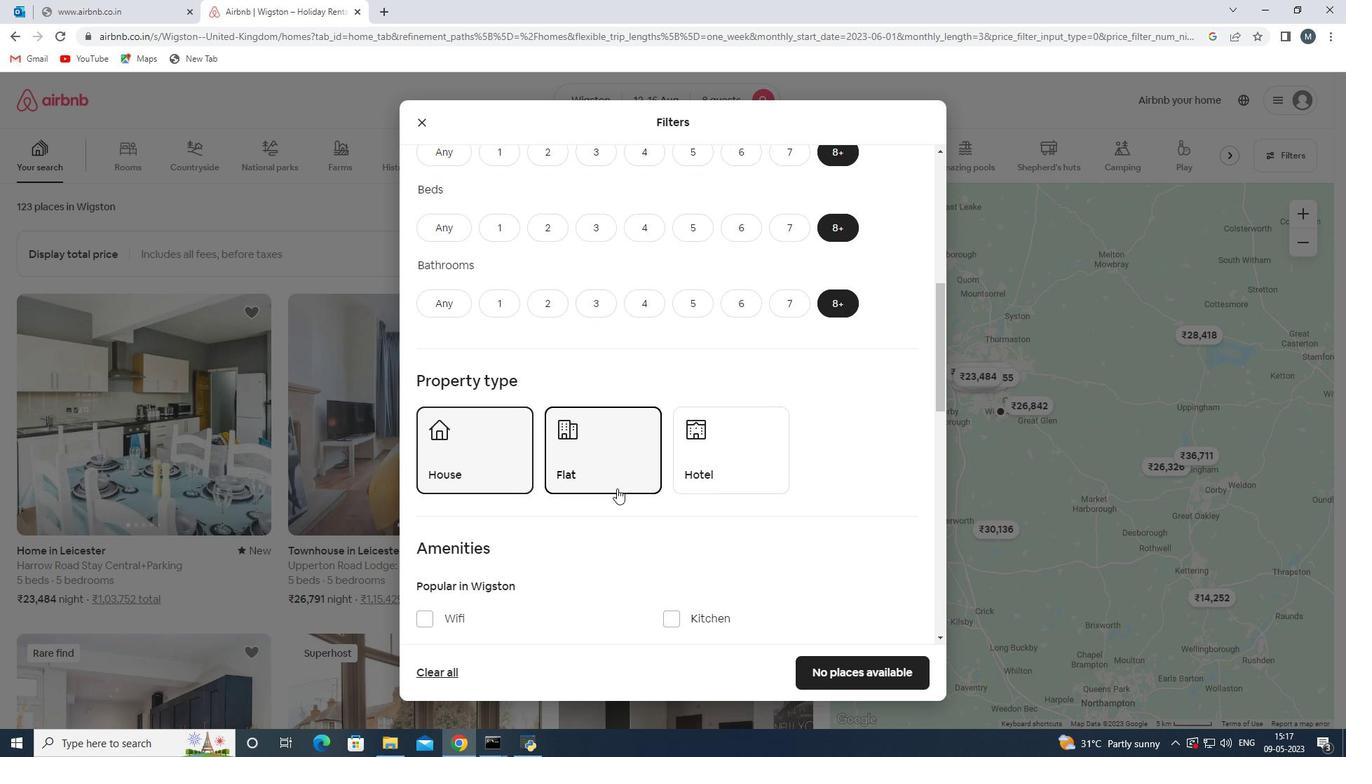 
Action: Mouse scrolled (615, 488) with delta (0, 0)
Screenshot: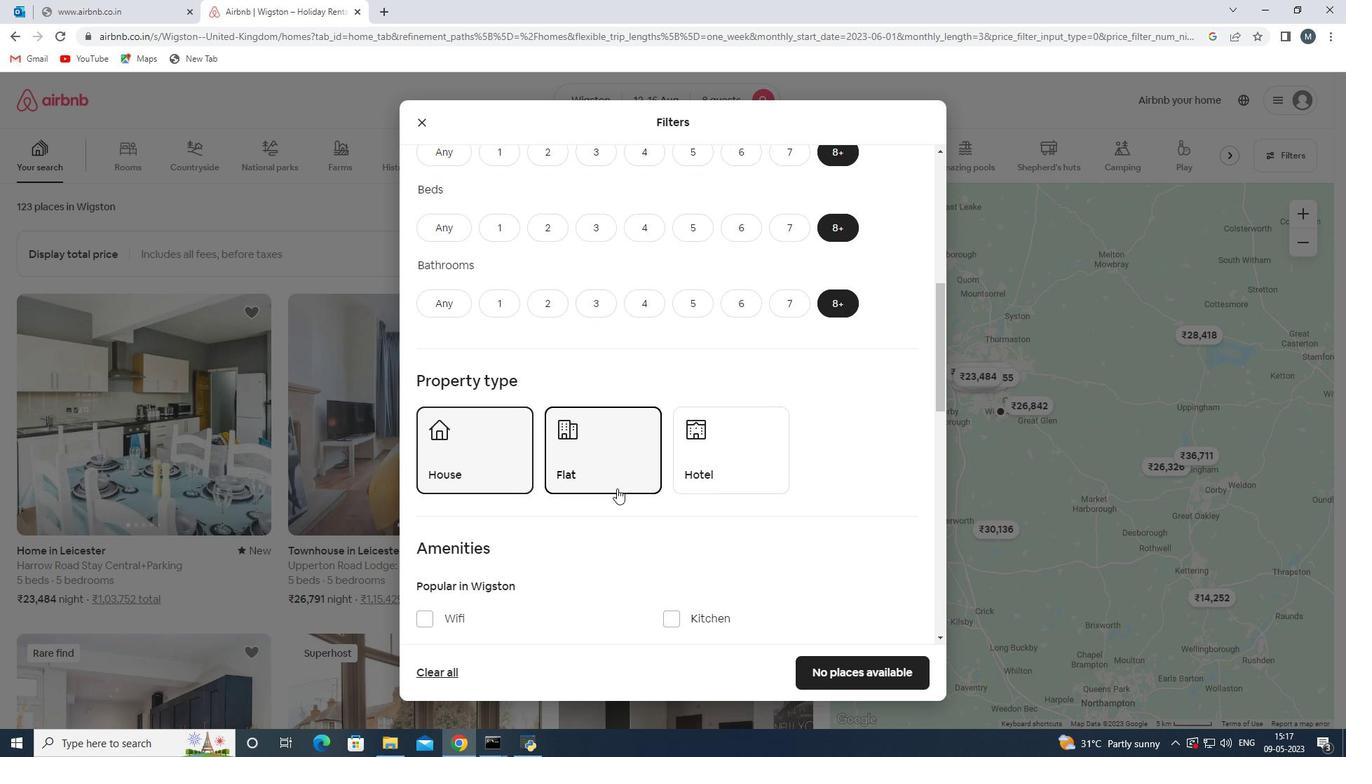 
Action: Mouse moved to (613, 488)
Screenshot: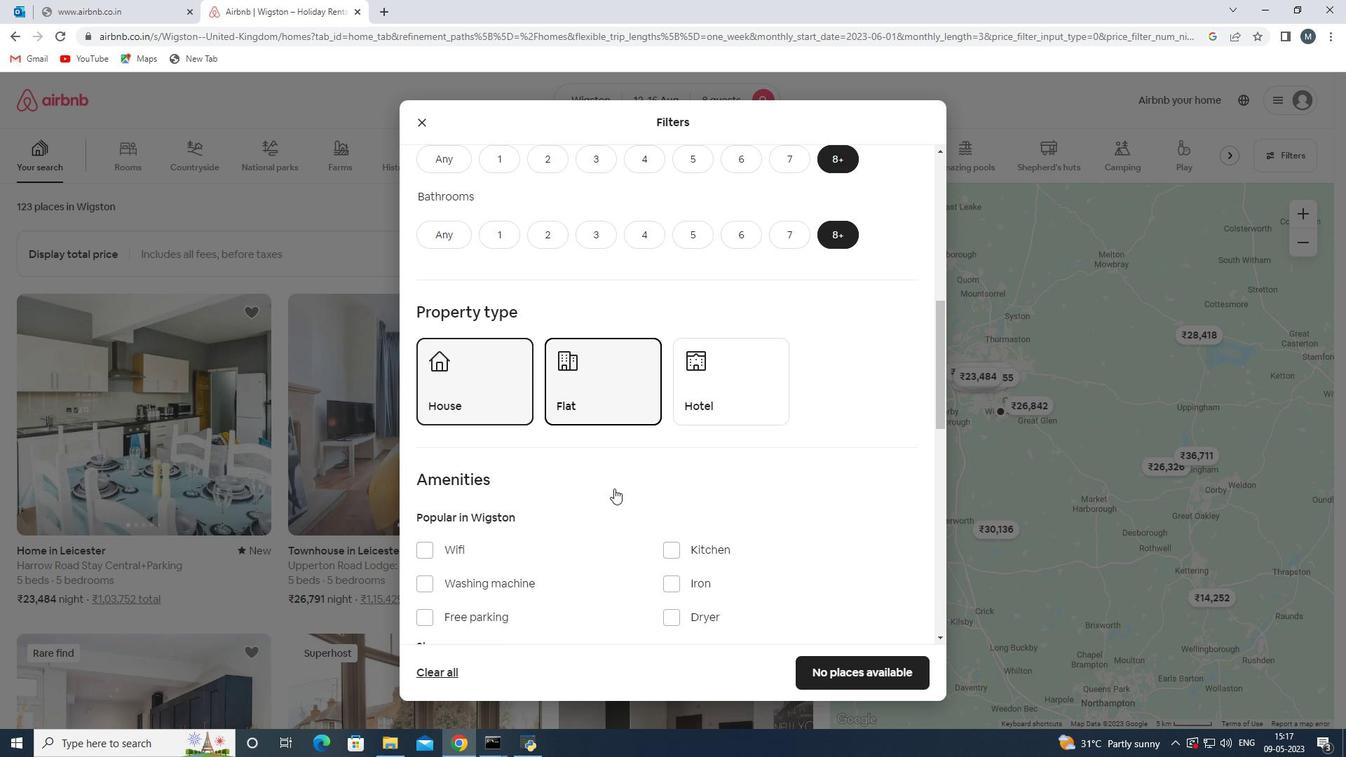 
Action: Mouse scrolled (613, 488) with delta (0, 0)
Screenshot: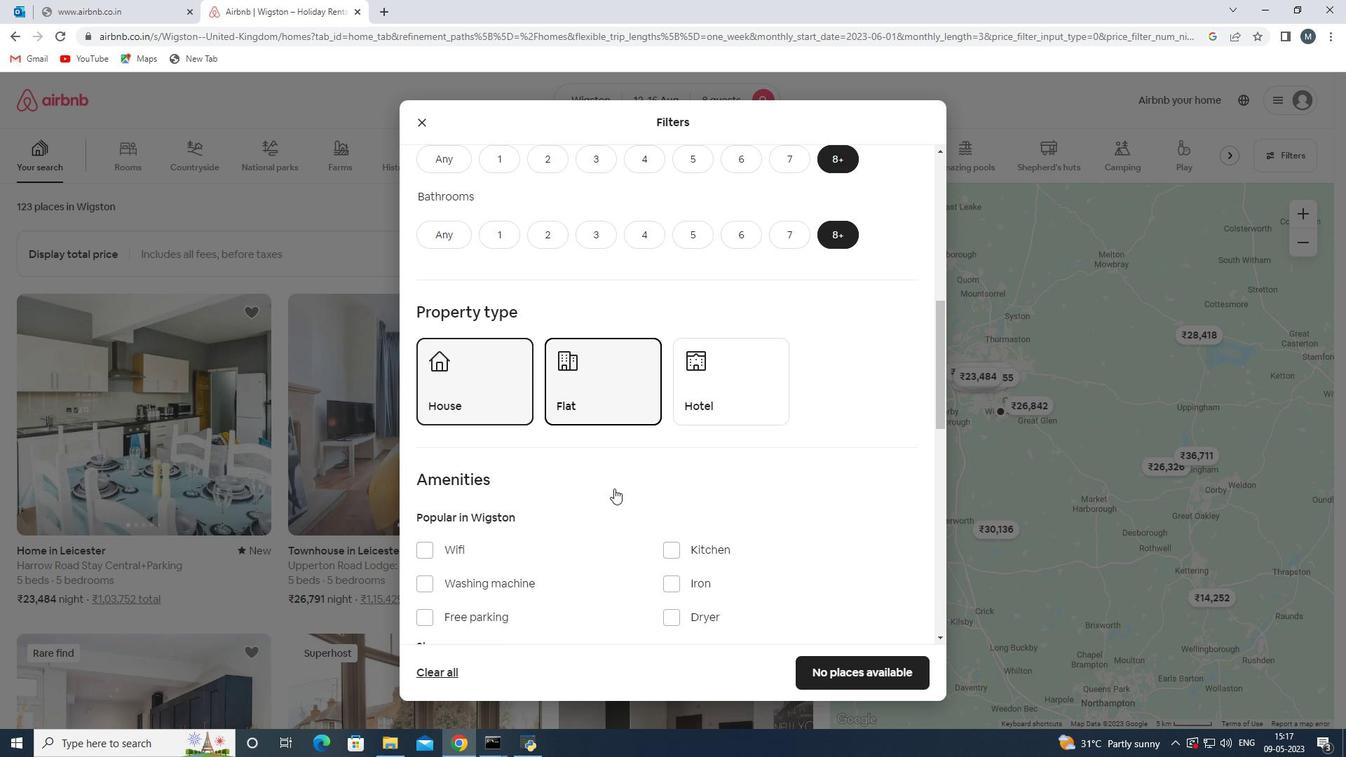 
Action: Mouse moved to (499, 484)
Screenshot: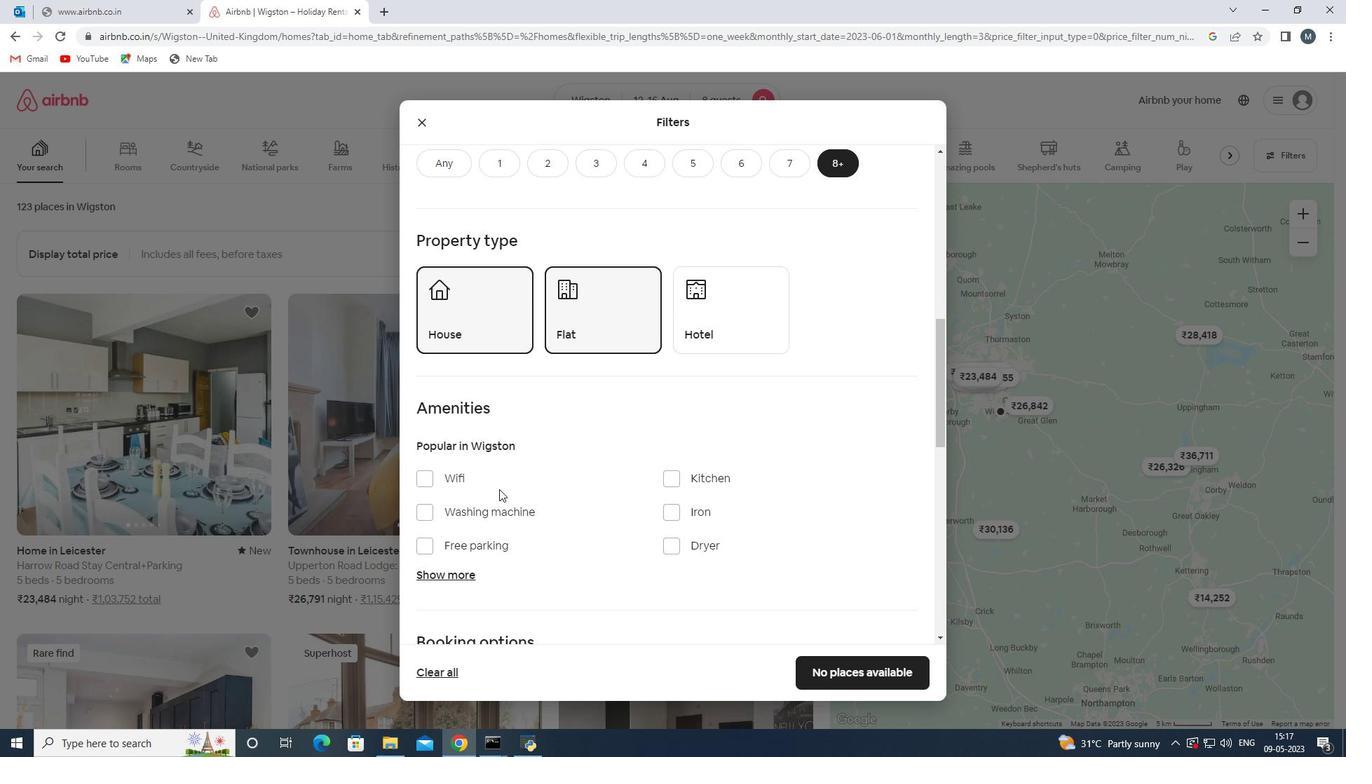 
Action: Mouse pressed left at (499, 484)
Screenshot: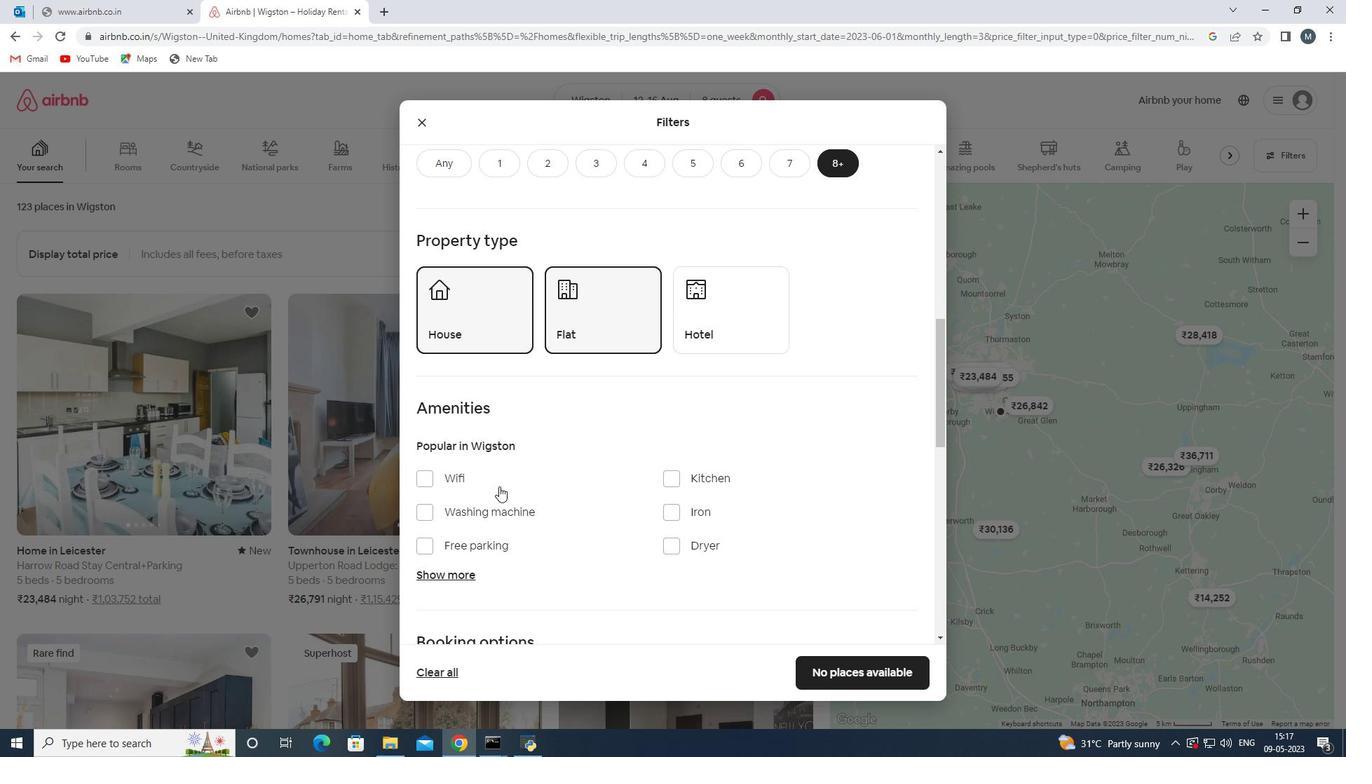 
Action: Mouse moved to (453, 577)
Screenshot: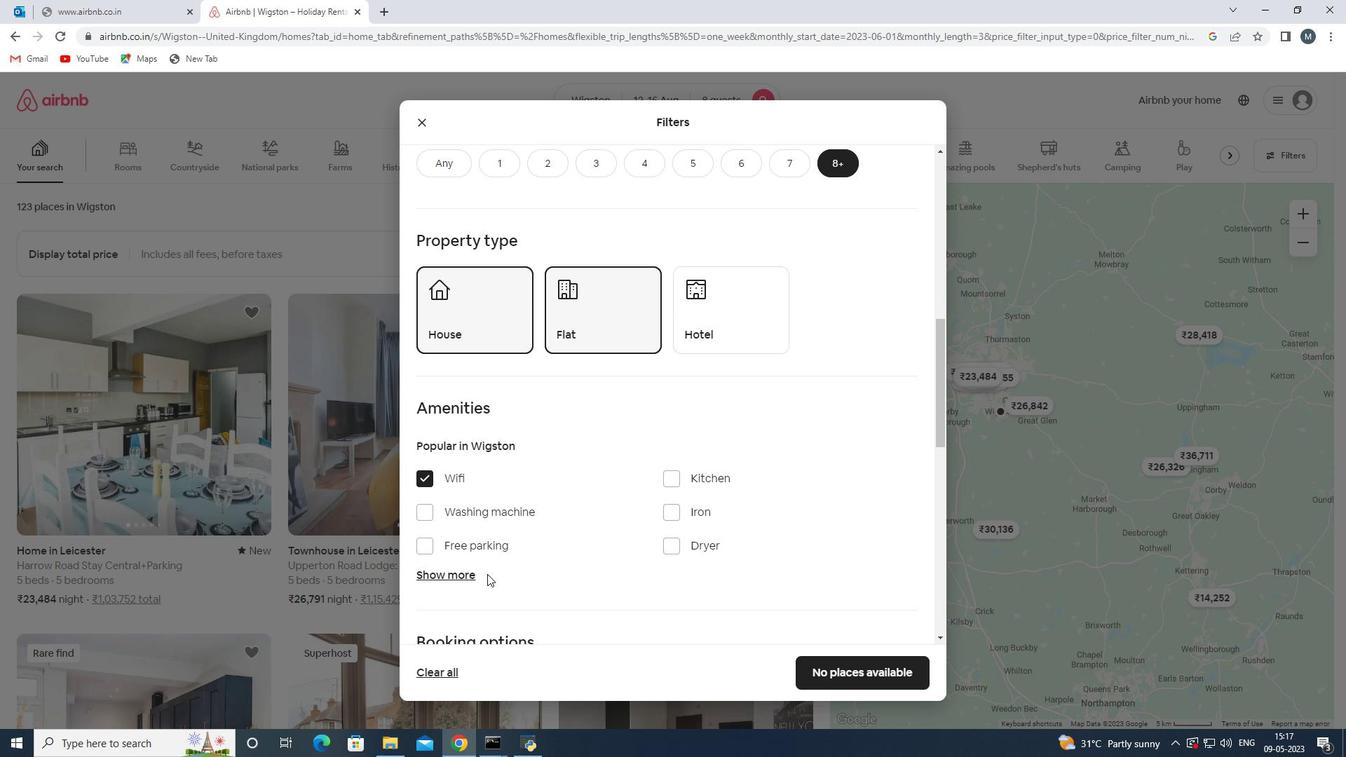 
Action: Mouse pressed left at (453, 577)
Screenshot: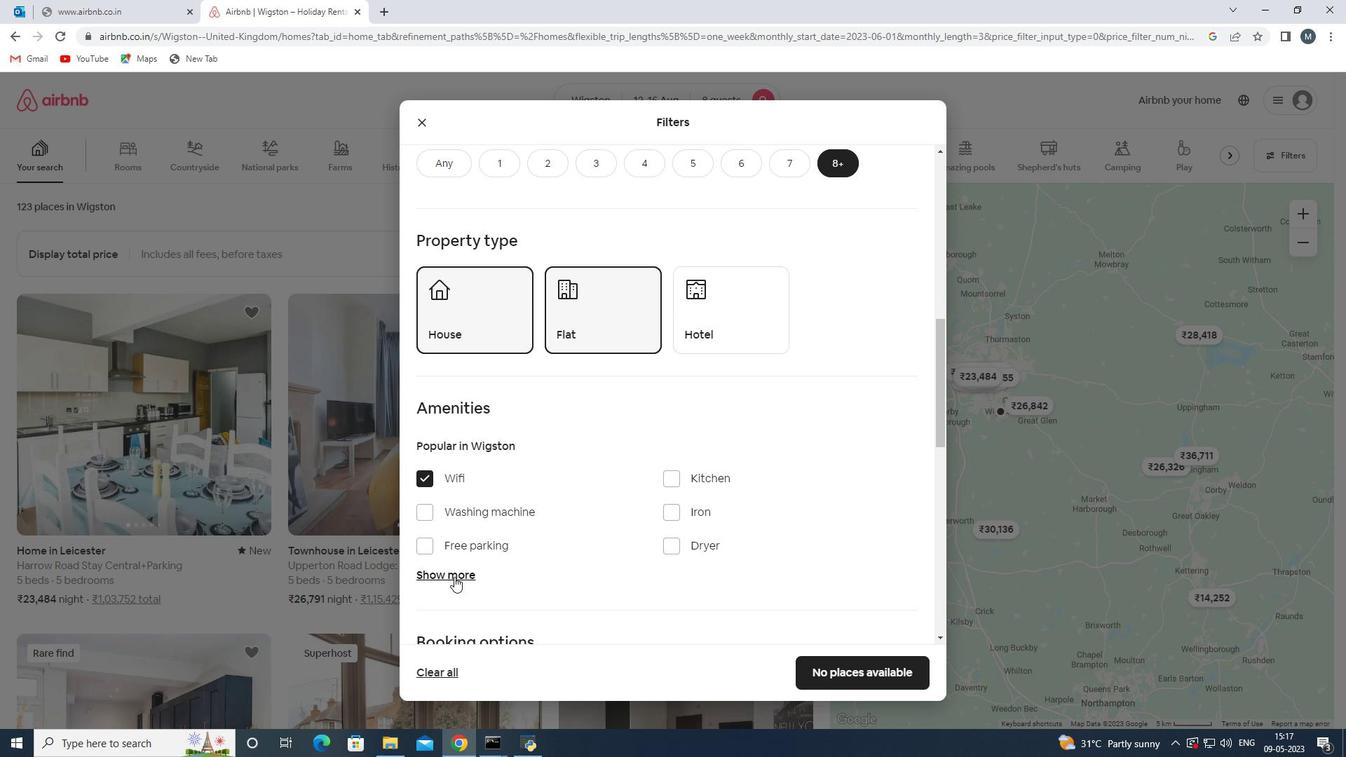 
Action: Mouse moved to (550, 526)
Screenshot: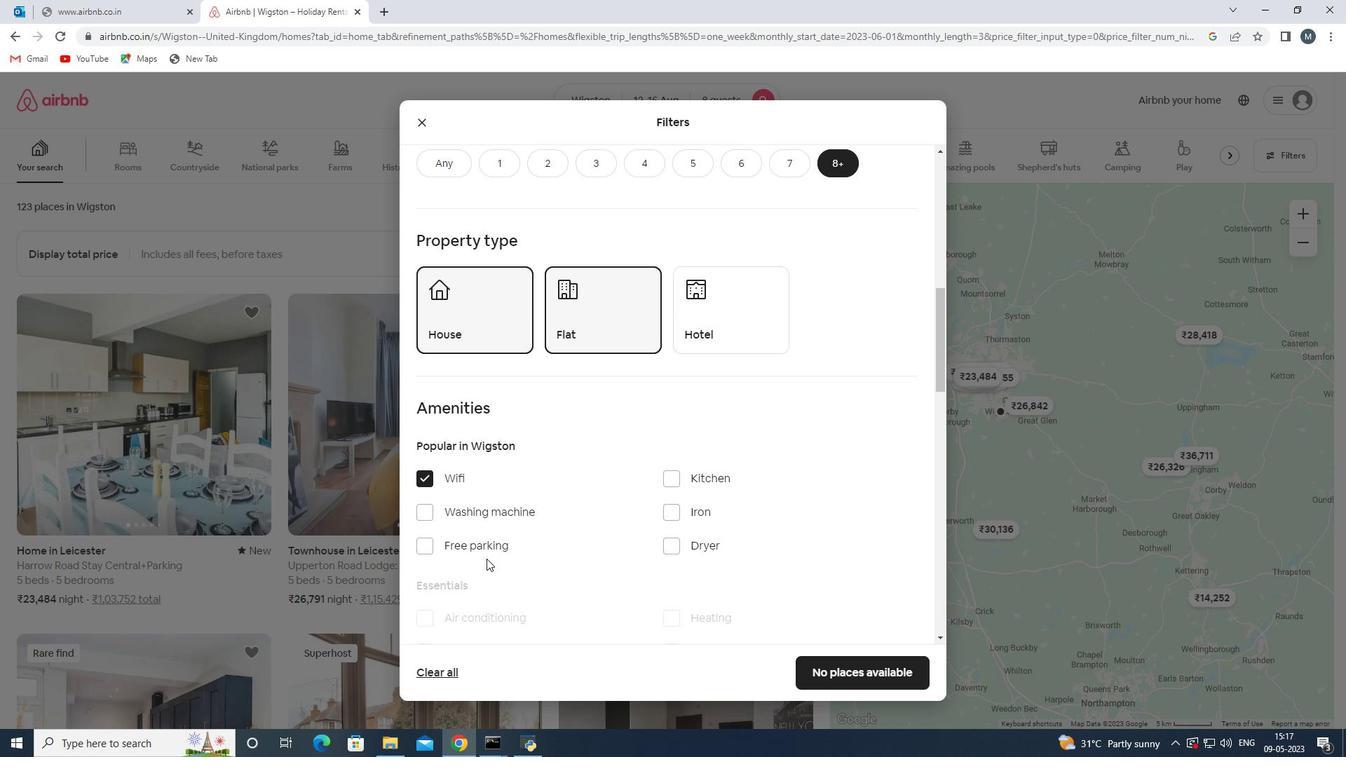 
Action: Mouse scrolled (550, 526) with delta (0, 0)
Screenshot: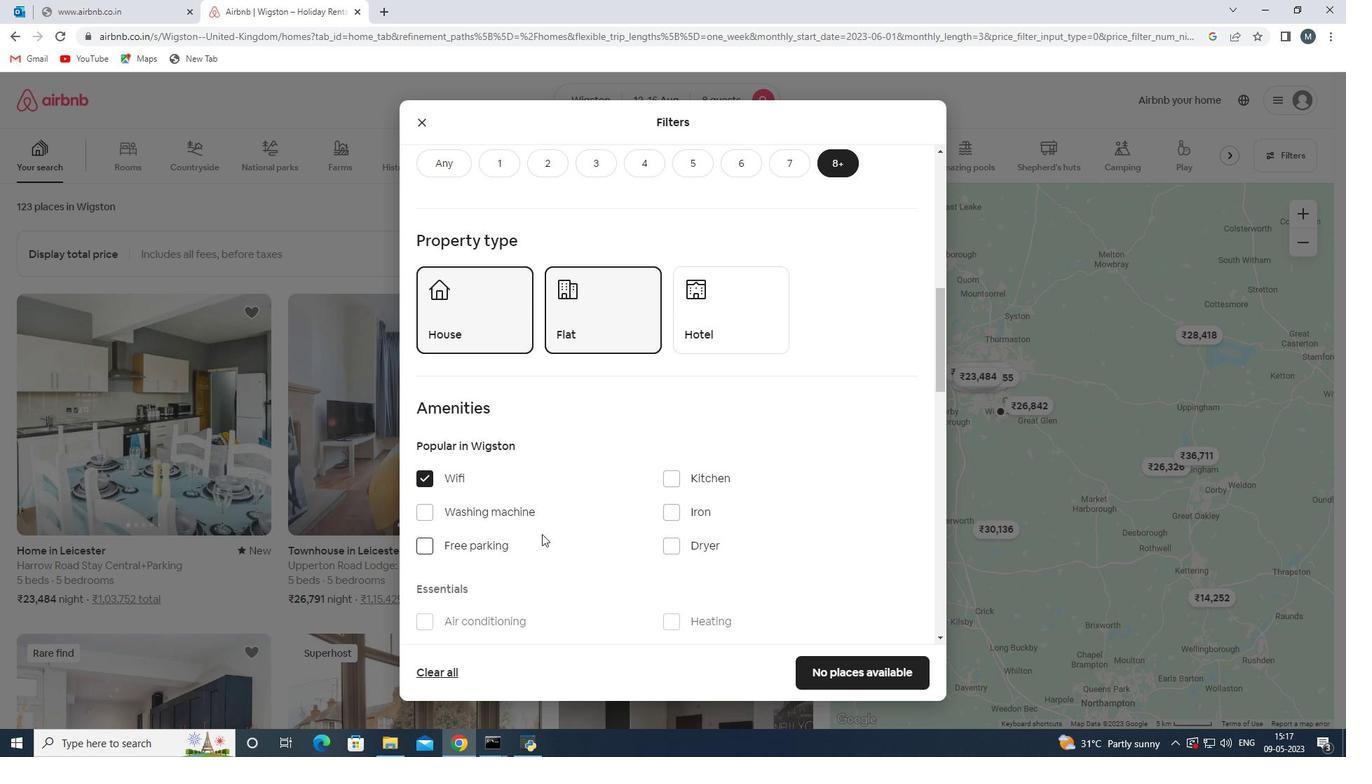 
Action: Mouse moved to (549, 528)
Screenshot: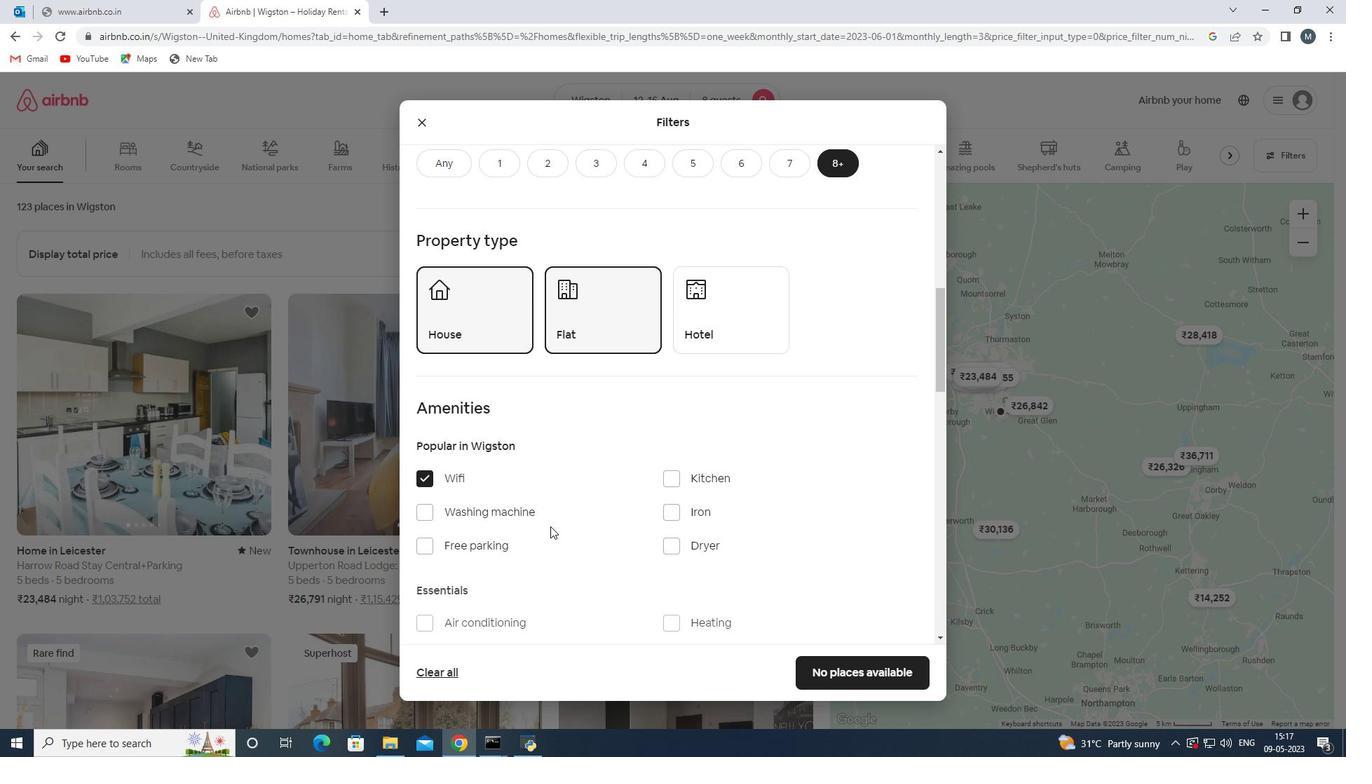 
Action: Mouse scrolled (549, 528) with delta (0, 0)
Screenshot: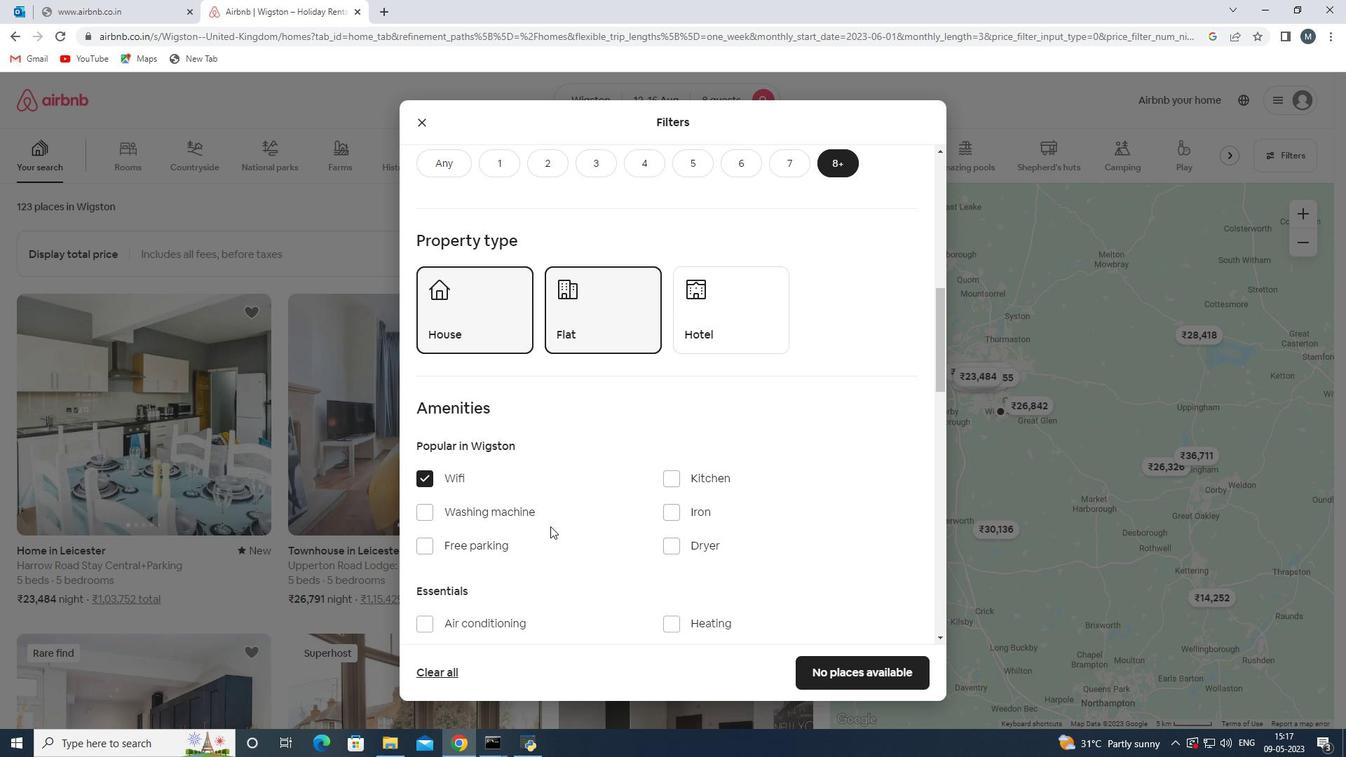 
Action: Mouse moved to (671, 516)
Screenshot: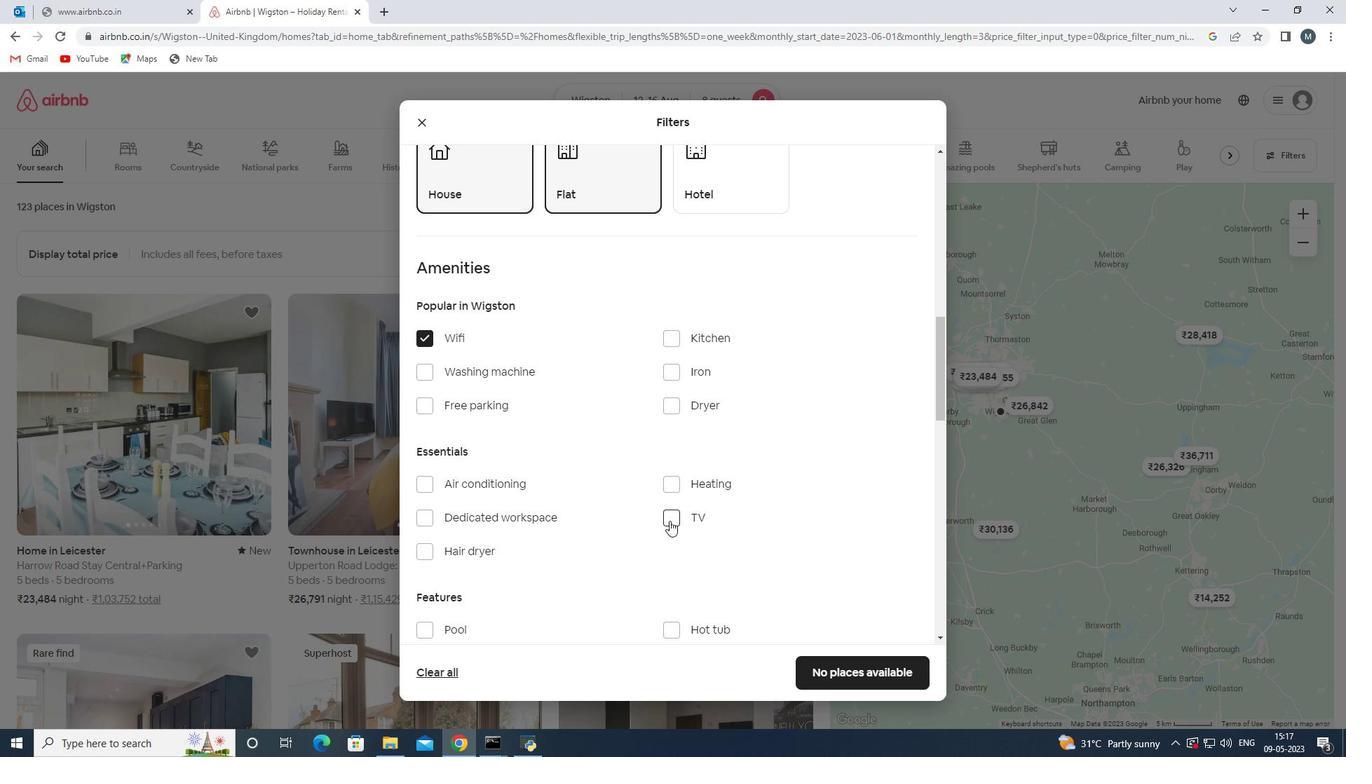 
Action: Mouse pressed left at (671, 516)
Screenshot: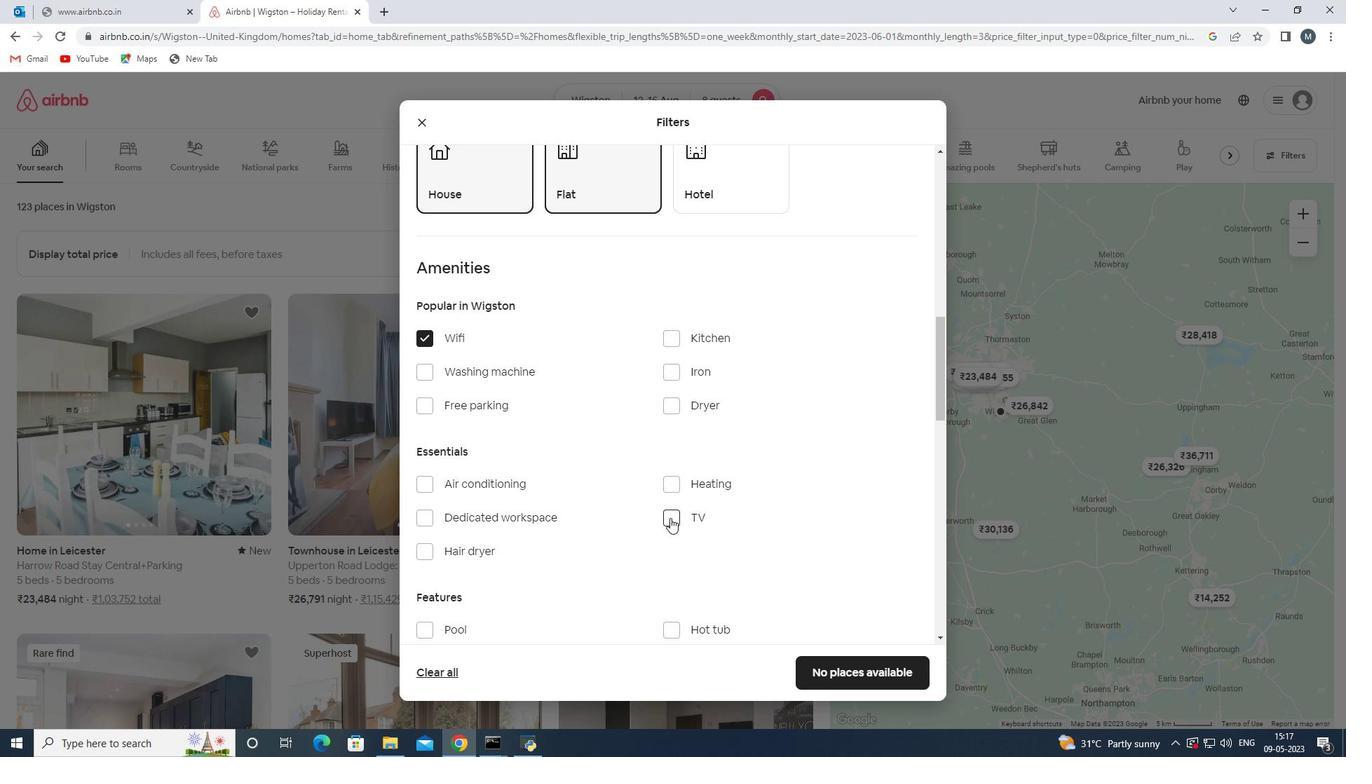 
Action: Mouse moved to (528, 481)
Screenshot: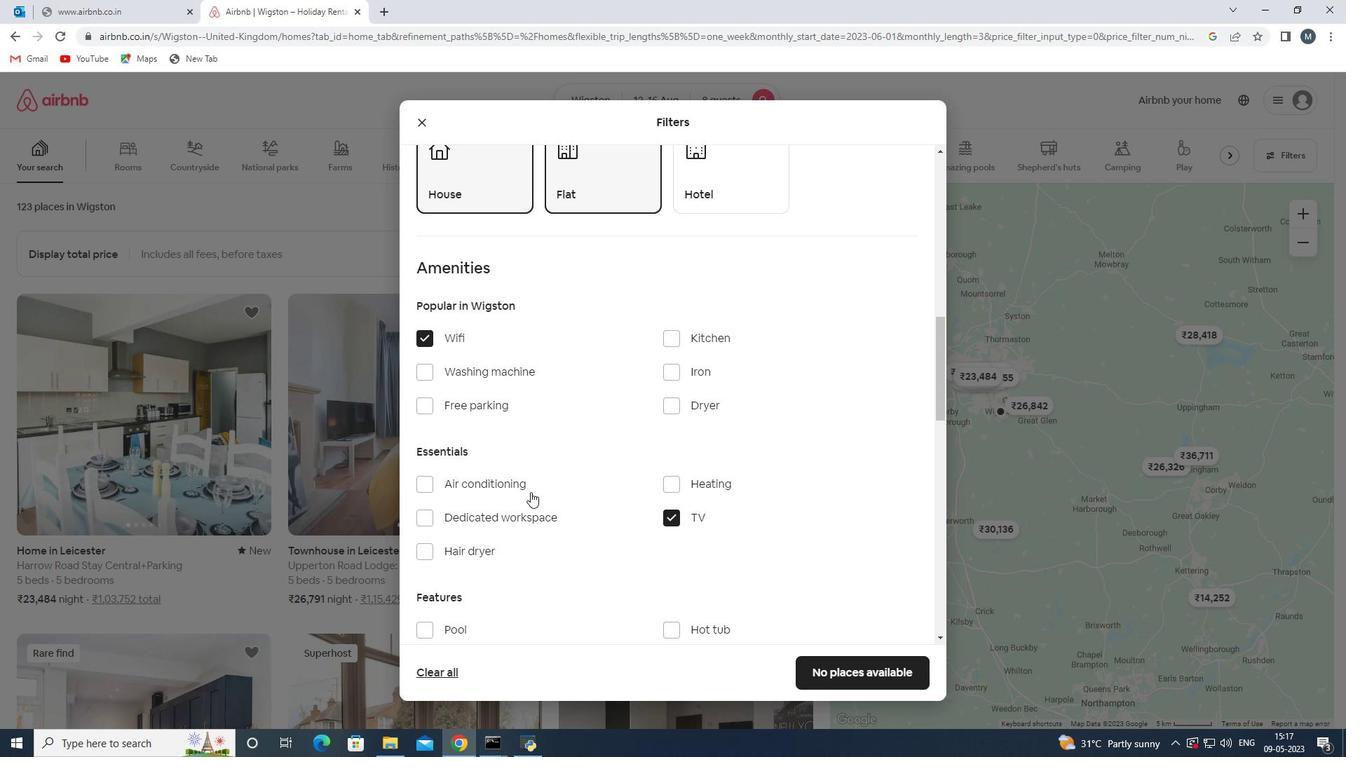 
Action: Mouse scrolled (528, 481) with delta (0, 0)
Screenshot: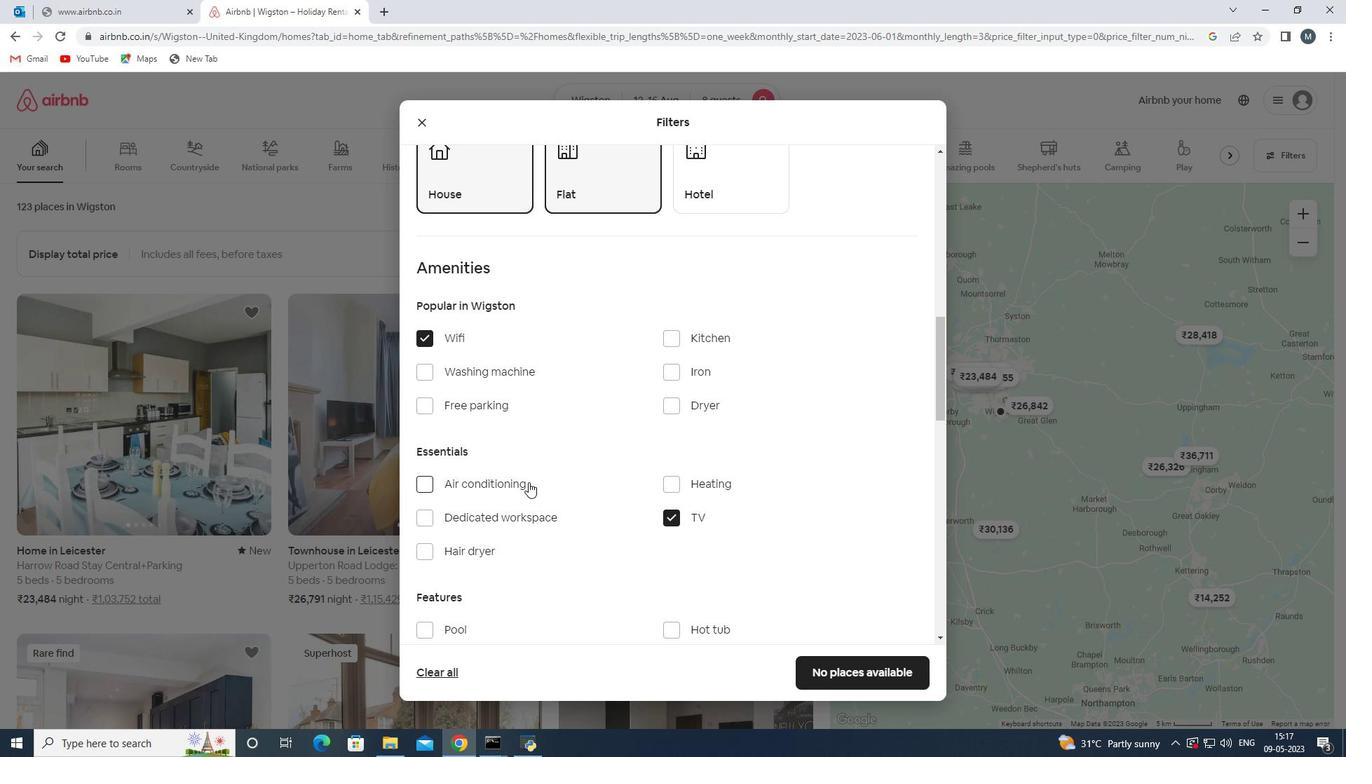 
Action: Mouse moved to (528, 488)
Screenshot: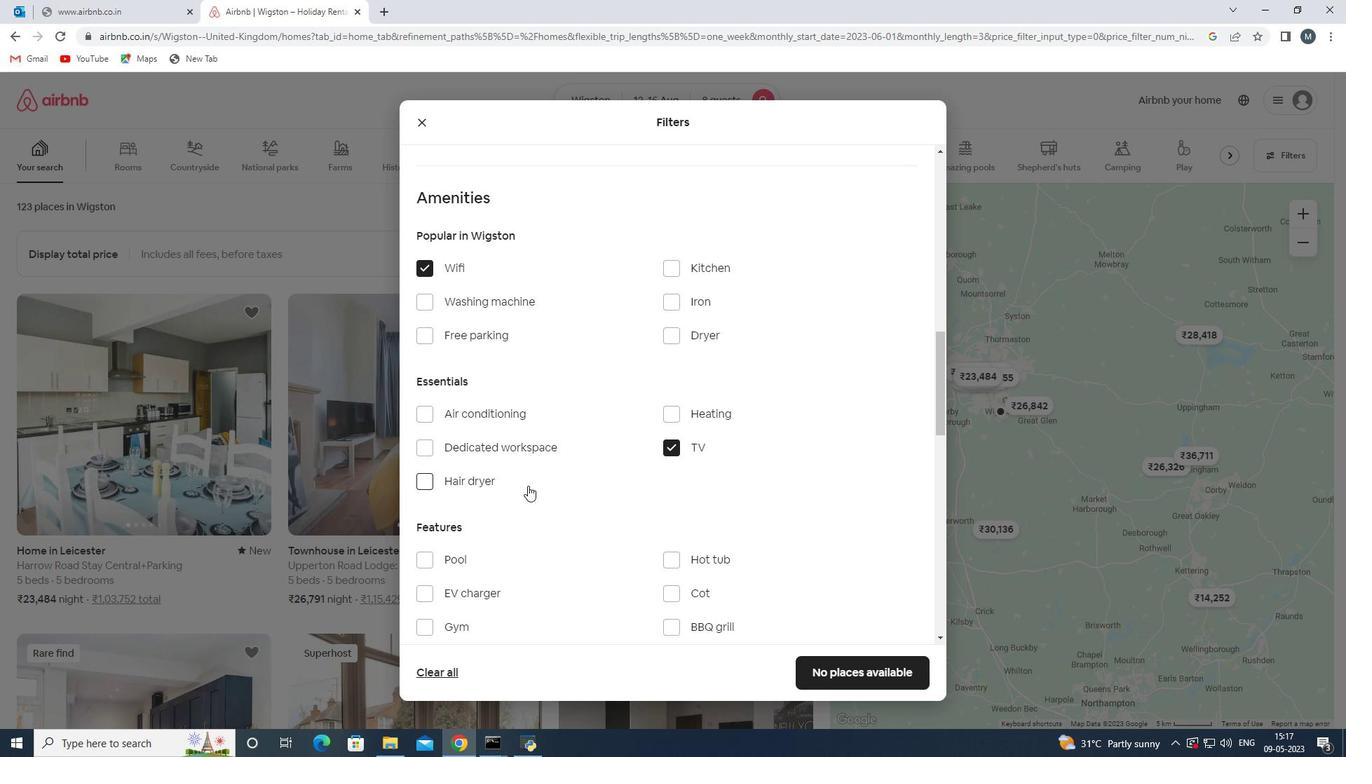 
Action: Mouse scrolled (528, 488) with delta (0, 0)
Screenshot: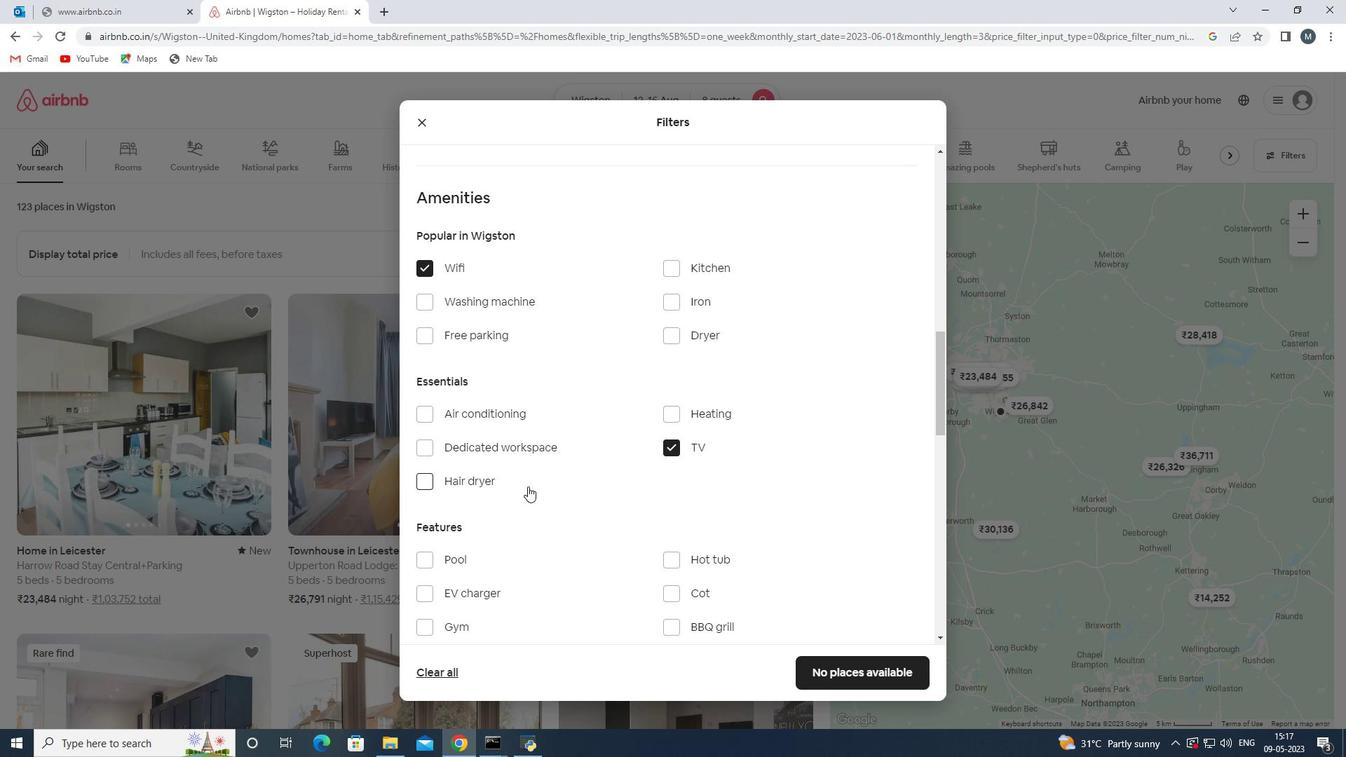 
Action: Mouse moved to (505, 591)
Screenshot: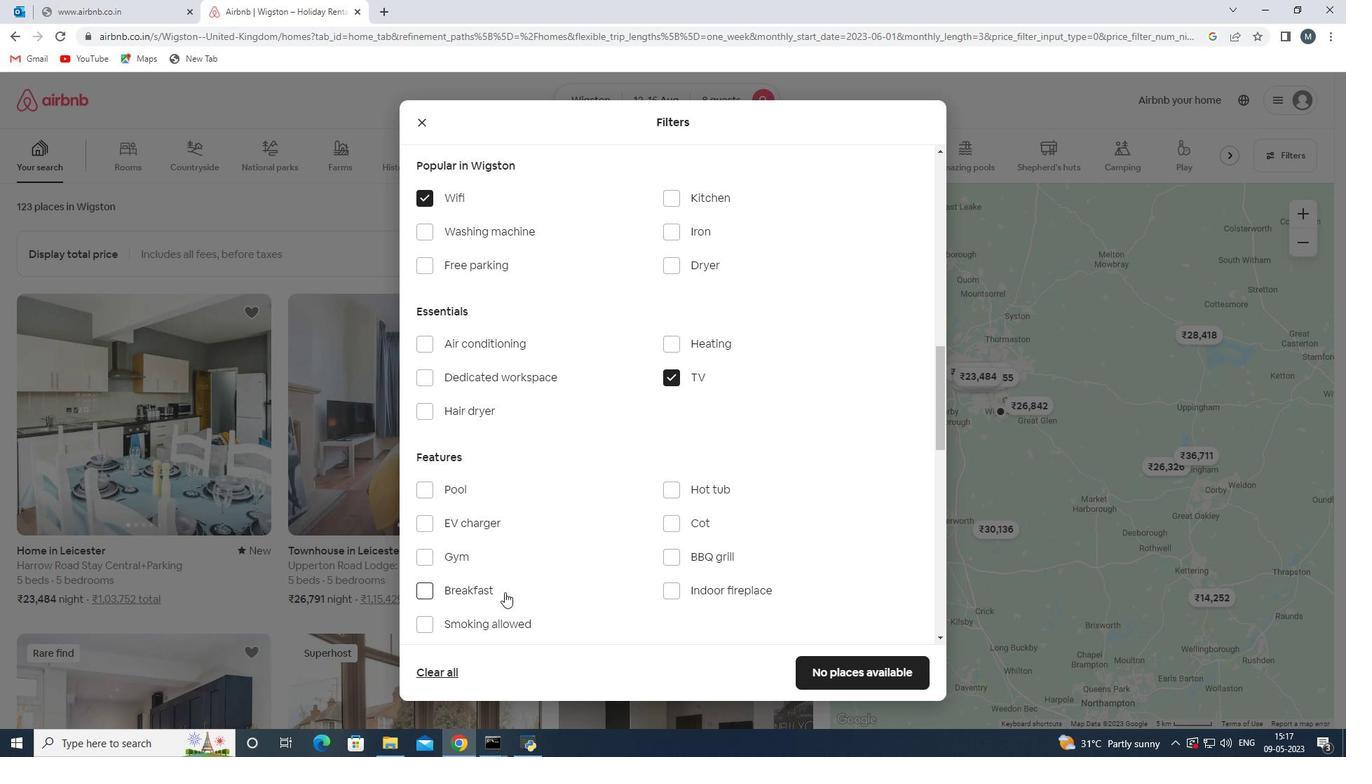 
Action: Mouse pressed left at (505, 591)
Screenshot: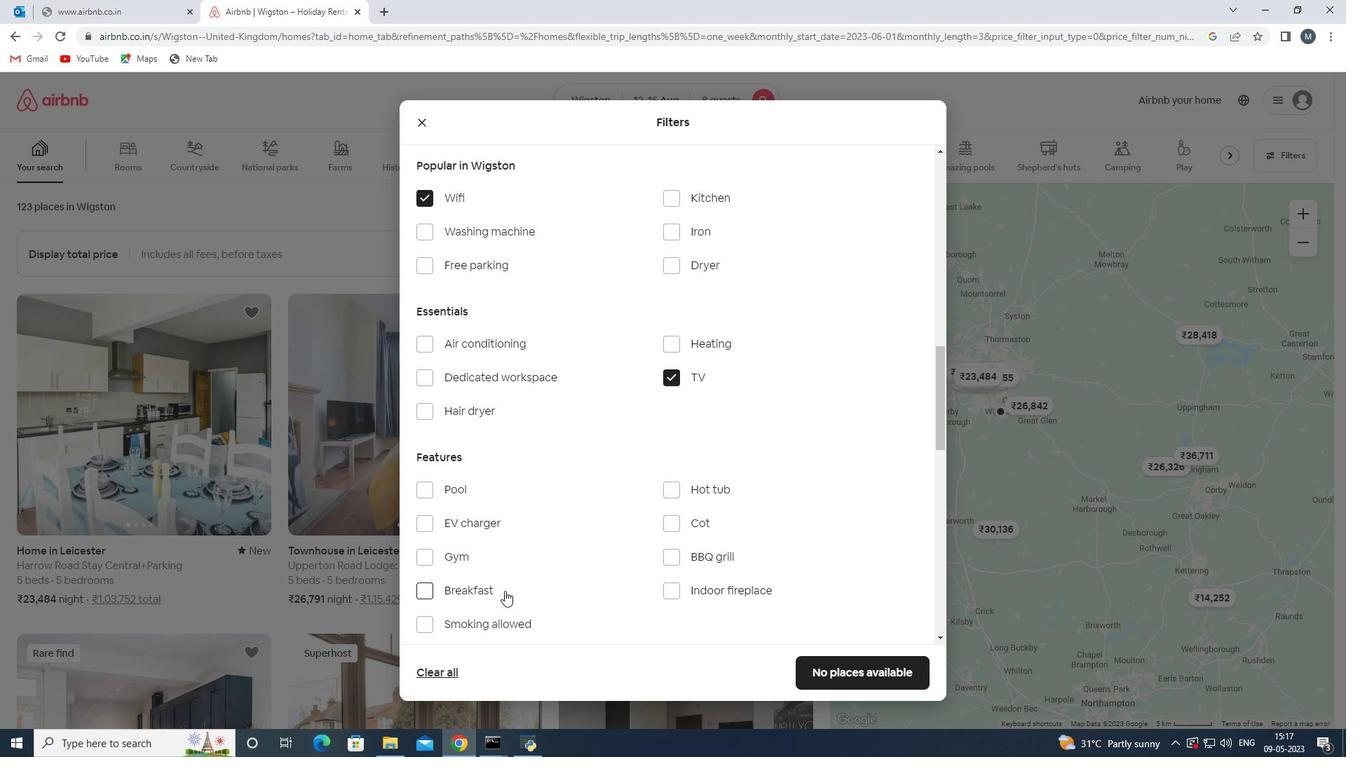 
Action: Mouse moved to (478, 559)
Screenshot: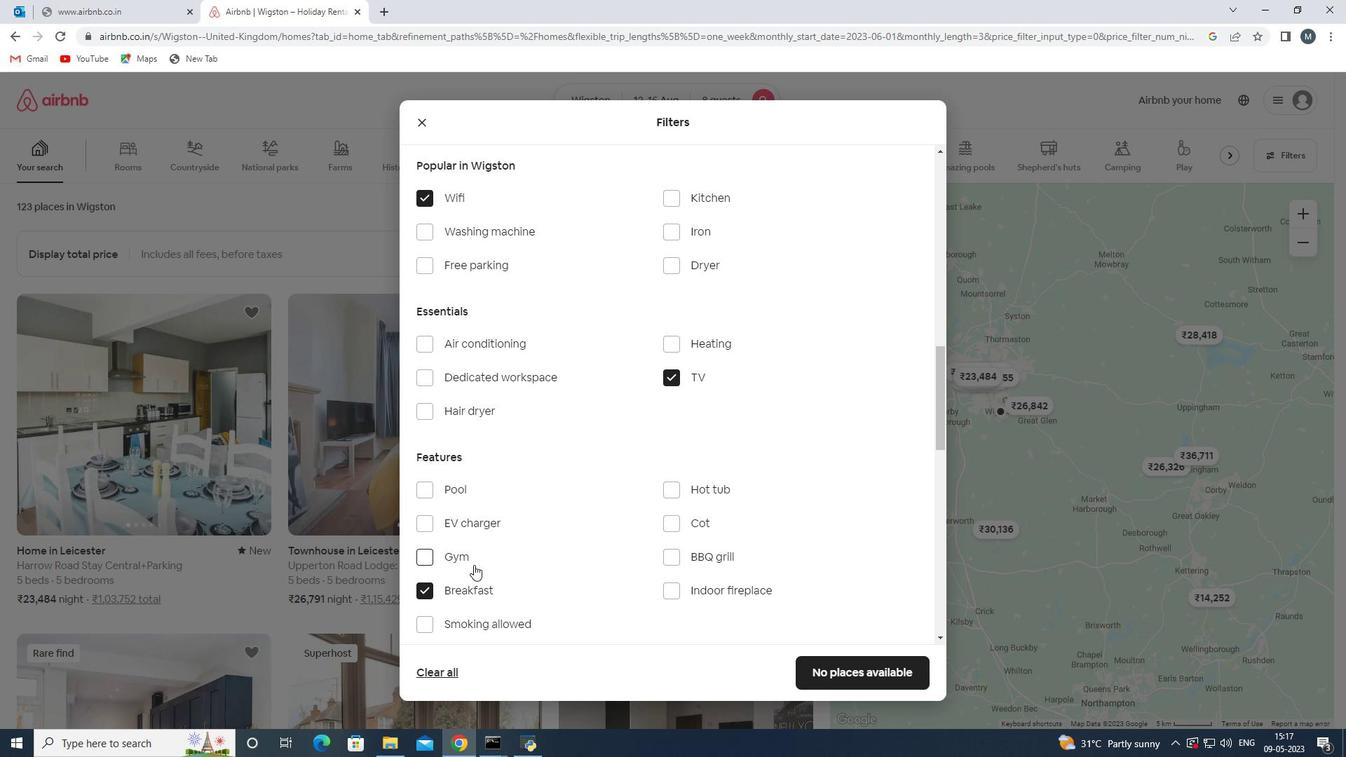 
Action: Mouse pressed left at (478, 559)
Screenshot: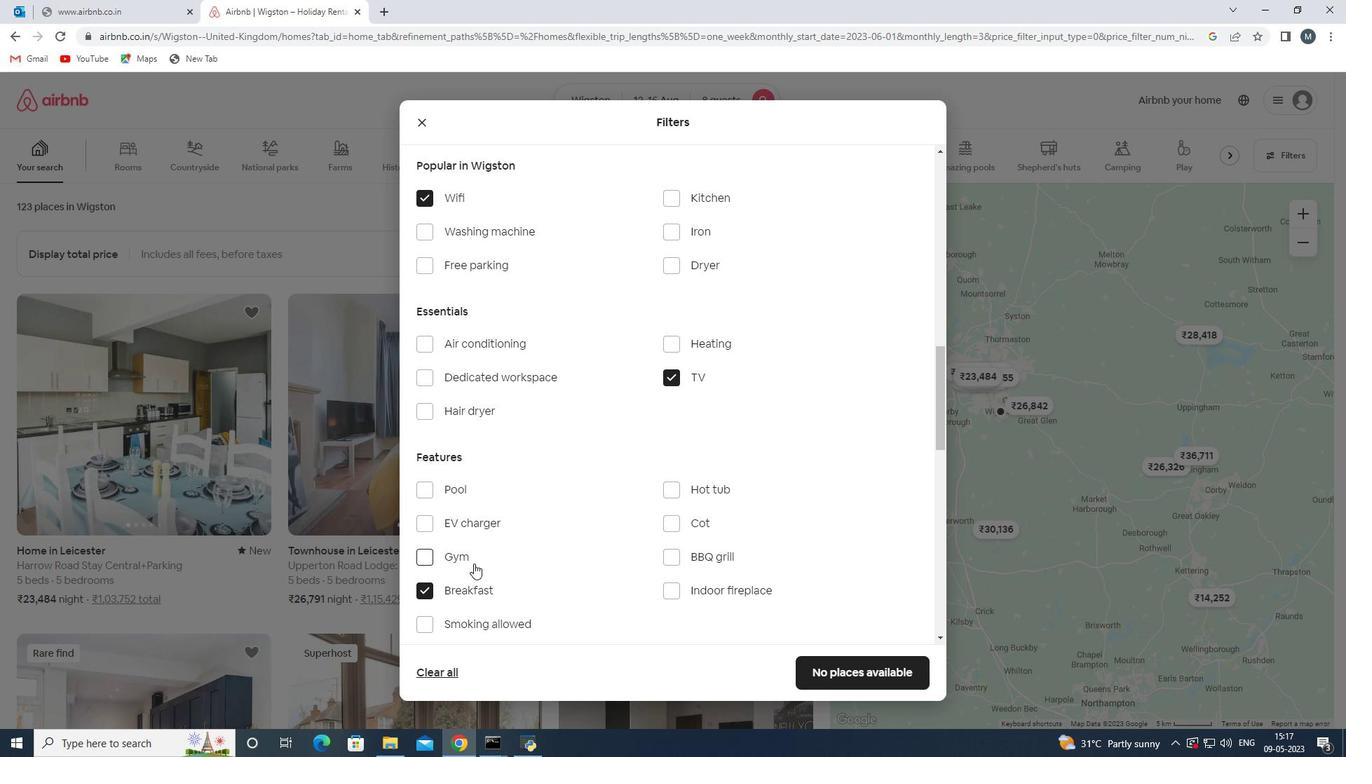 
Action: Mouse moved to (540, 483)
Screenshot: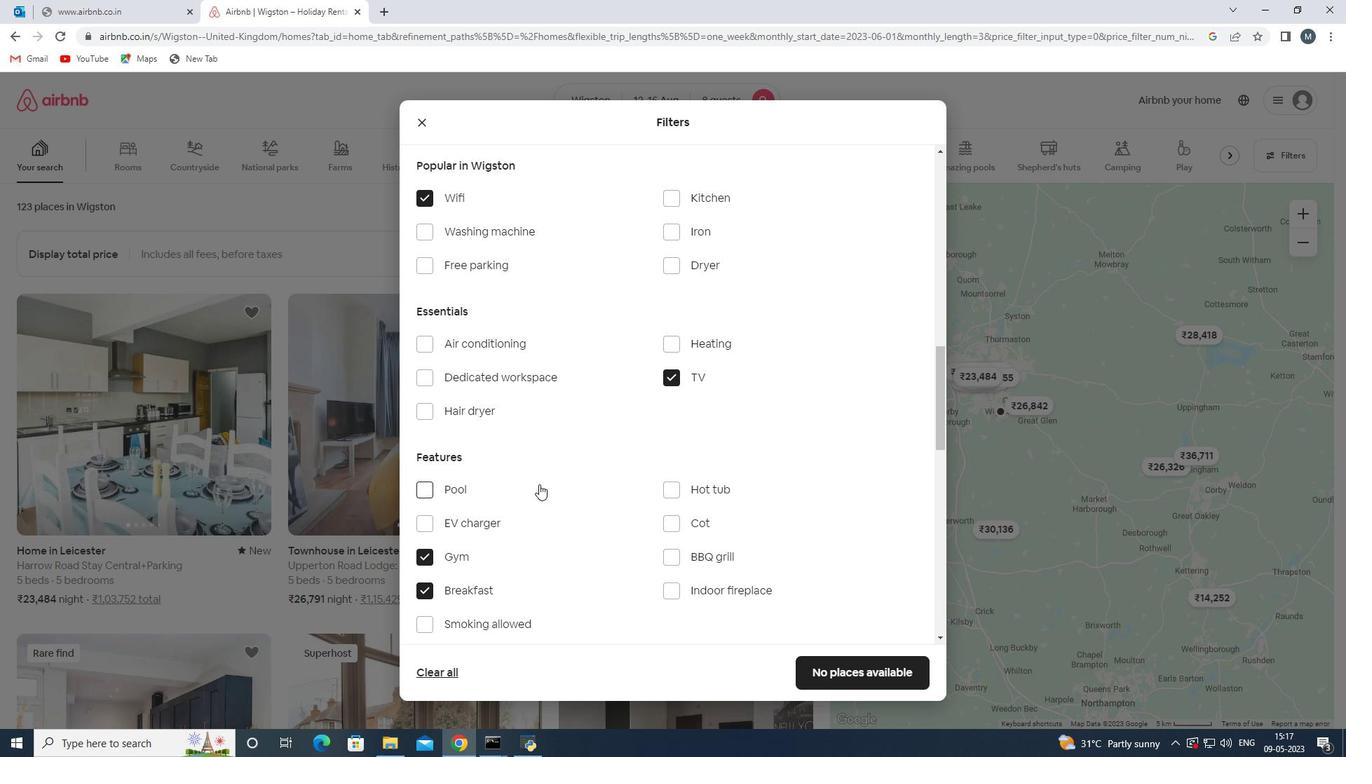 
Action: Mouse scrolled (540, 483) with delta (0, 0)
Screenshot: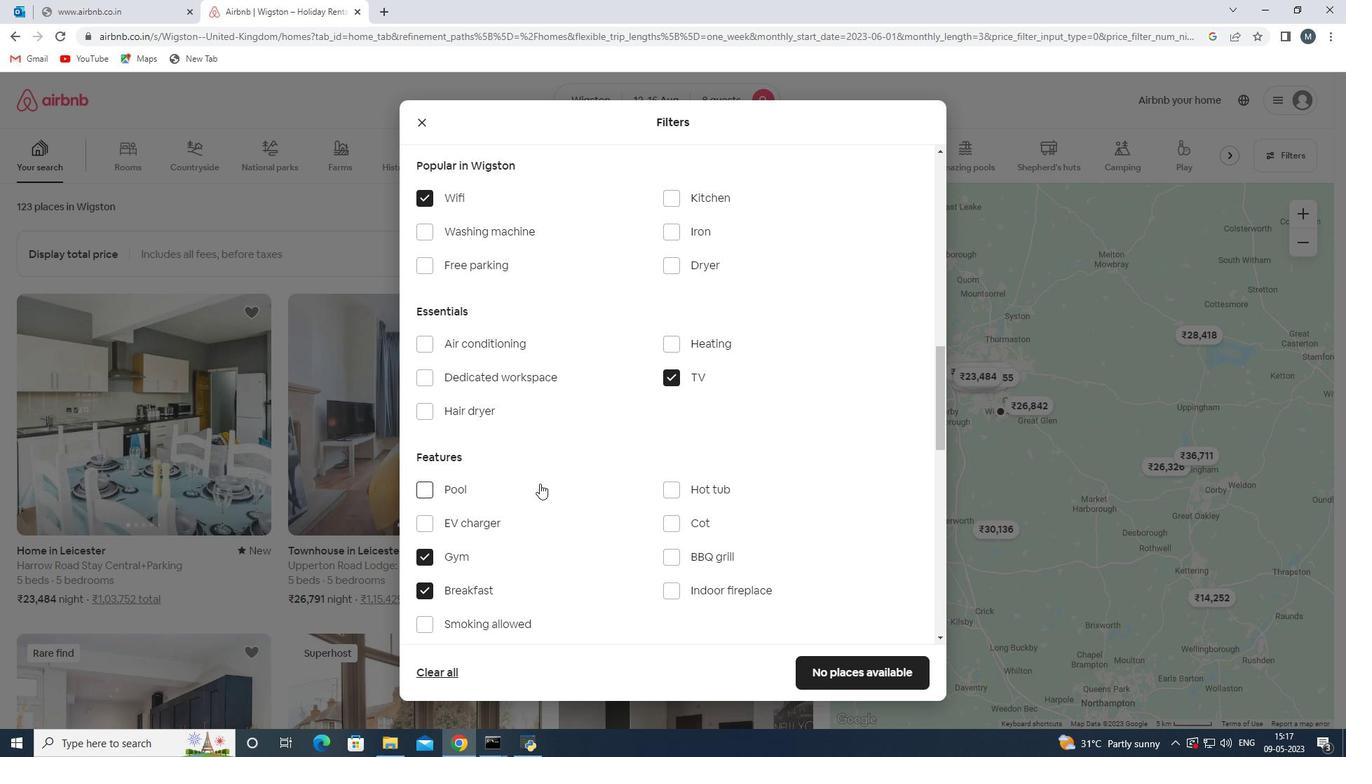 
Action: Mouse moved to (544, 482)
Screenshot: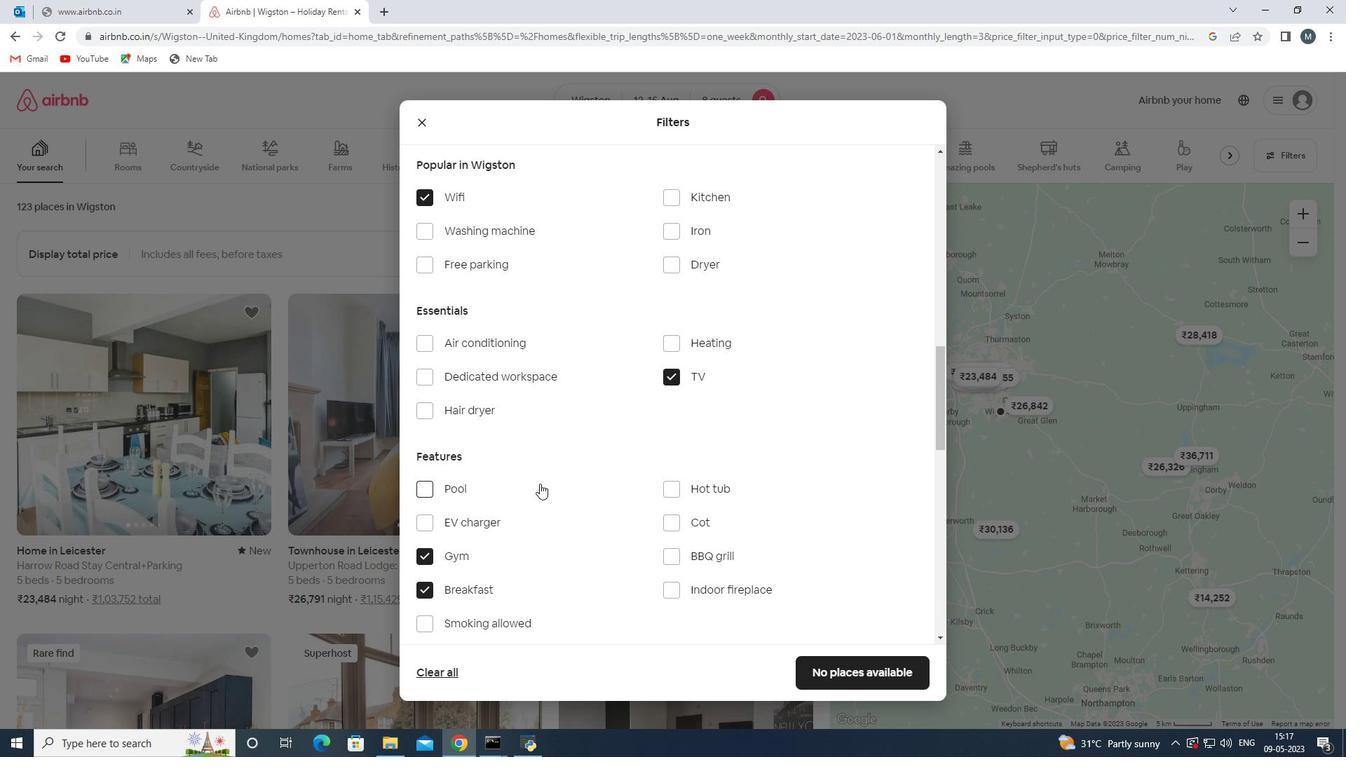 
Action: Mouse scrolled (544, 481) with delta (0, 0)
Screenshot: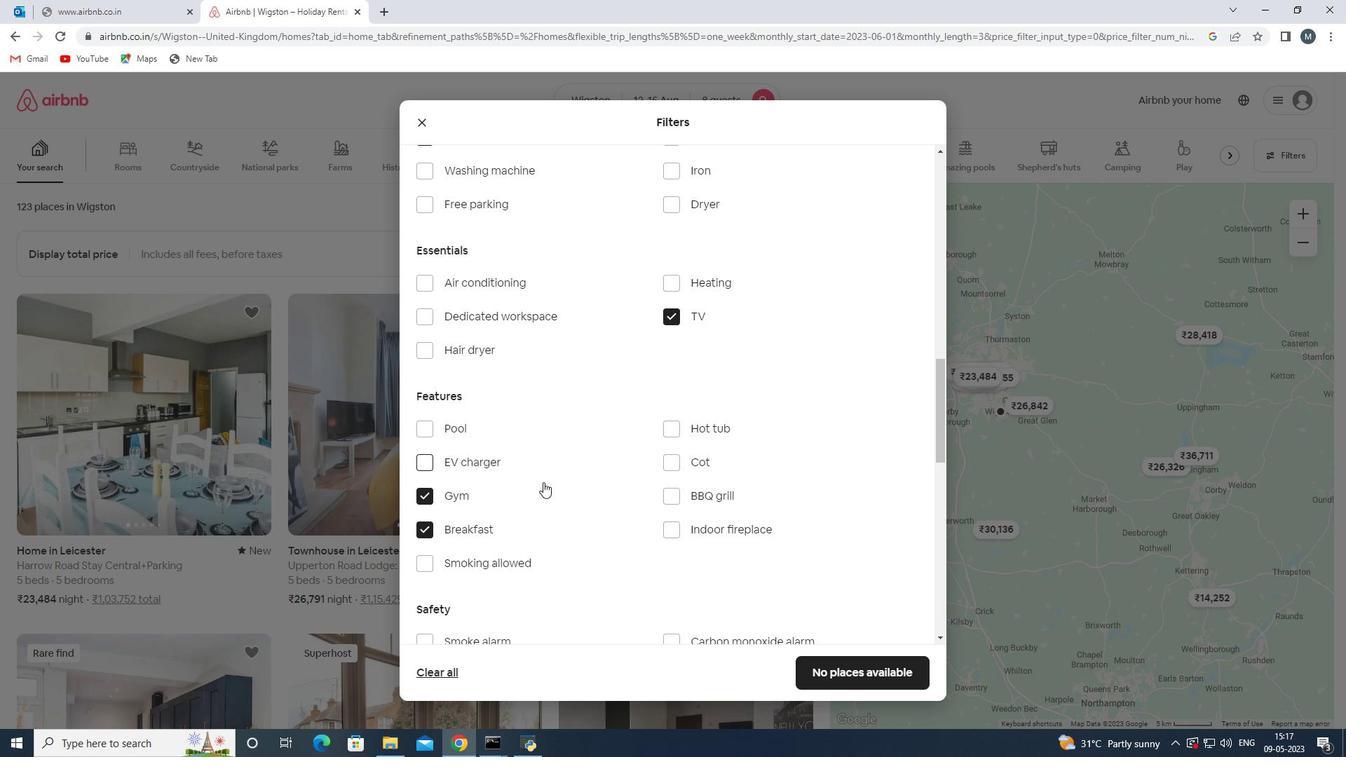 
Action: Mouse moved to (580, 455)
Screenshot: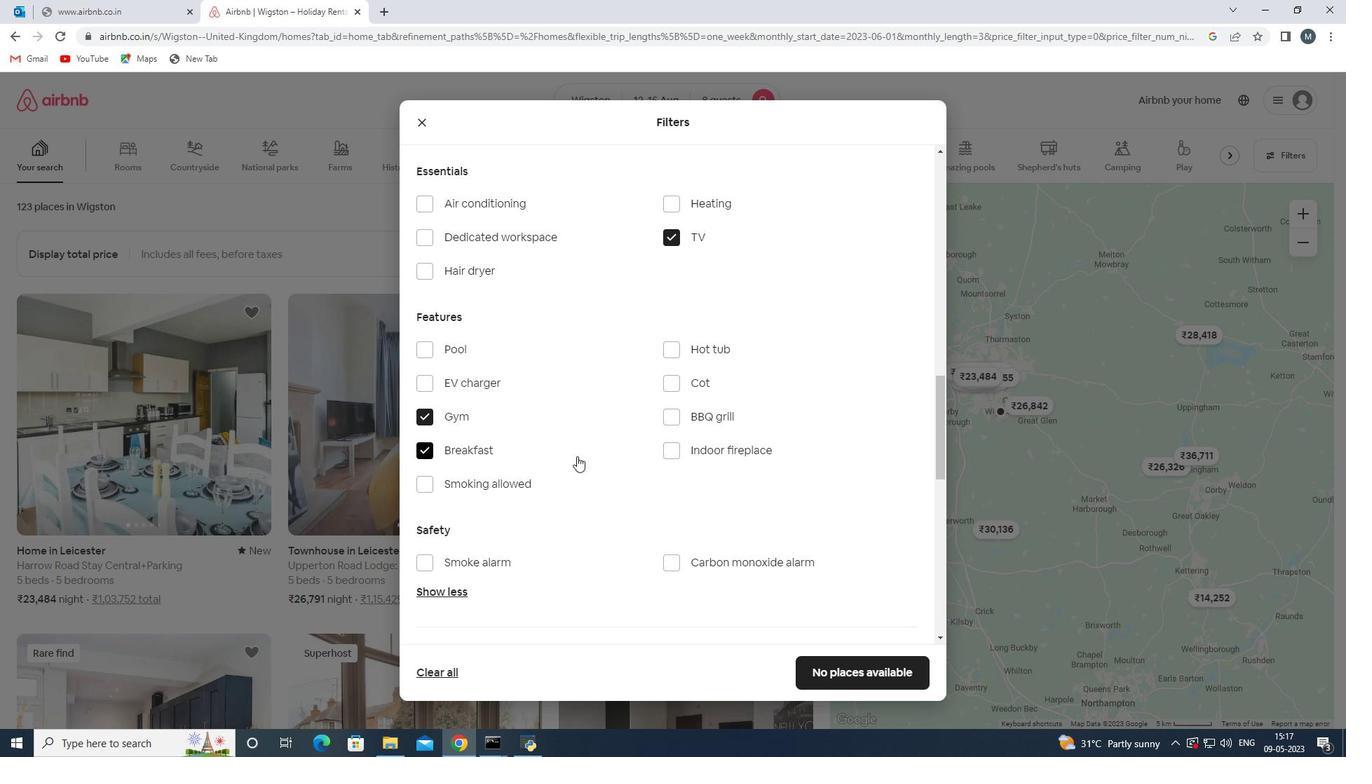 
Action: Mouse scrolled (580, 454) with delta (0, 0)
Screenshot: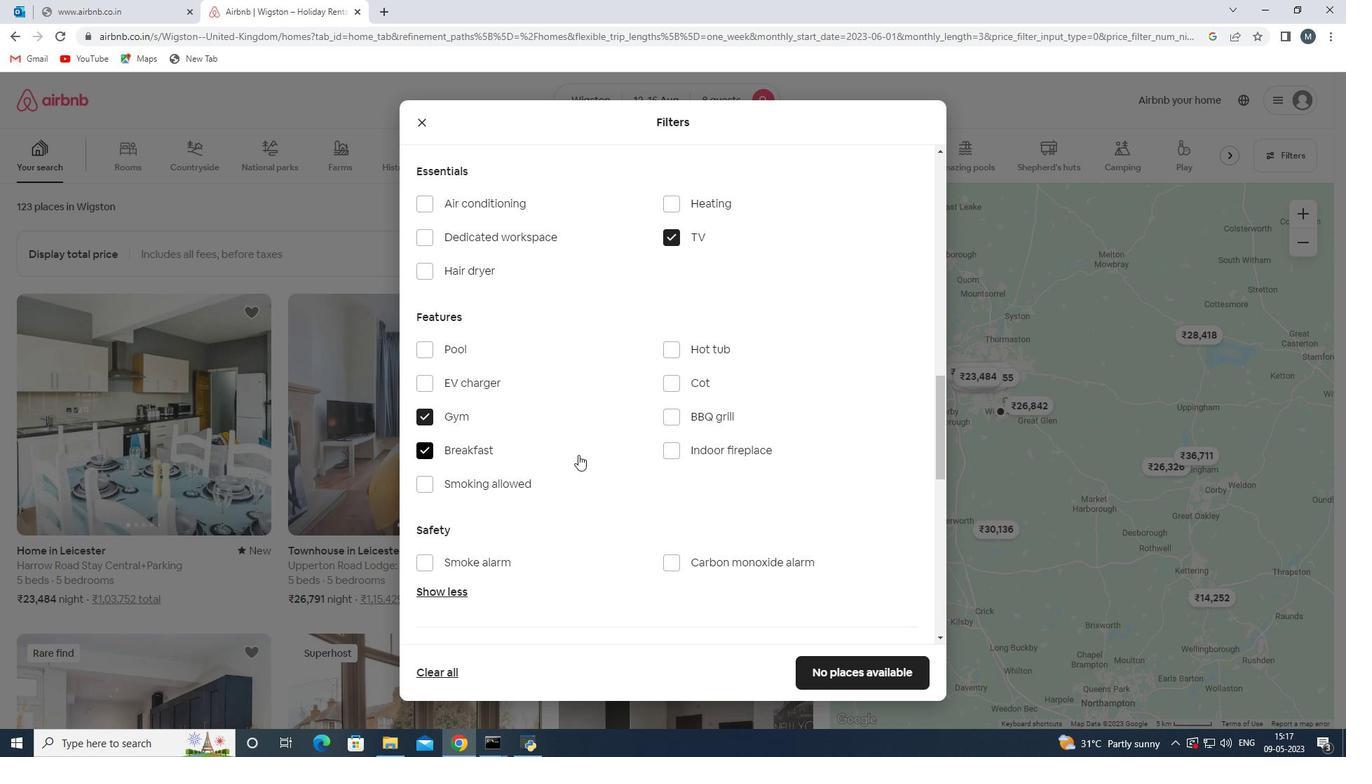 
Action: Mouse moved to (599, 454)
Screenshot: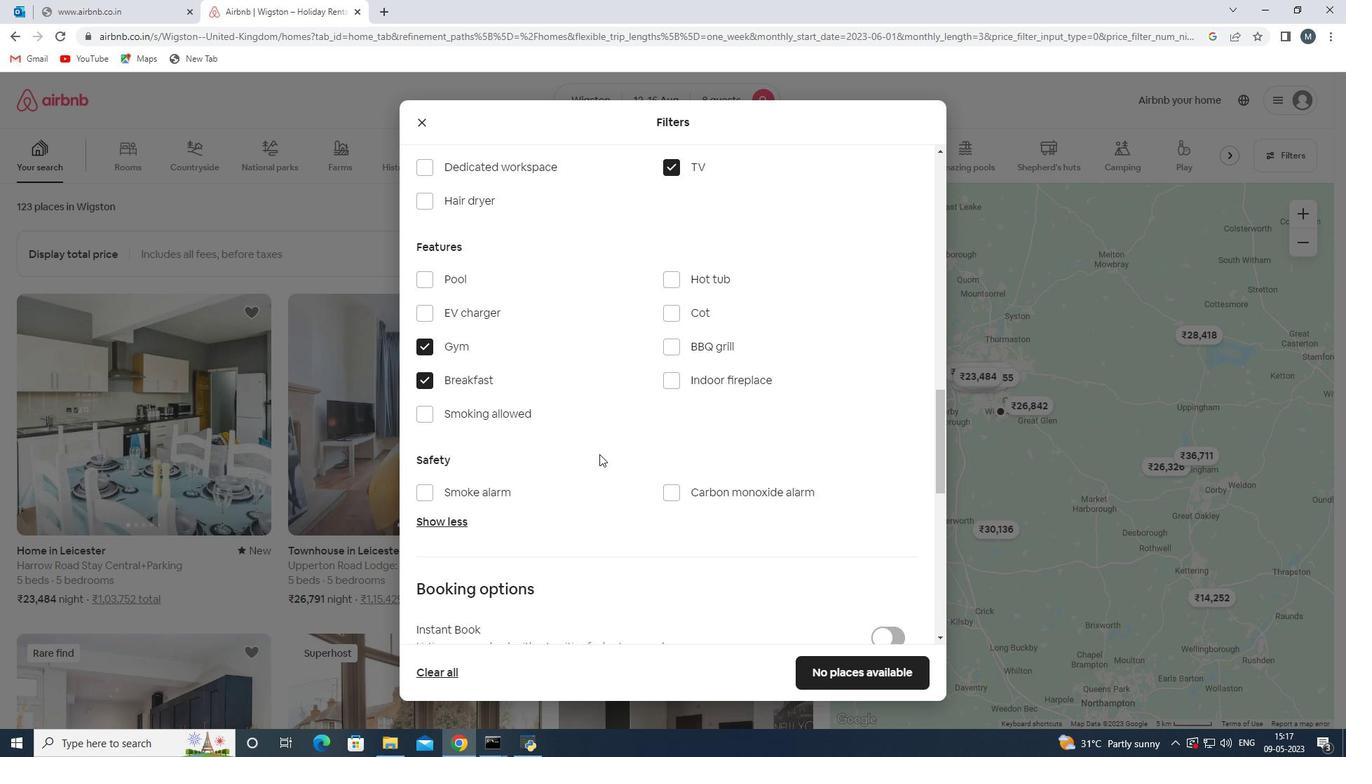 
Action: Mouse scrolled (599, 453) with delta (0, 0)
Screenshot: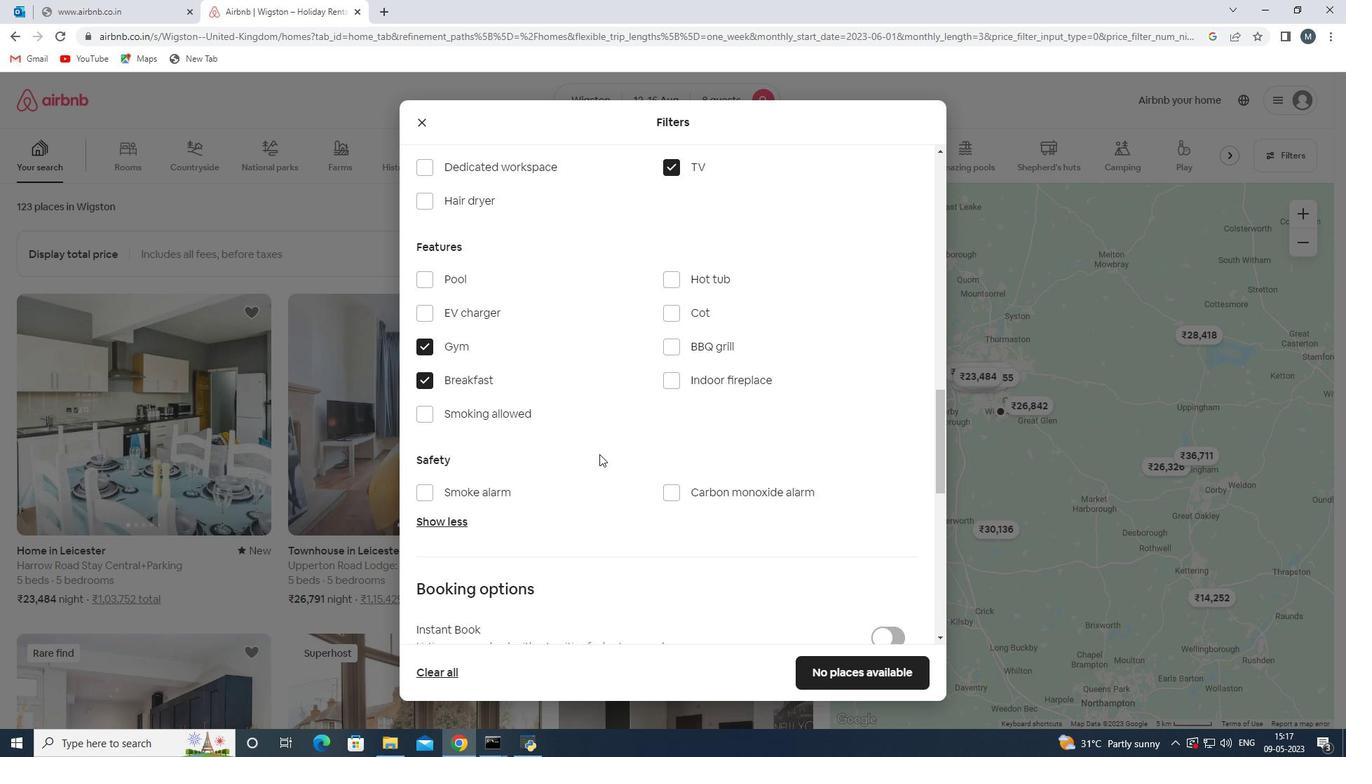 
Action: Mouse moved to (614, 462)
Screenshot: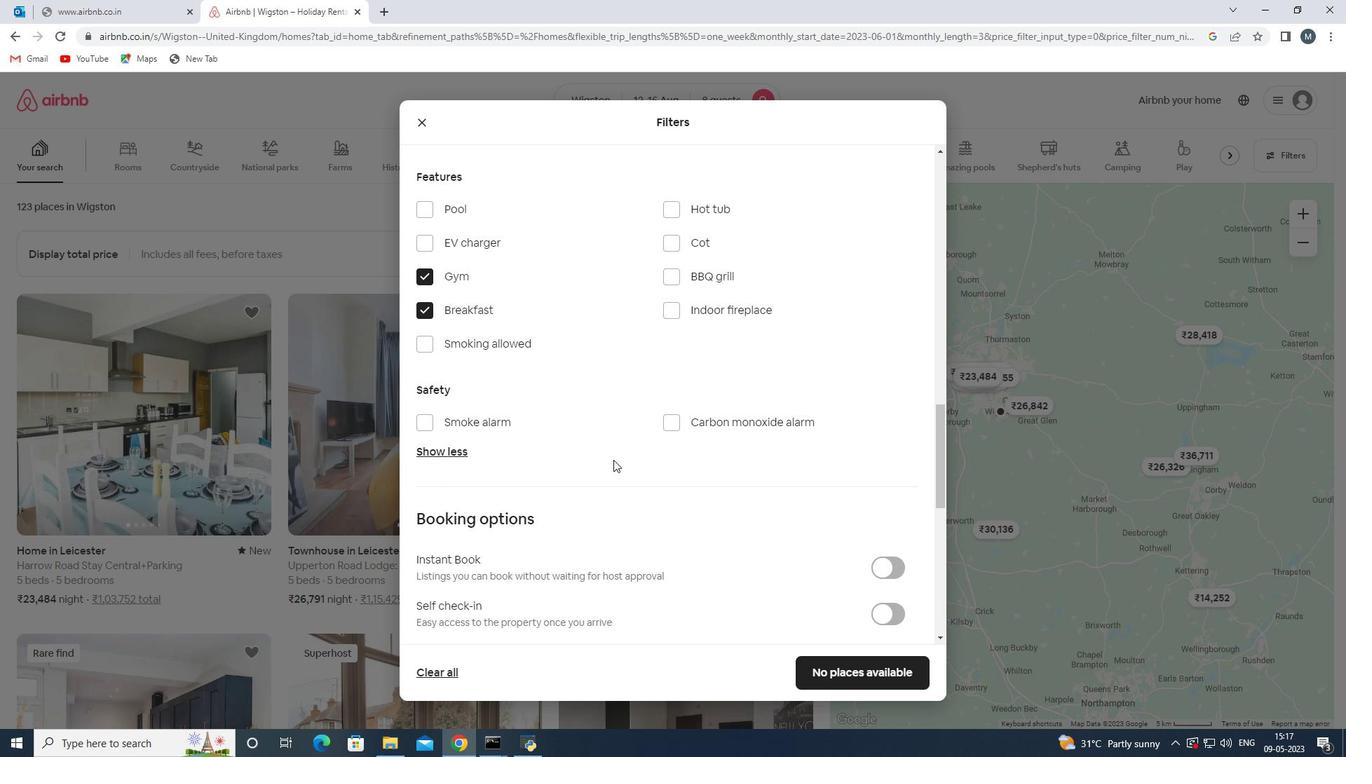 
Action: Mouse scrolled (614, 461) with delta (0, 0)
Screenshot: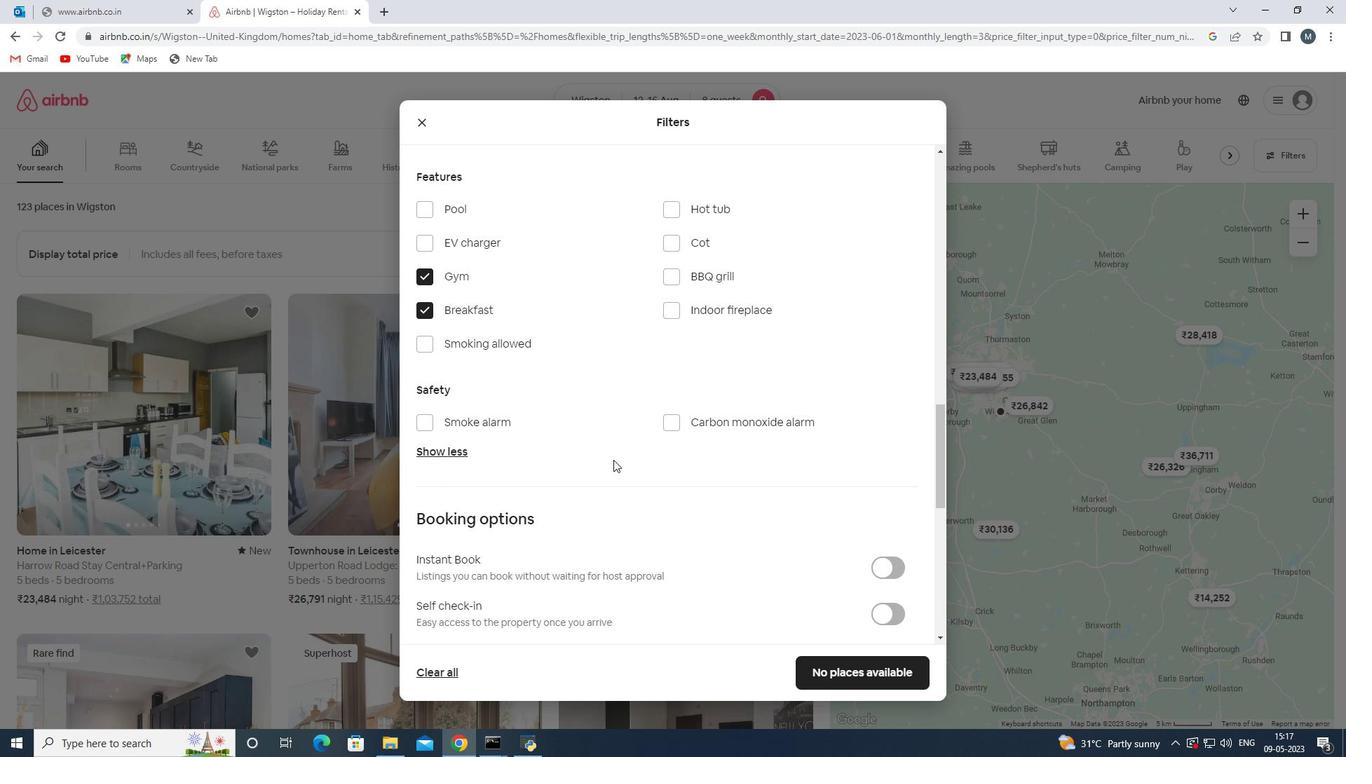
Action: Mouse scrolled (614, 461) with delta (0, 0)
Screenshot: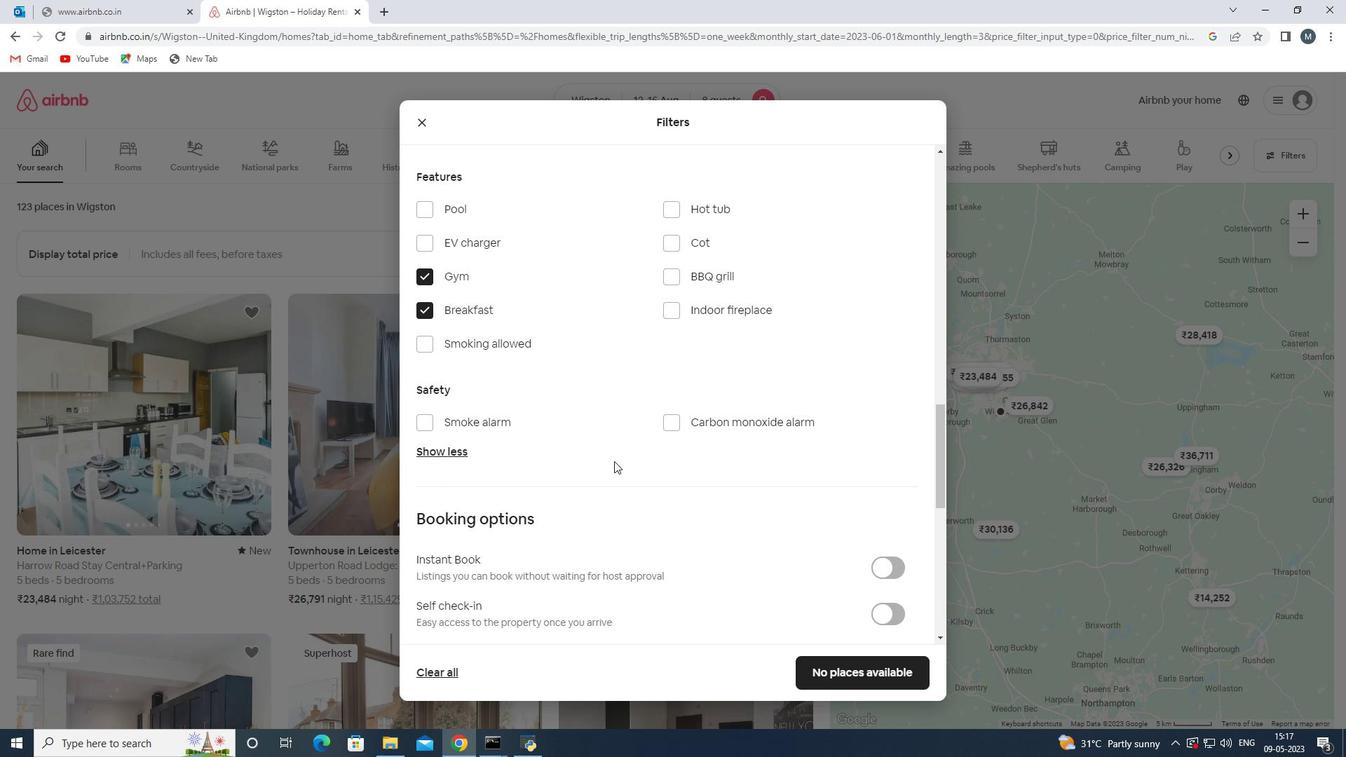 
Action: Mouse moved to (885, 473)
Screenshot: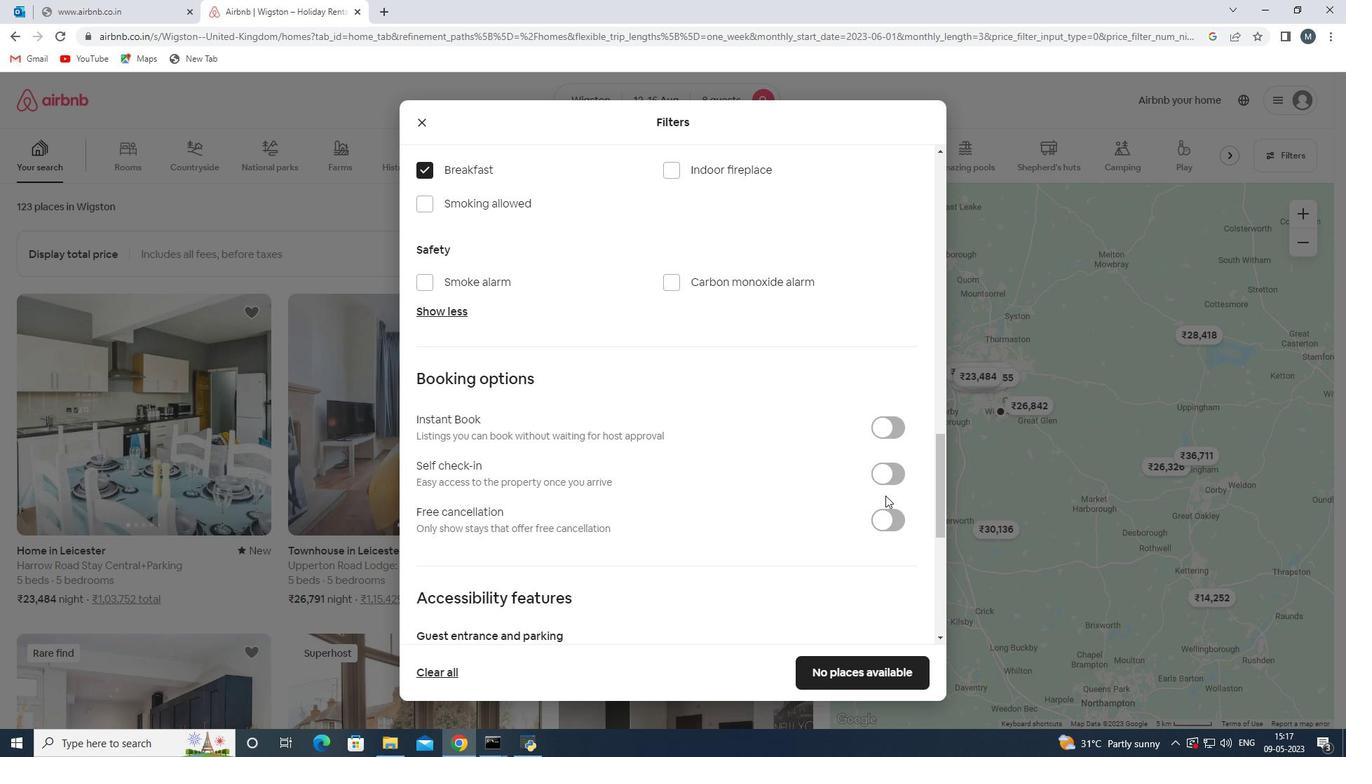 
Action: Mouse pressed left at (885, 473)
Screenshot: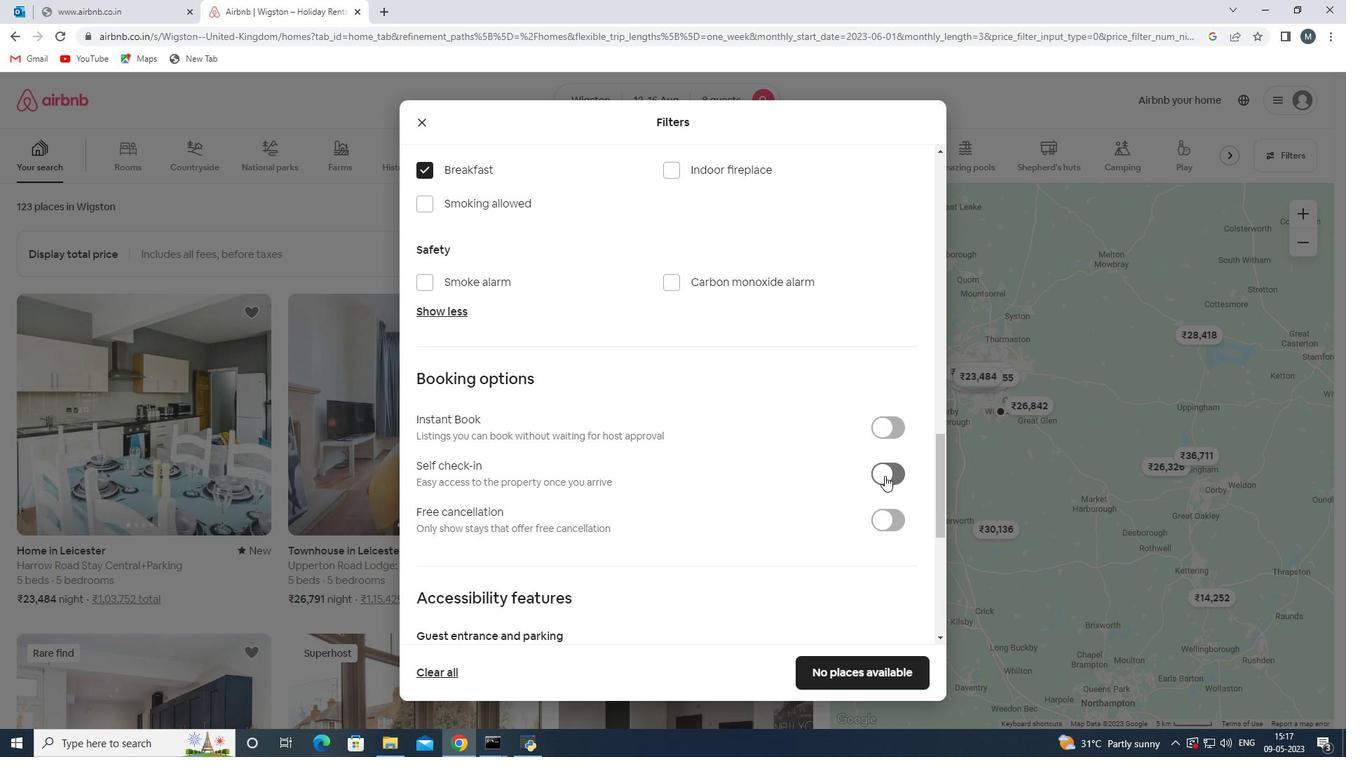 
Action: Mouse moved to (675, 490)
Screenshot: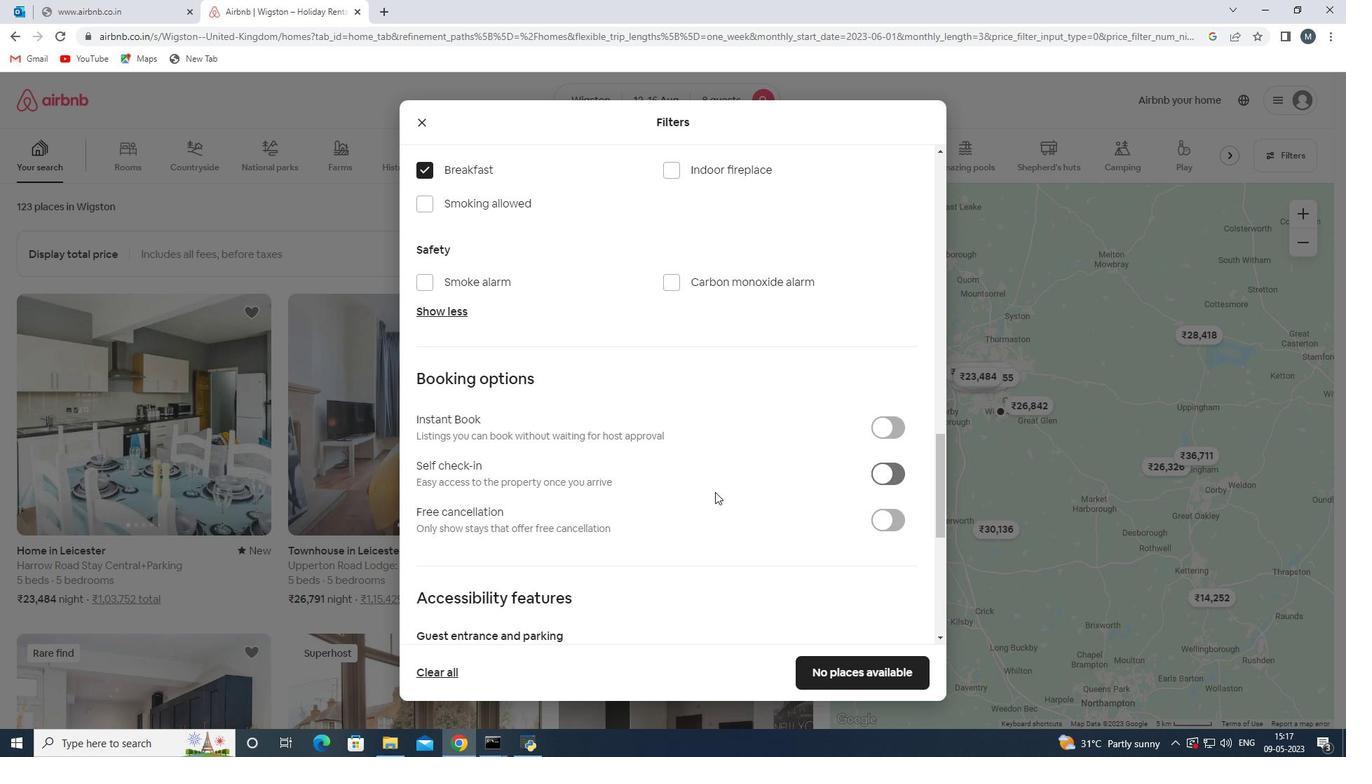 
Action: Mouse scrolled (675, 490) with delta (0, 0)
Screenshot: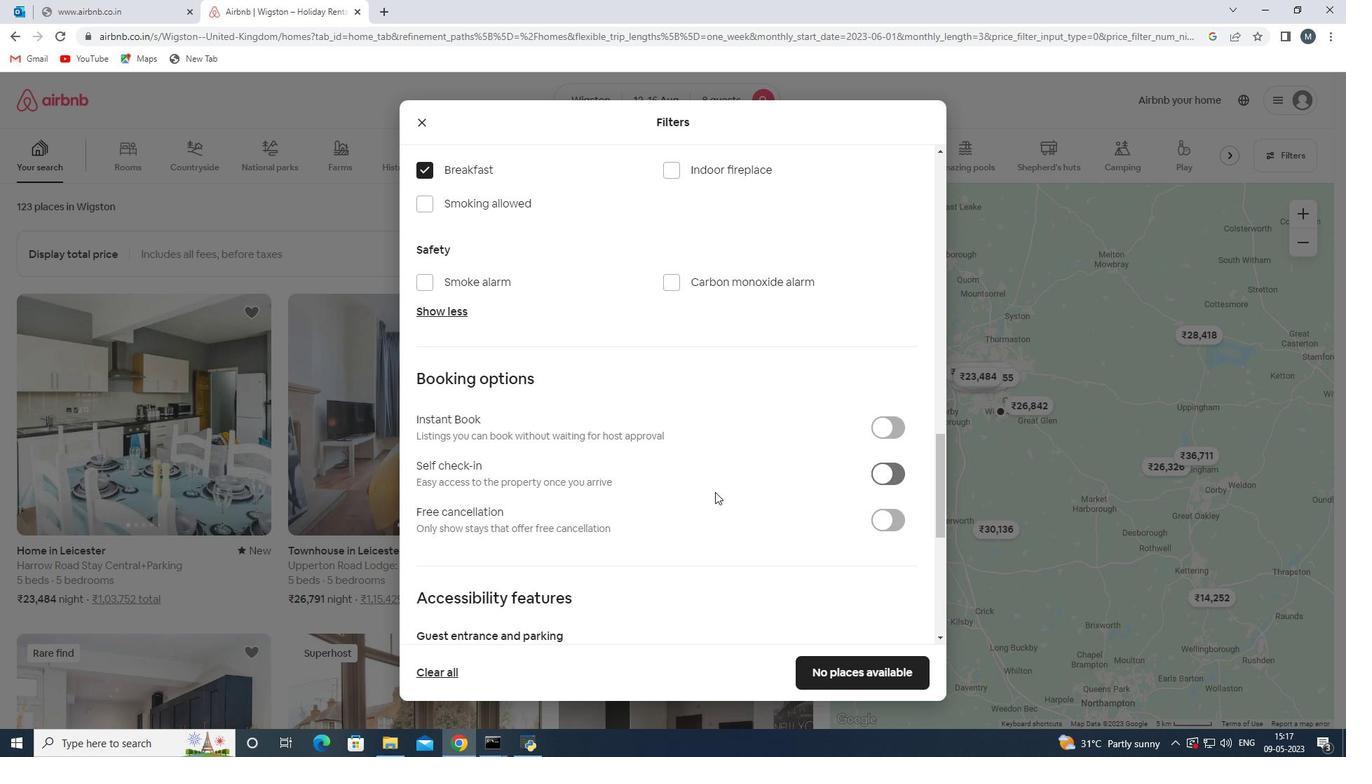 
Action: Mouse moved to (671, 490)
Screenshot: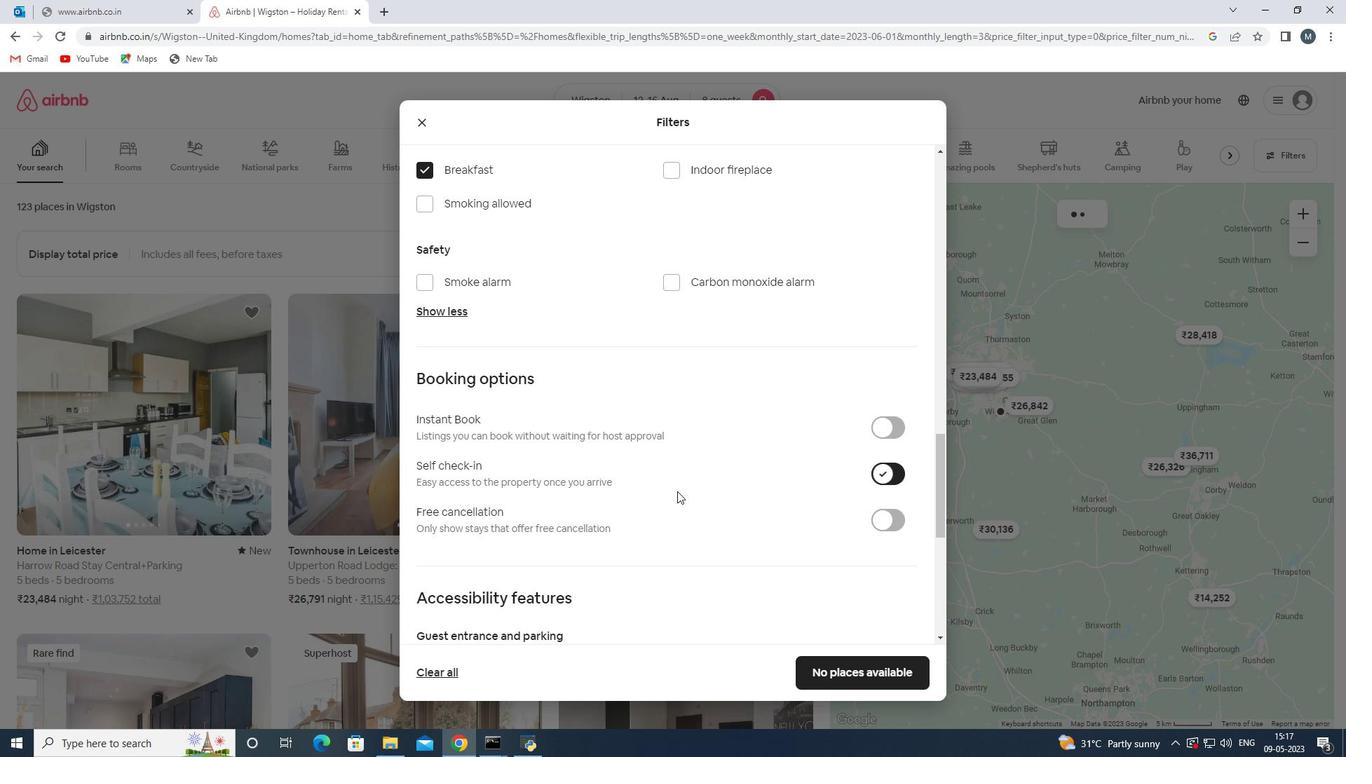 
Action: Mouse scrolled (671, 490) with delta (0, 0)
Screenshot: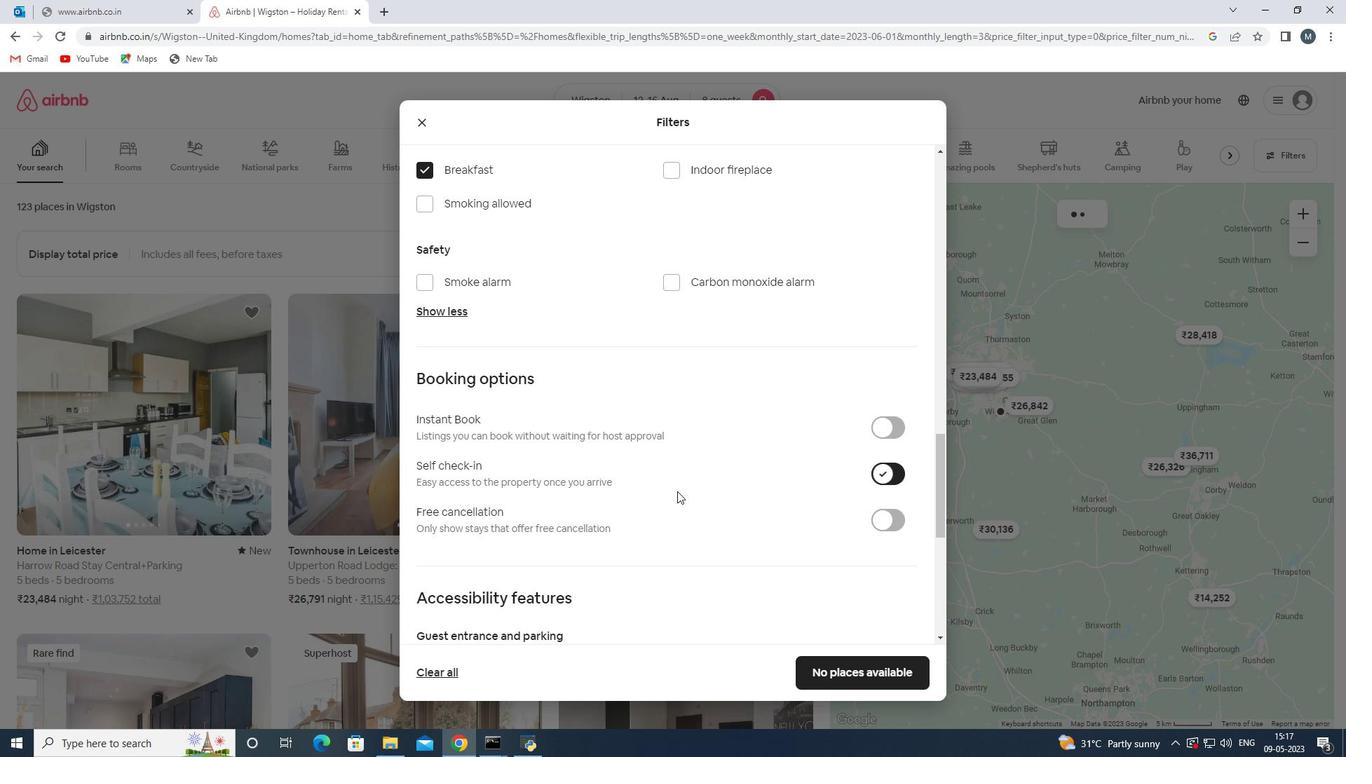 
Action: Mouse moved to (669, 490)
Screenshot: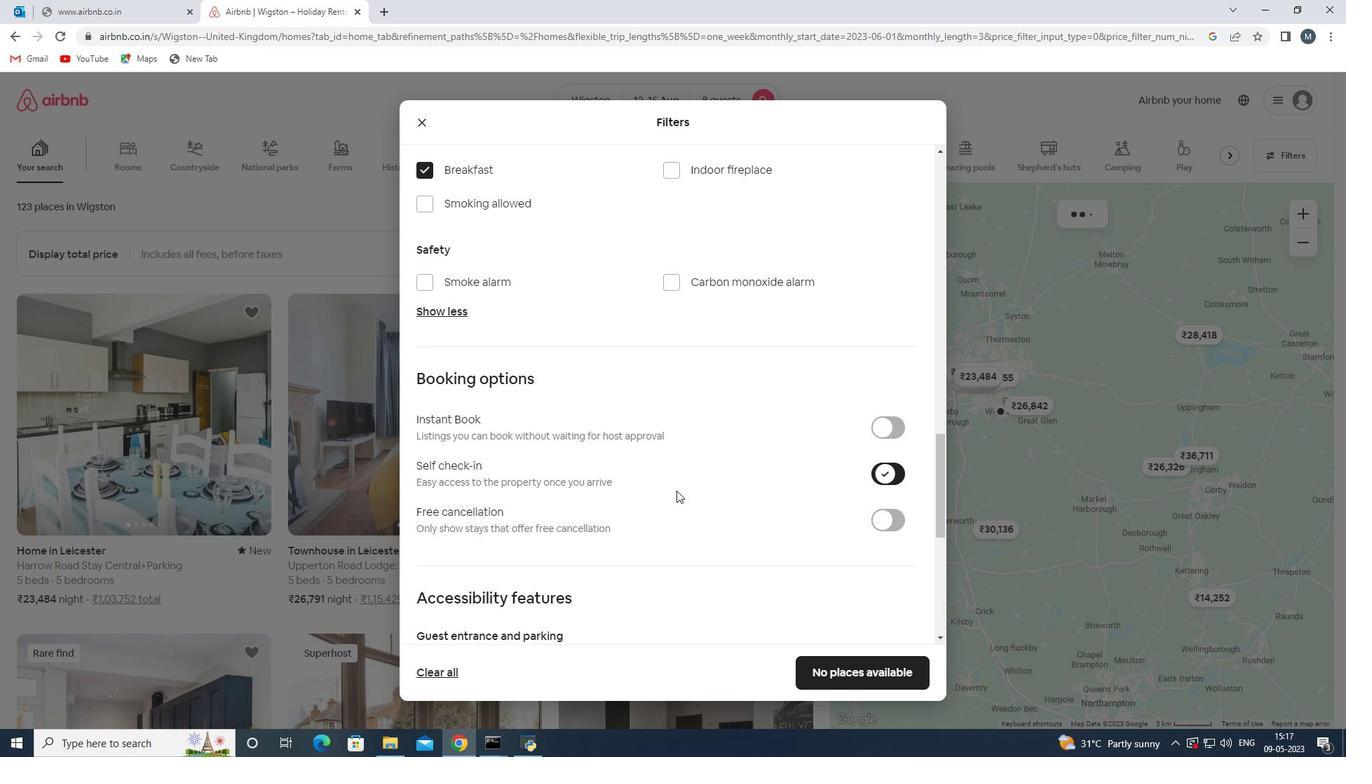 
Action: Mouse scrolled (669, 490) with delta (0, 0)
Screenshot: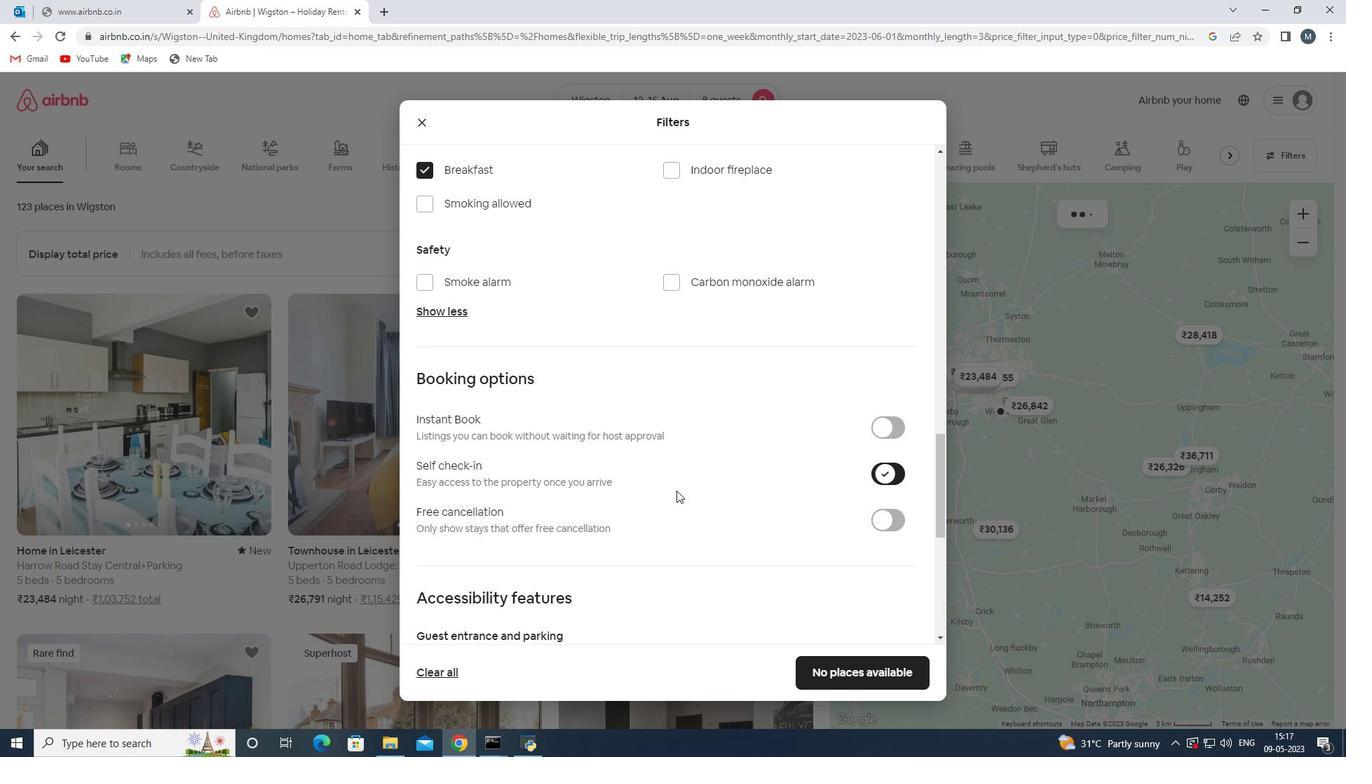 
Action: Mouse moved to (627, 495)
Screenshot: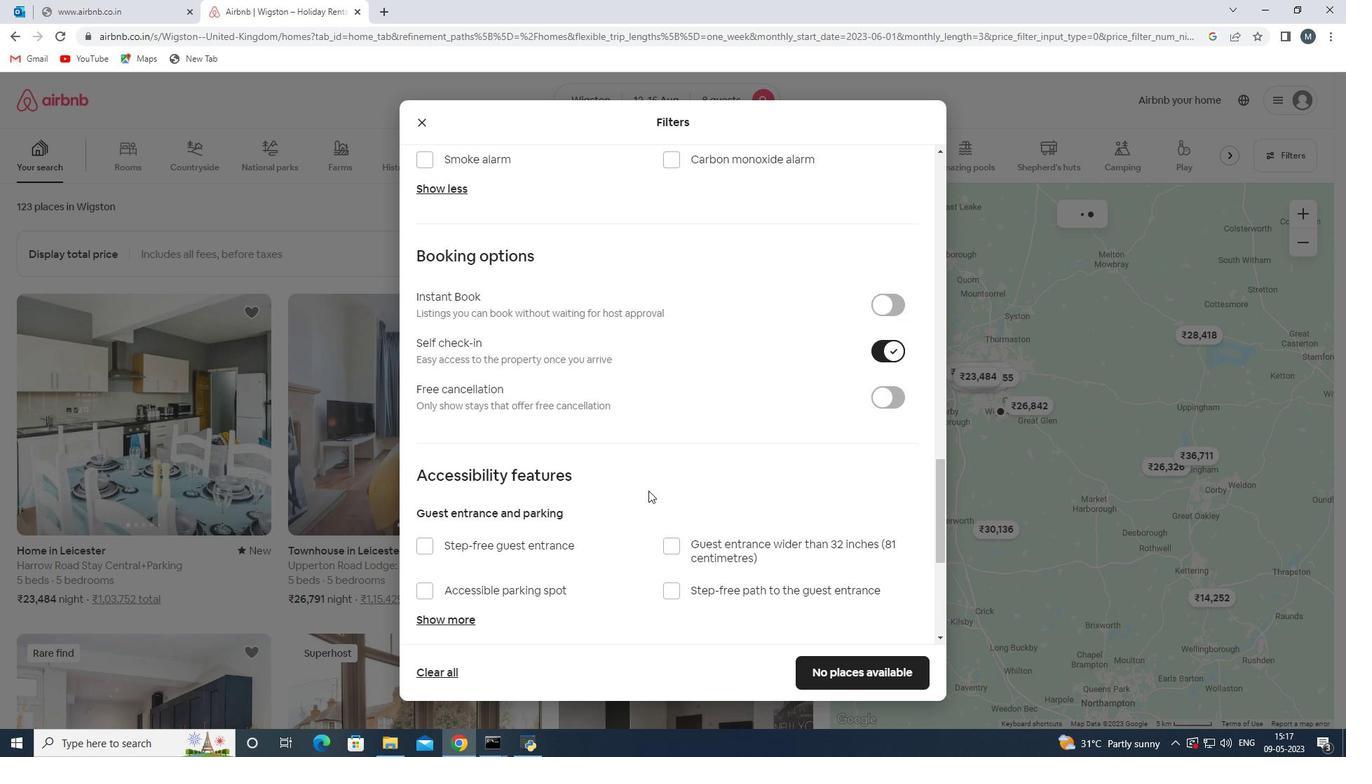 
Action: Mouse scrolled (627, 495) with delta (0, 0)
Screenshot: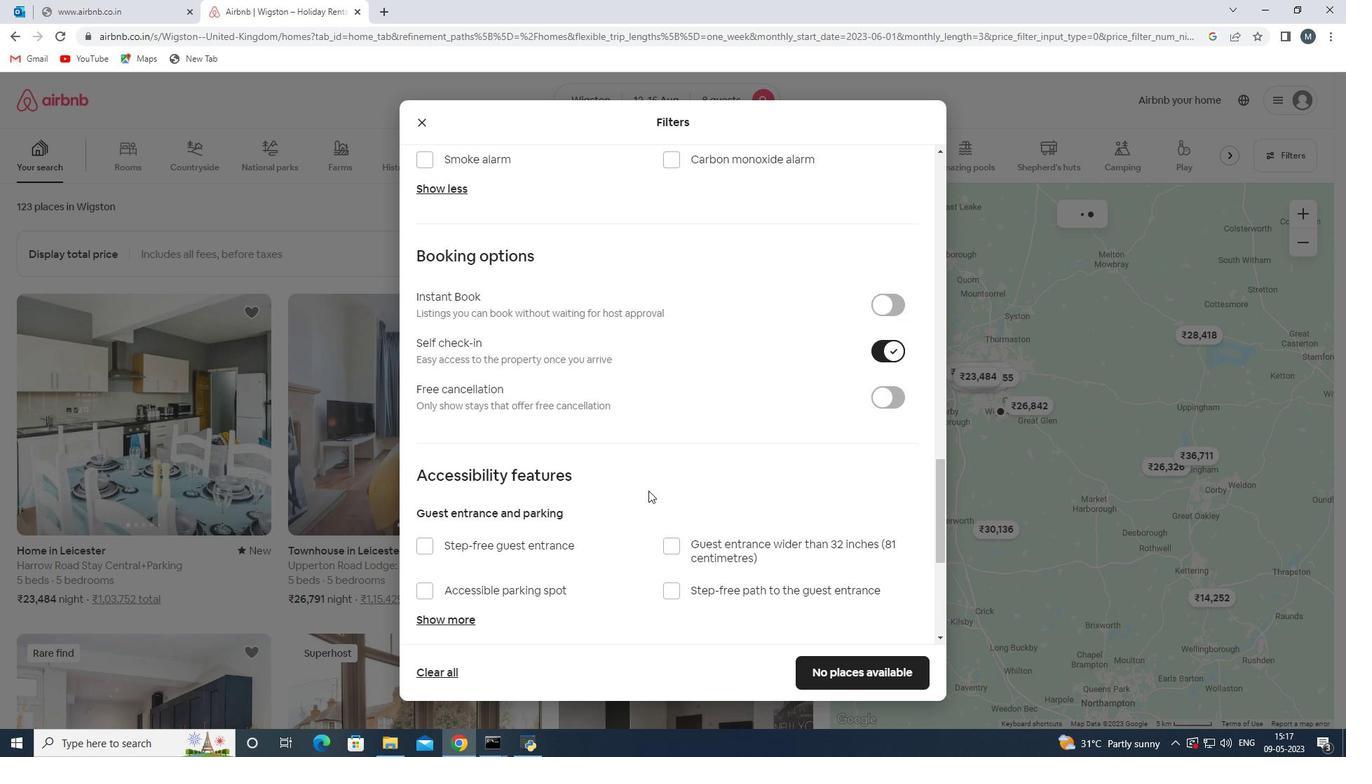 
Action: Mouse moved to (619, 497)
Screenshot: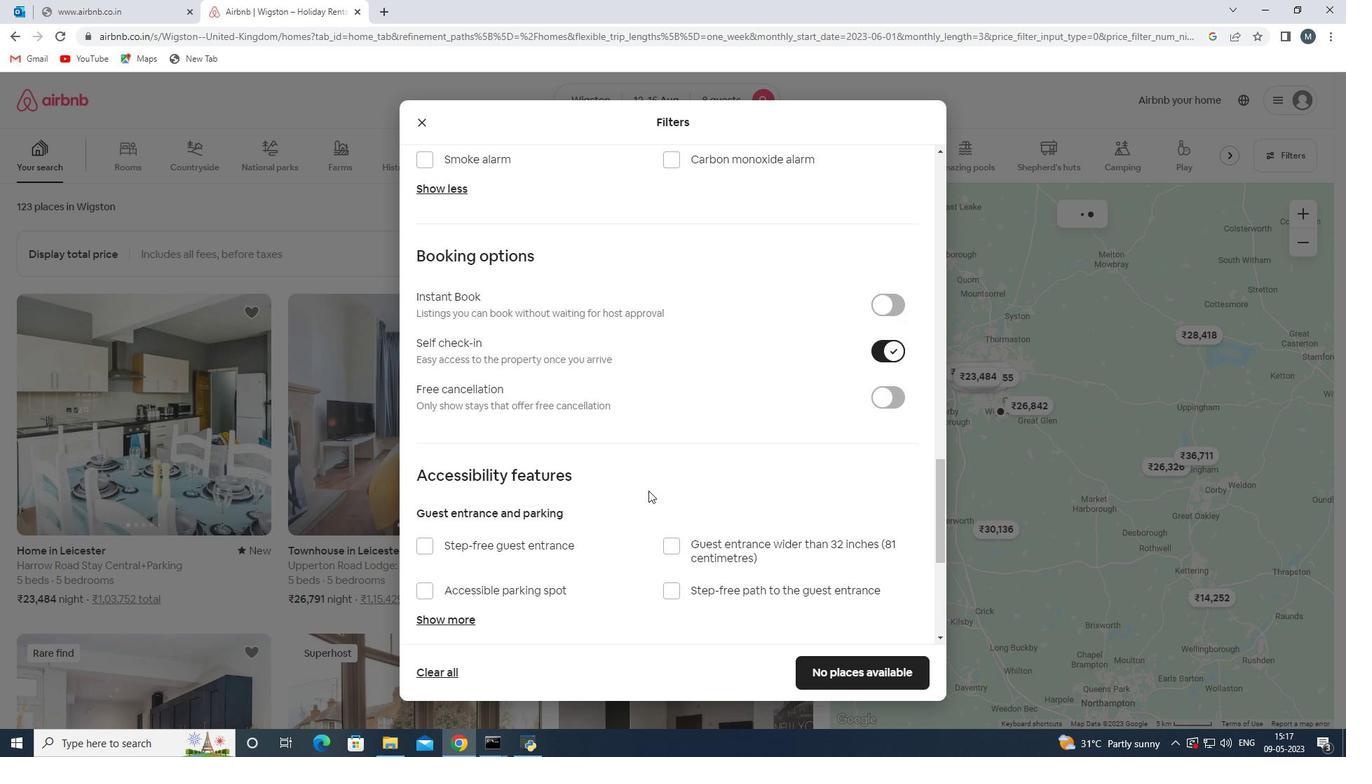 
Action: Mouse scrolled (619, 497) with delta (0, 0)
Screenshot: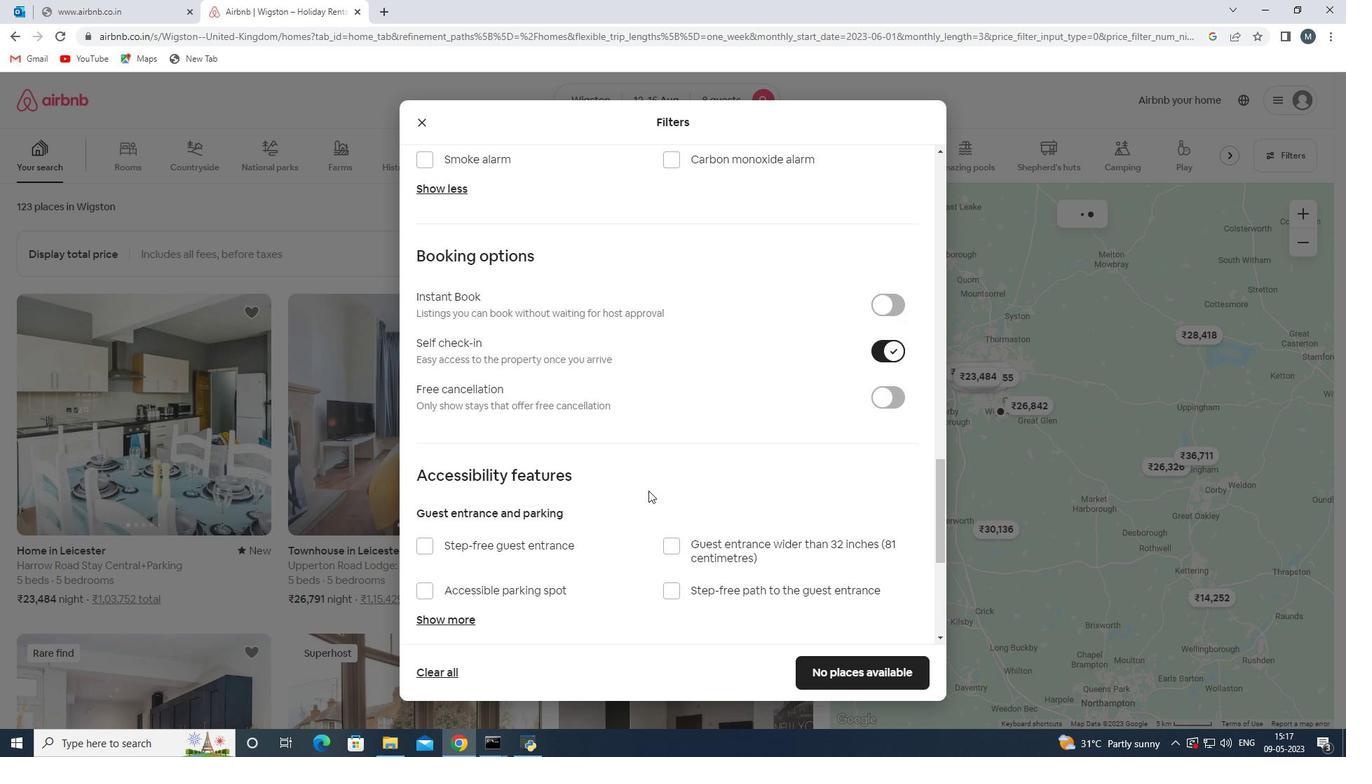 
Action: Mouse moved to (647, 512)
Screenshot: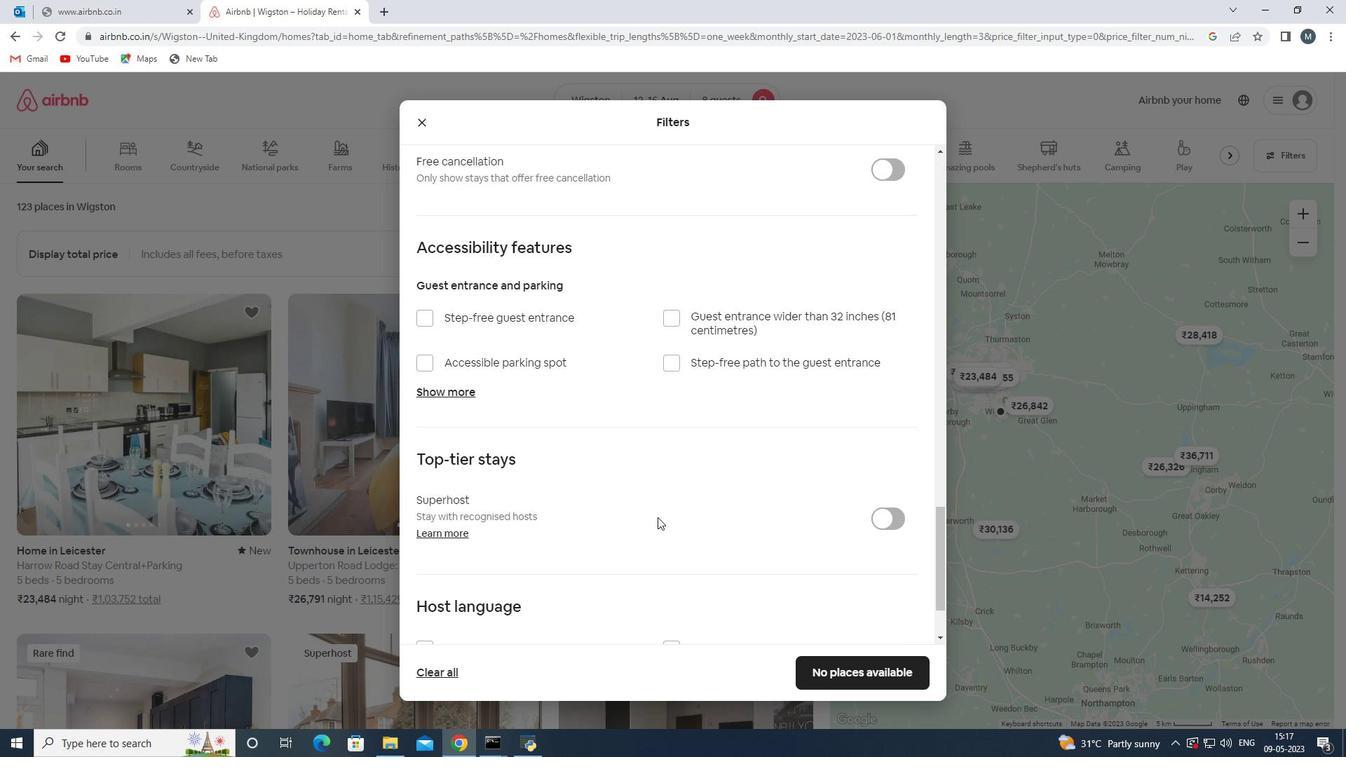 
Action: Mouse scrolled (647, 511) with delta (0, 0)
Screenshot: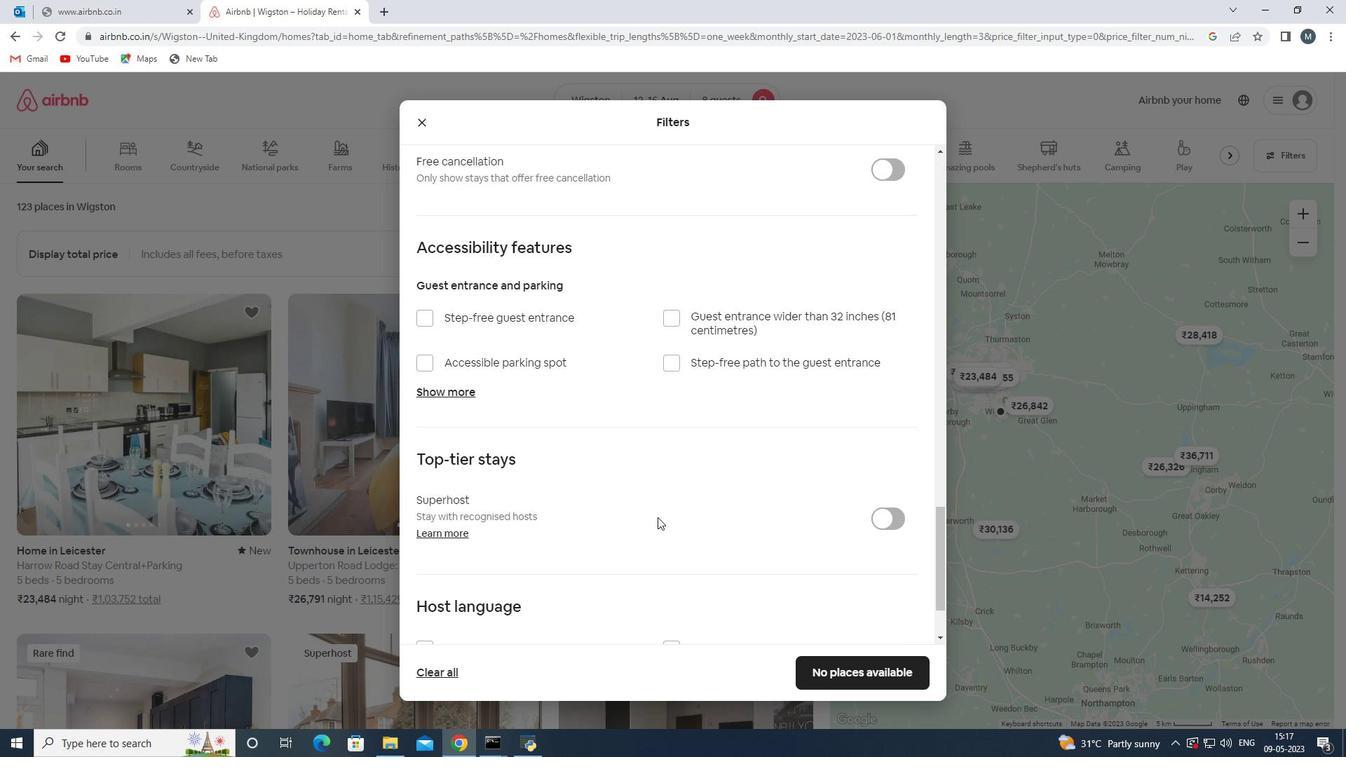 
Action: Mouse scrolled (647, 511) with delta (0, 0)
Screenshot: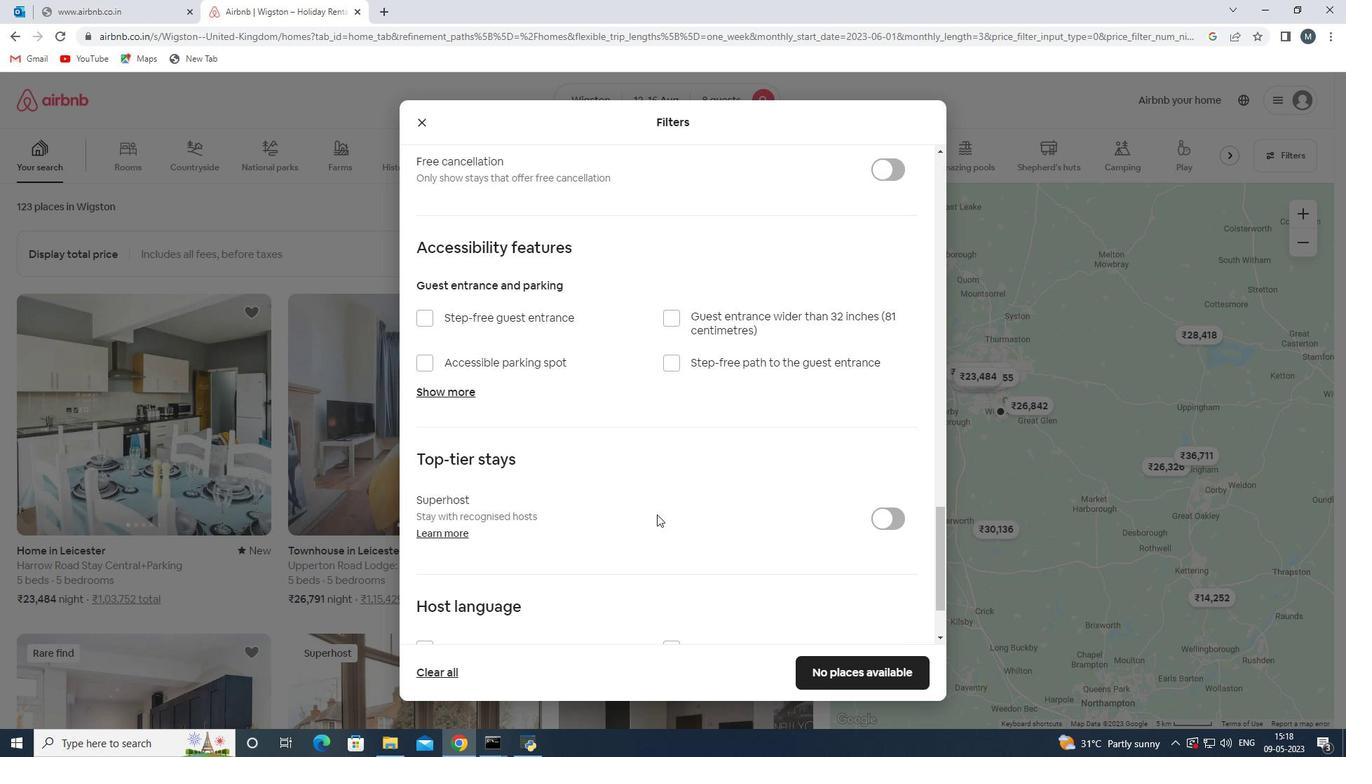 
Action: Mouse moved to (453, 551)
Screenshot: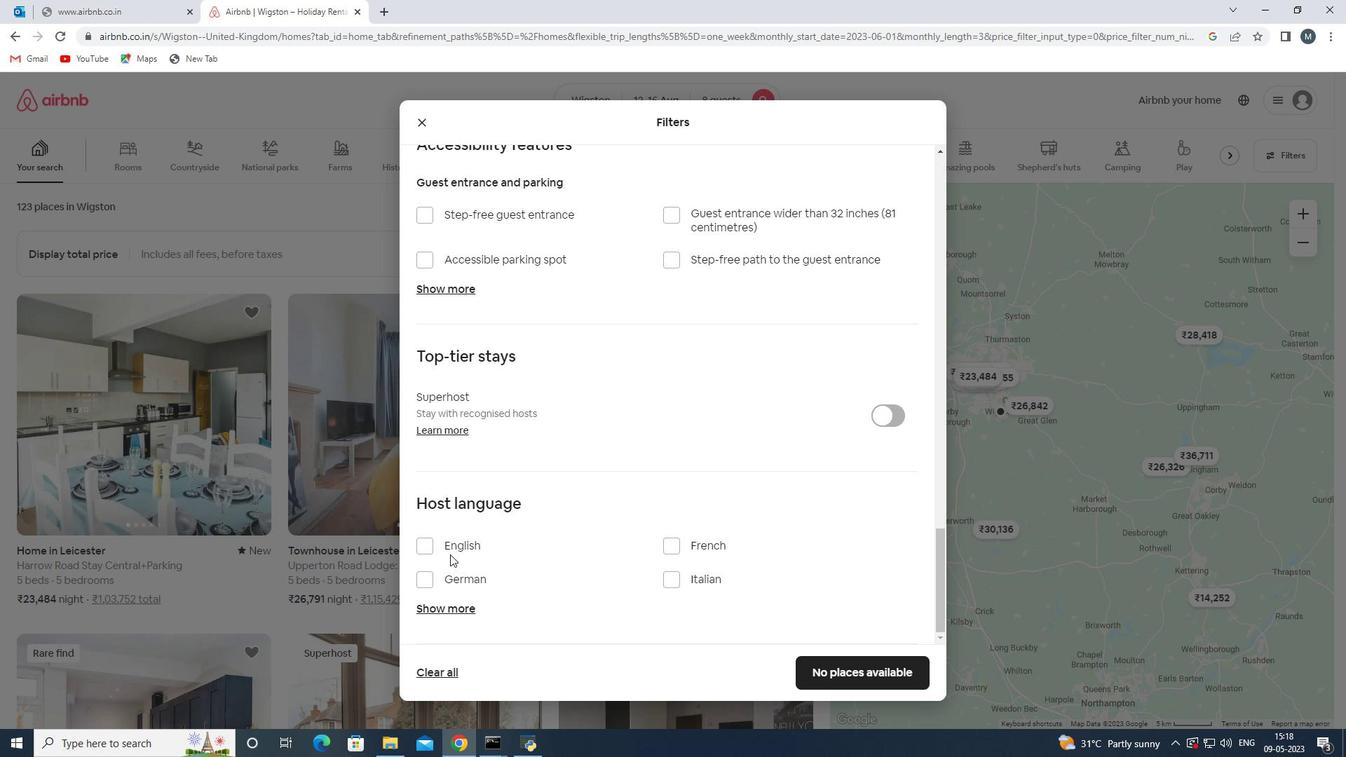
Action: Mouse pressed left at (453, 551)
Screenshot: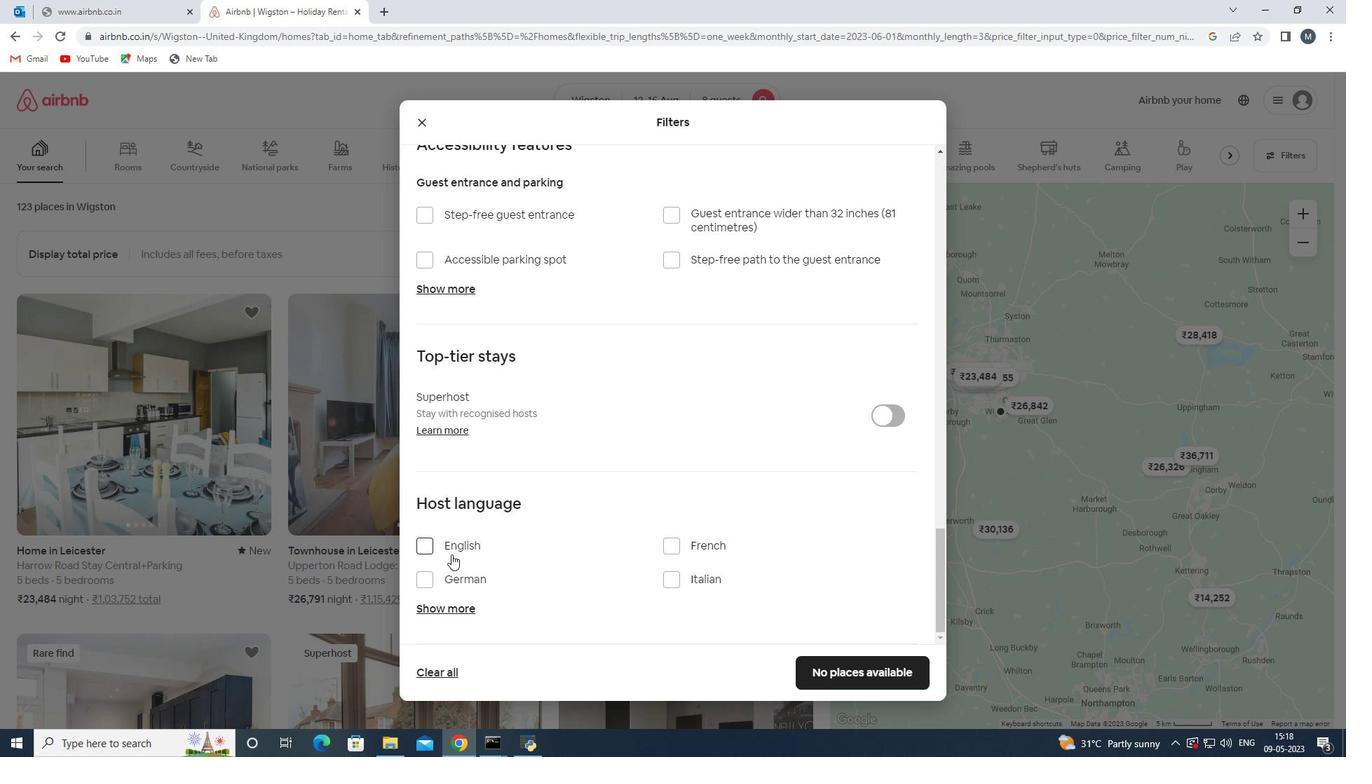 
Action: Mouse moved to (826, 669)
Screenshot: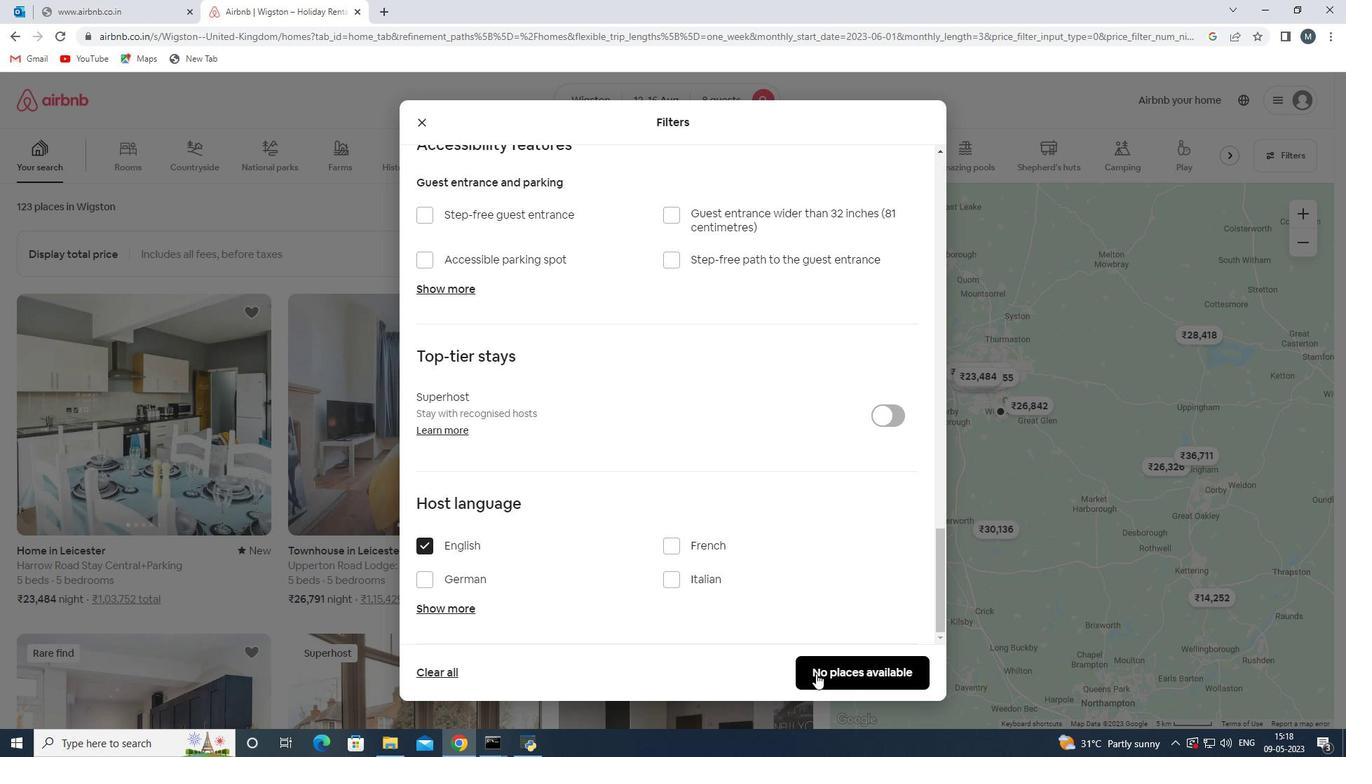 
Action: Mouse pressed left at (826, 669)
Screenshot: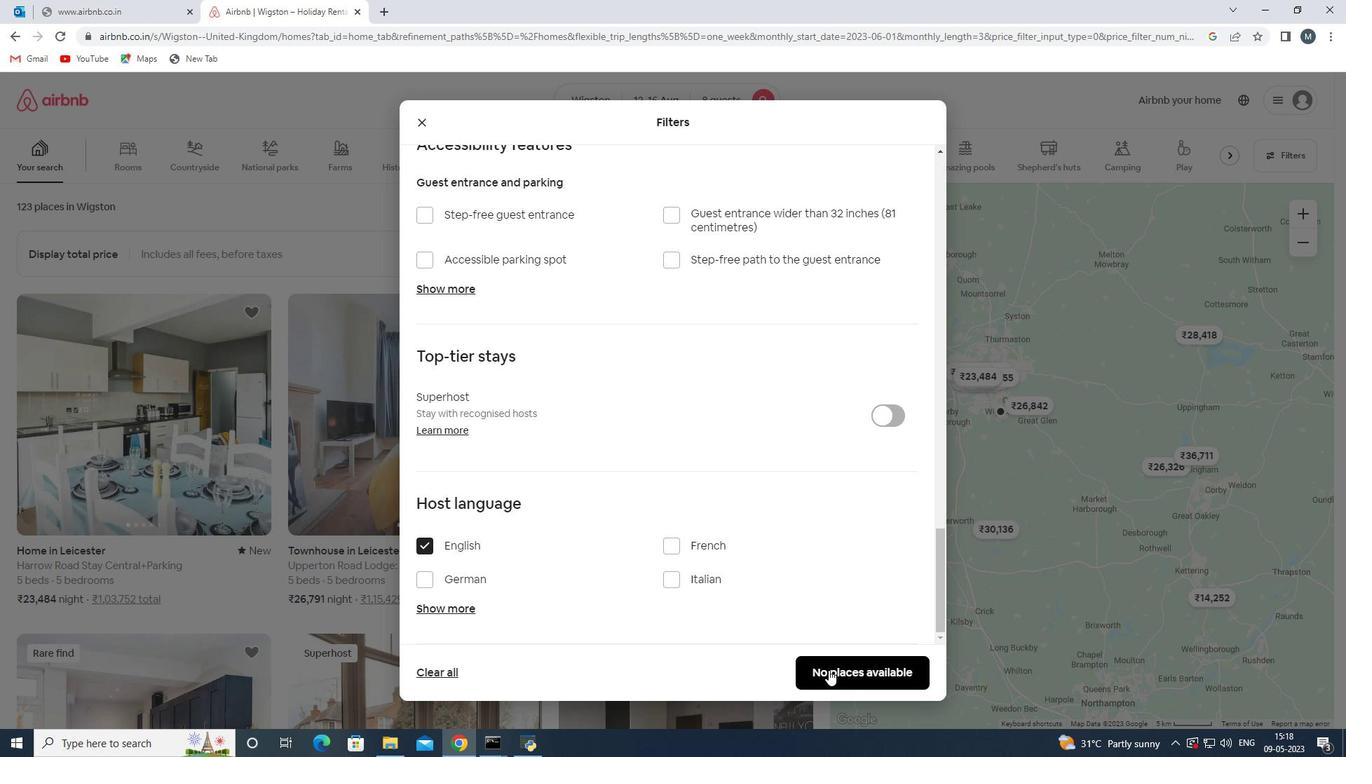 
Action: Mouse moved to (823, 667)
Screenshot: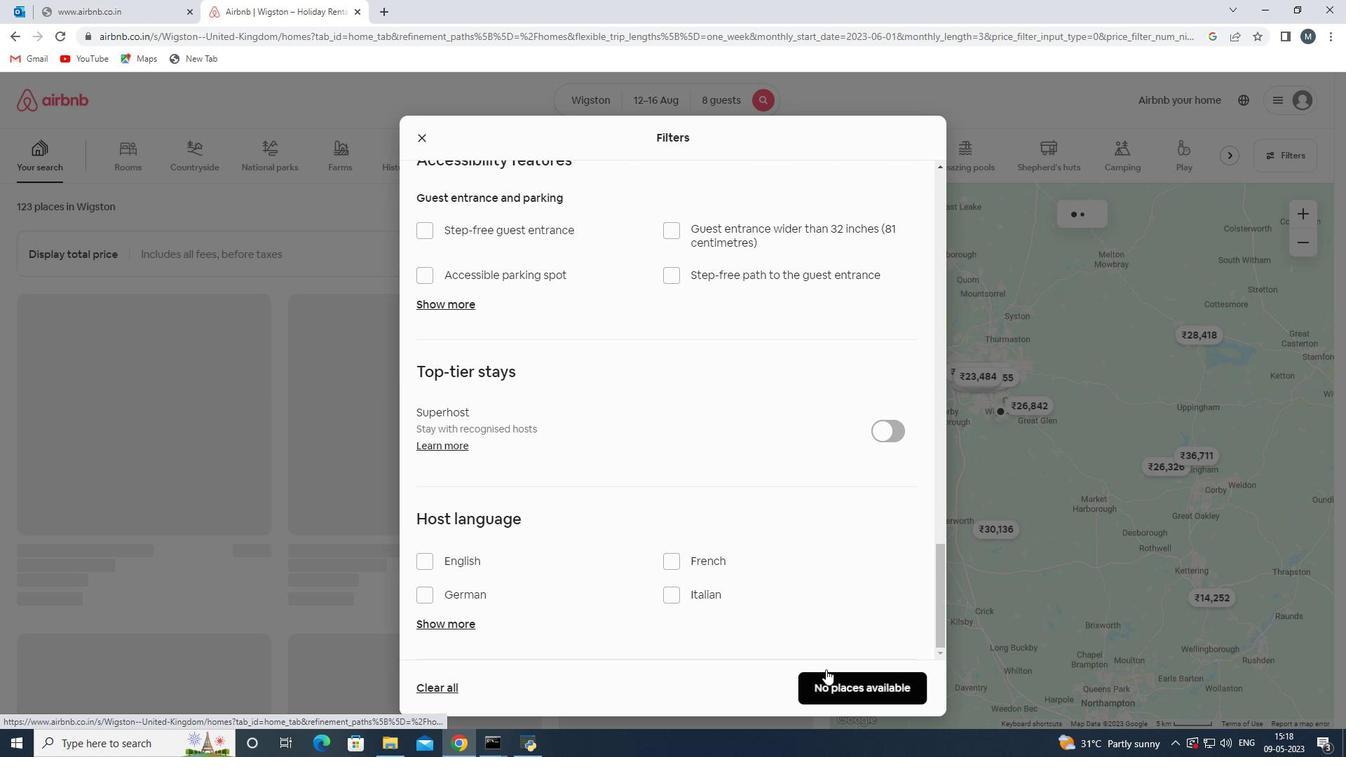 
